 Task: Search one way flight ticket for 4 adults, 2 children, 2 infants in seat and 1 infant on lap in economy from Providence: Rhode Island T. F. Green International Airport to Laramie: Laramie Regional Airport on 5-3-2023. Choice of flights is Westjet. Number of bags: 1 carry on bag. Price is upto 85000. Outbound departure time preference is 14:15.
Action: Mouse moved to (397, 164)
Screenshot: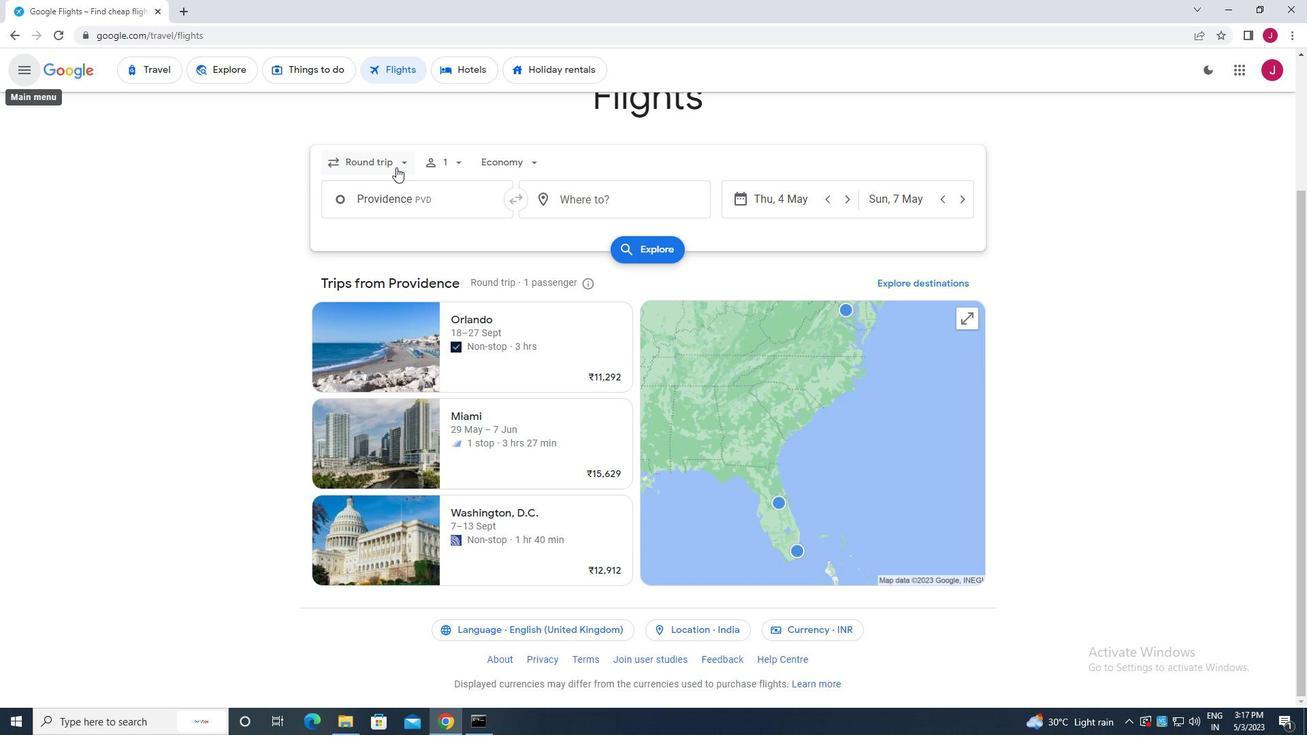 
Action: Mouse pressed left at (397, 164)
Screenshot: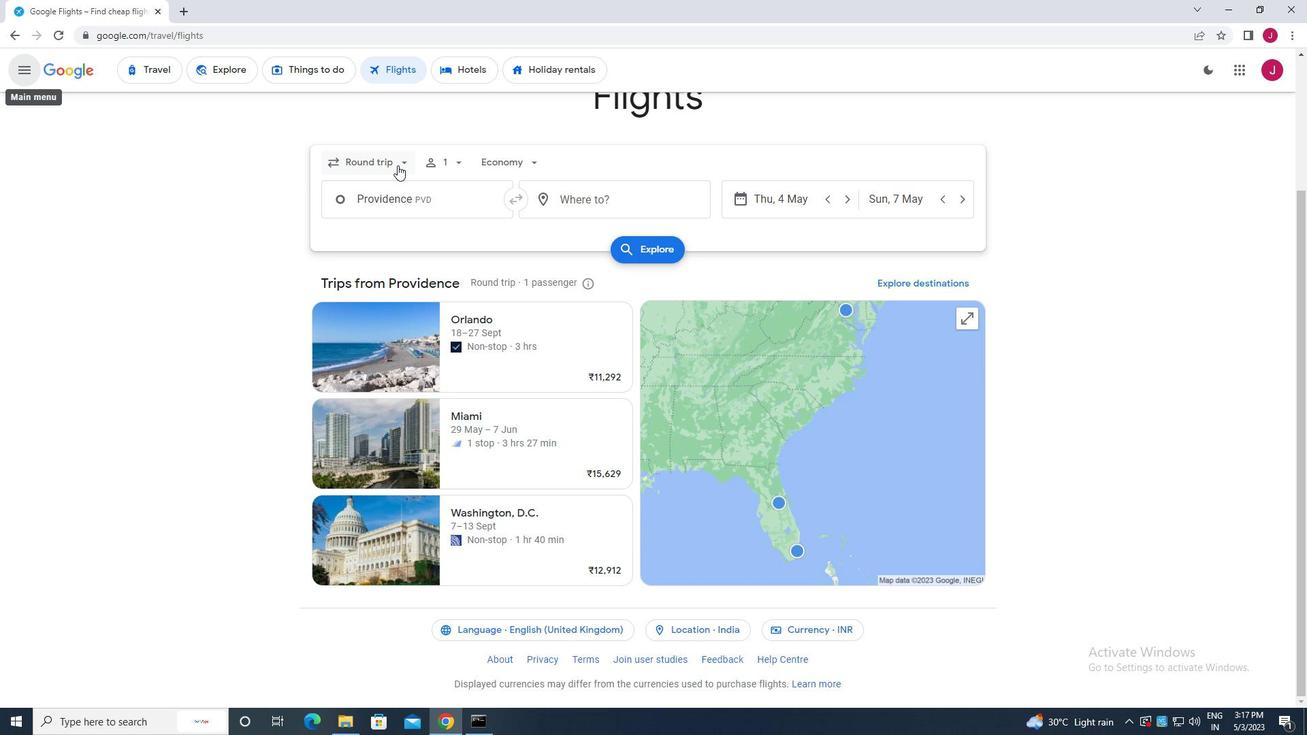
Action: Mouse moved to (392, 221)
Screenshot: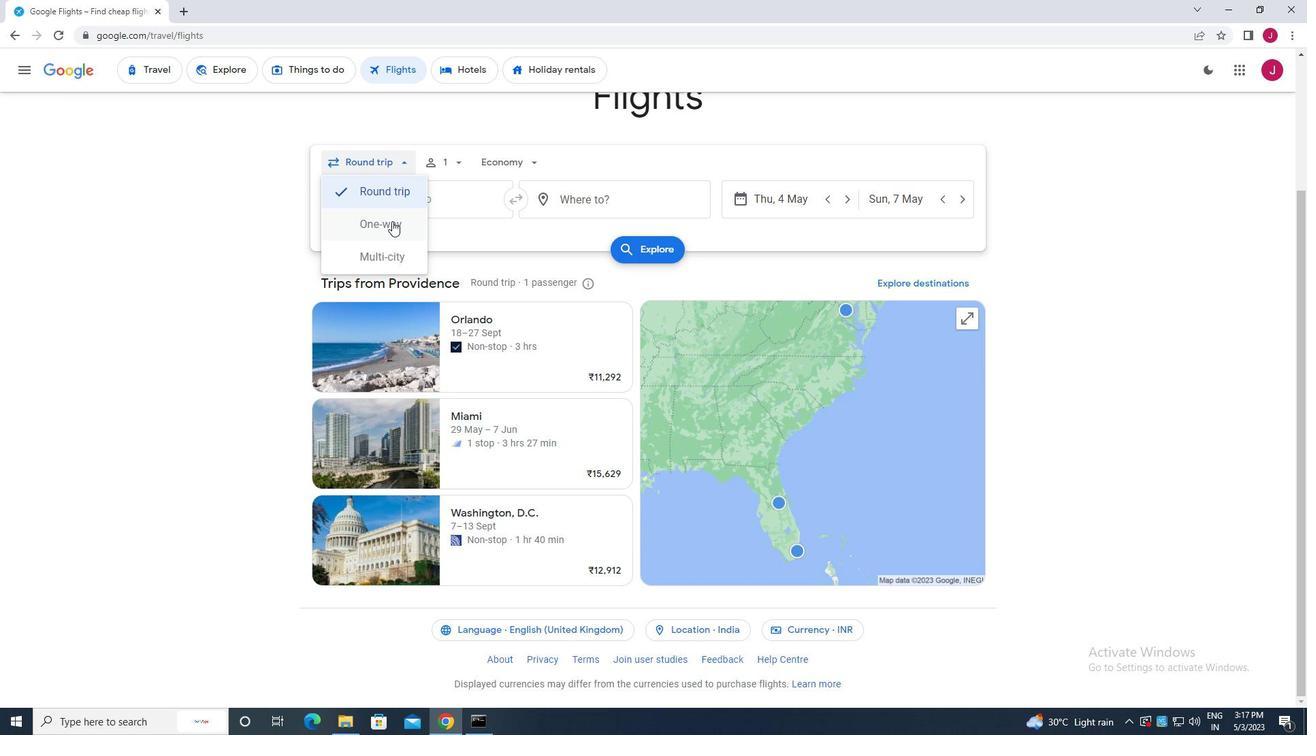 
Action: Mouse pressed left at (392, 221)
Screenshot: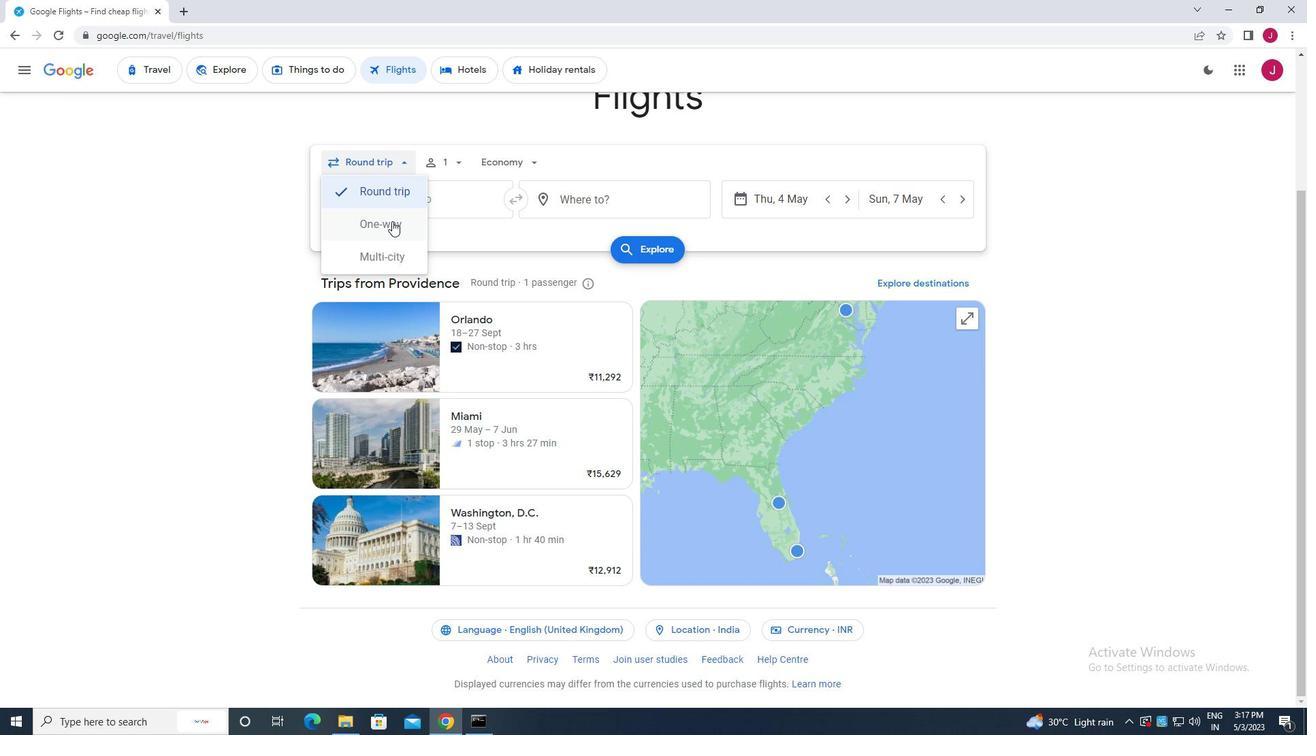 
Action: Mouse moved to (452, 161)
Screenshot: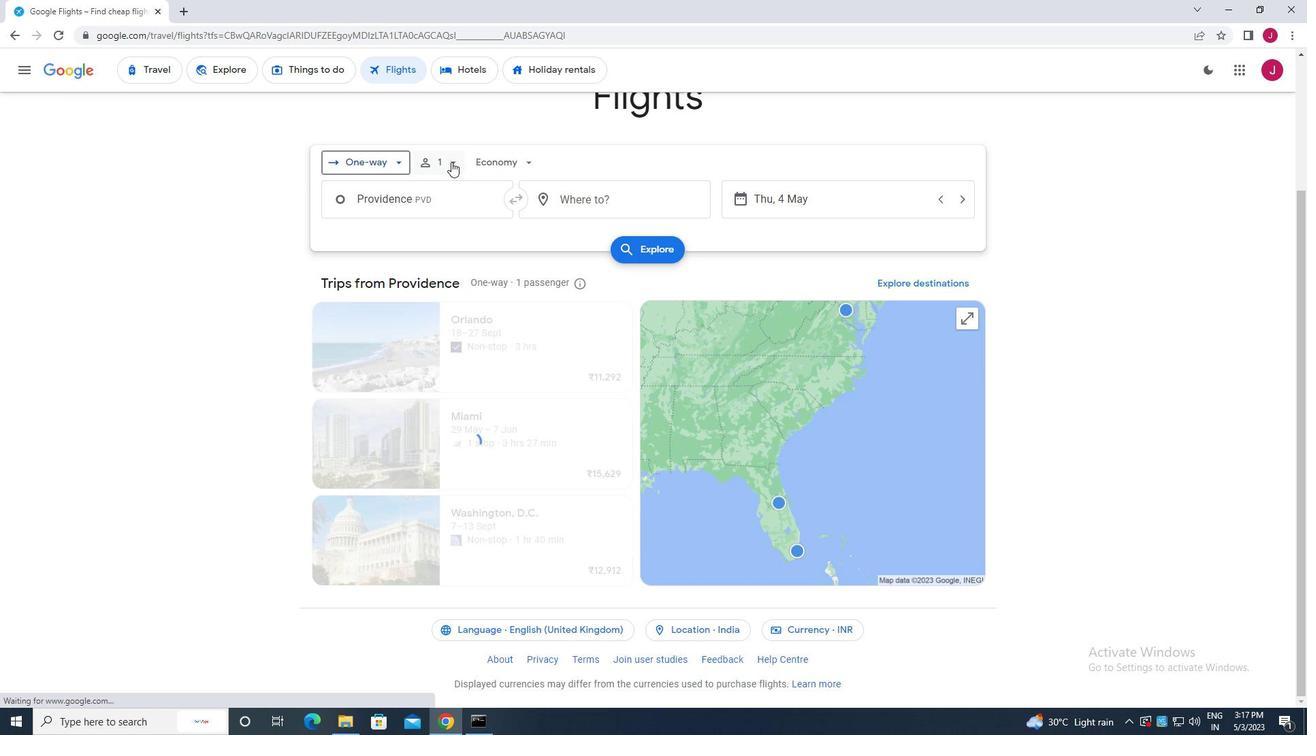 
Action: Mouse pressed left at (452, 161)
Screenshot: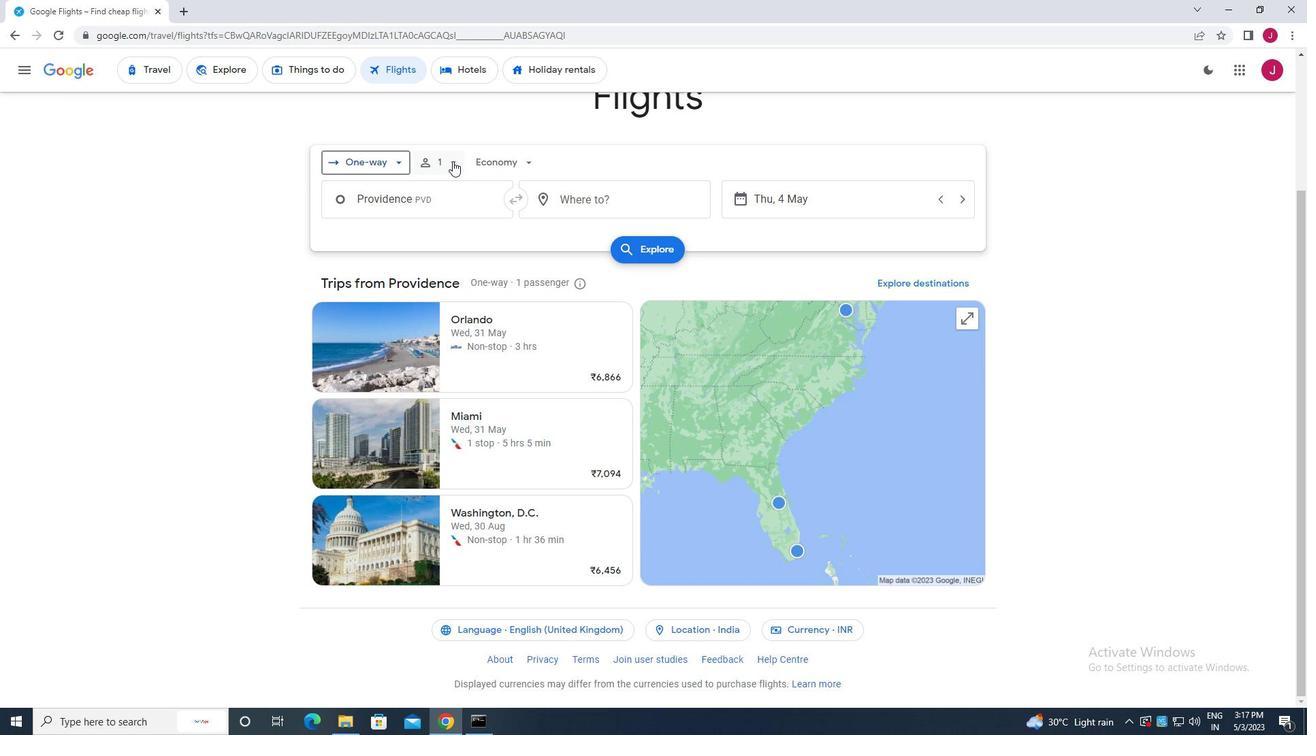 
Action: Mouse moved to (559, 192)
Screenshot: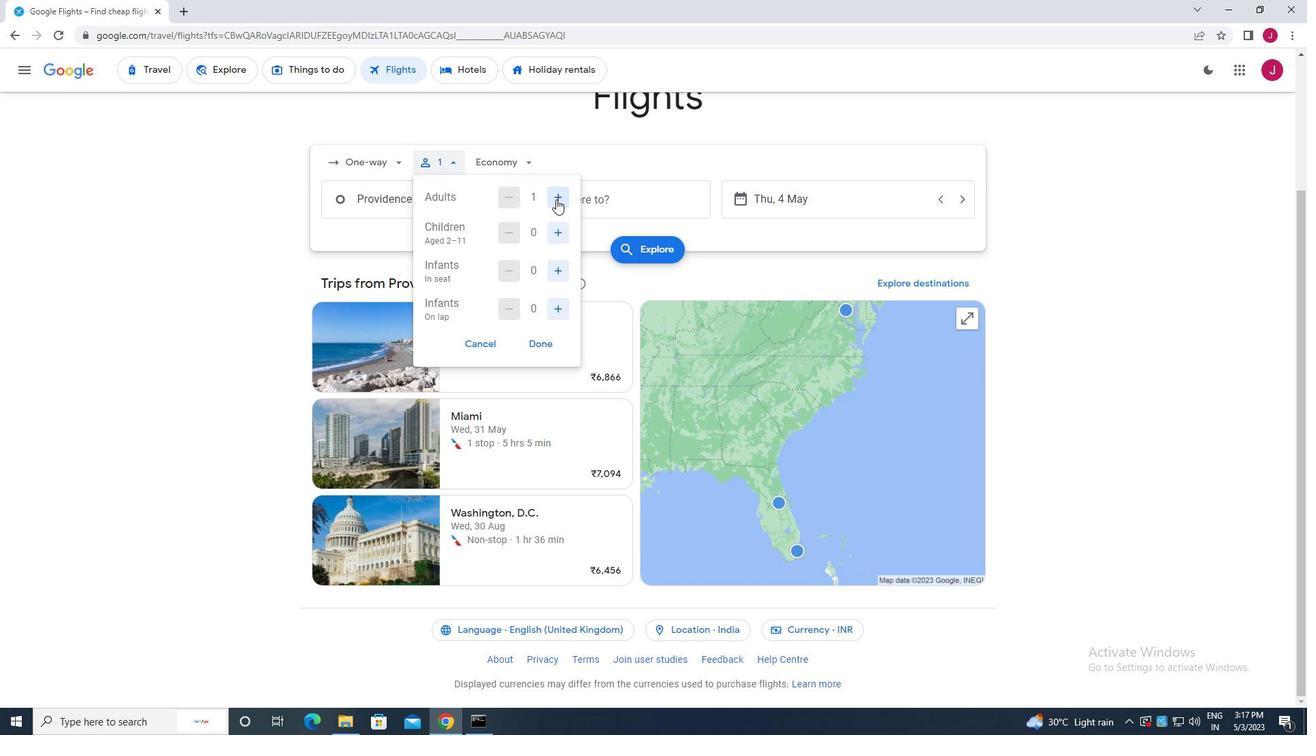 
Action: Mouse pressed left at (559, 192)
Screenshot: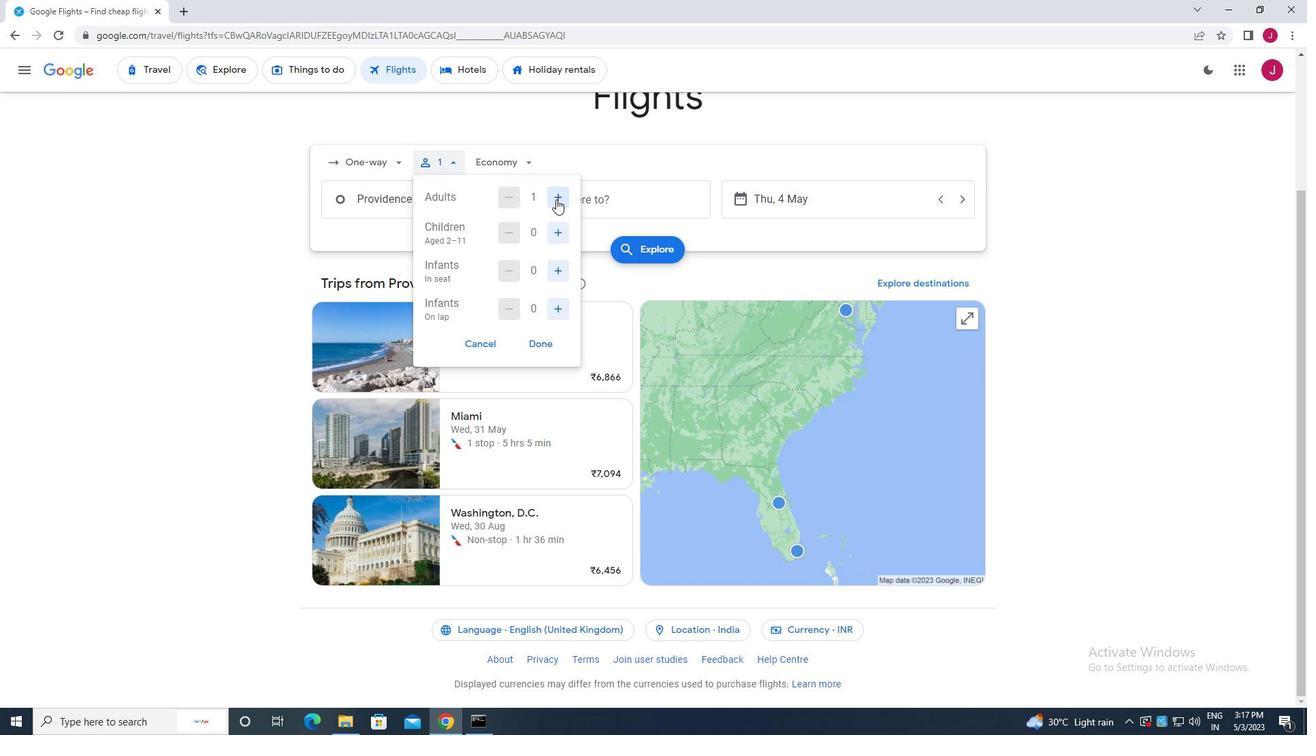 
Action: Mouse moved to (560, 192)
Screenshot: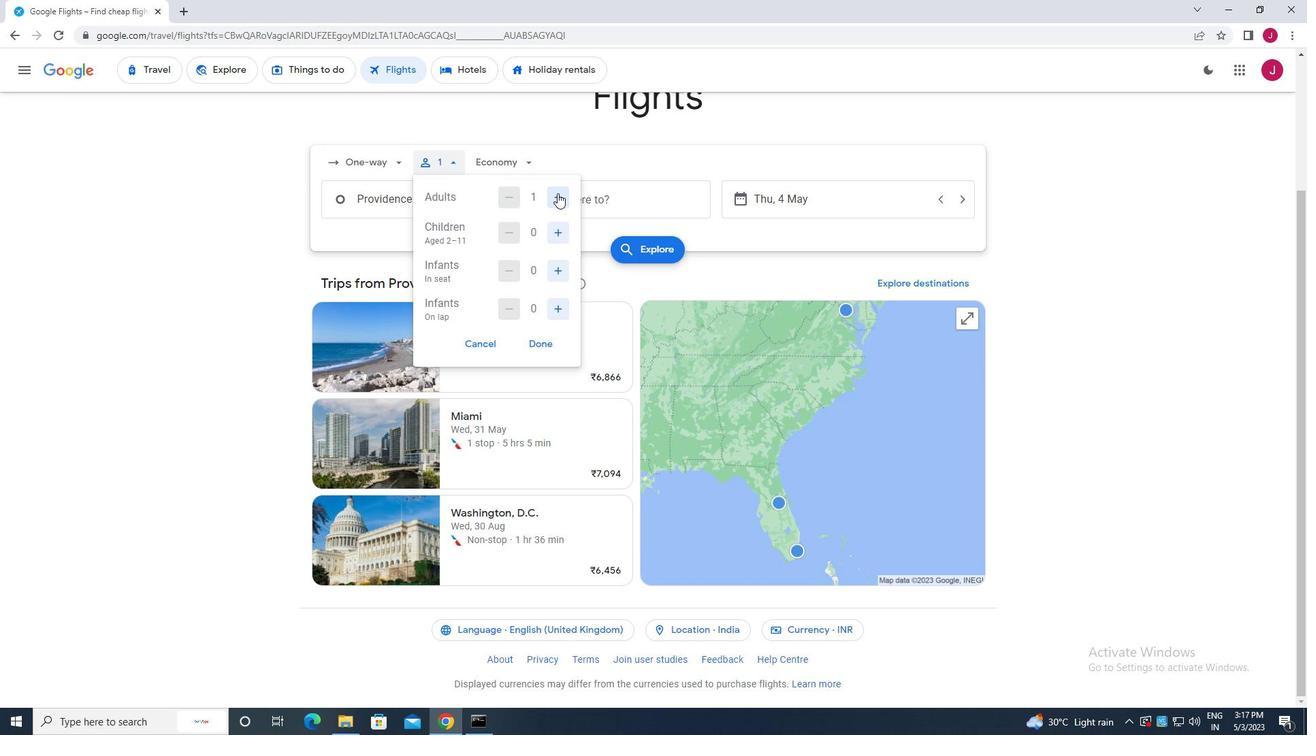 
Action: Mouse pressed left at (560, 192)
Screenshot: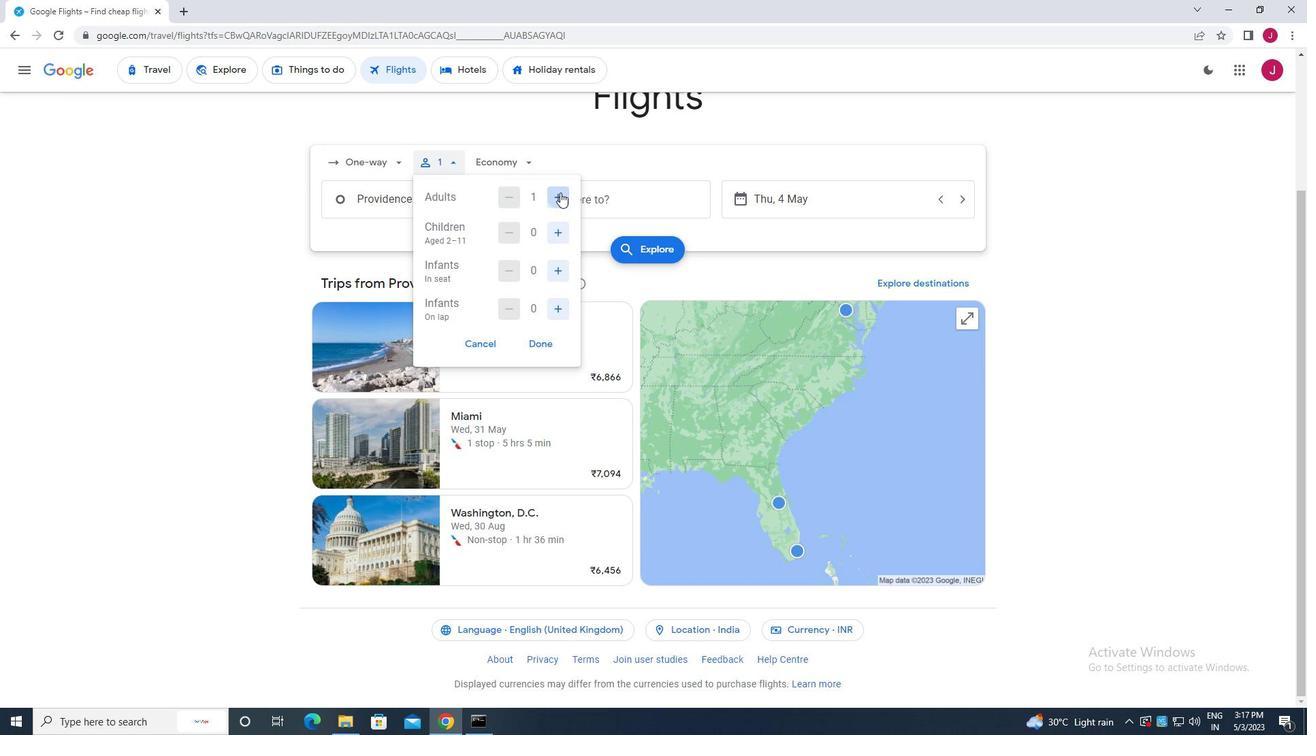 
Action: Mouse pressed left at (560, 192)
Screenshot: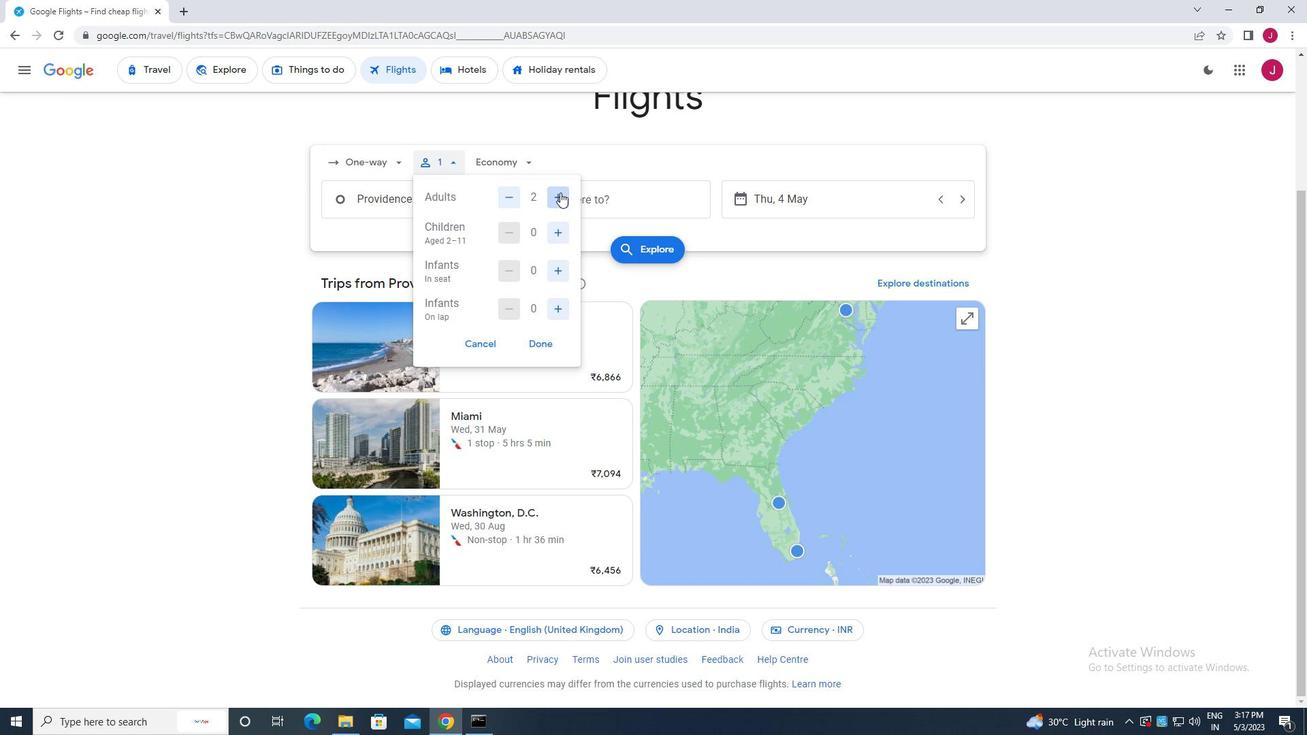 
Action: Mouse moved to (559, 234)
Screenshot: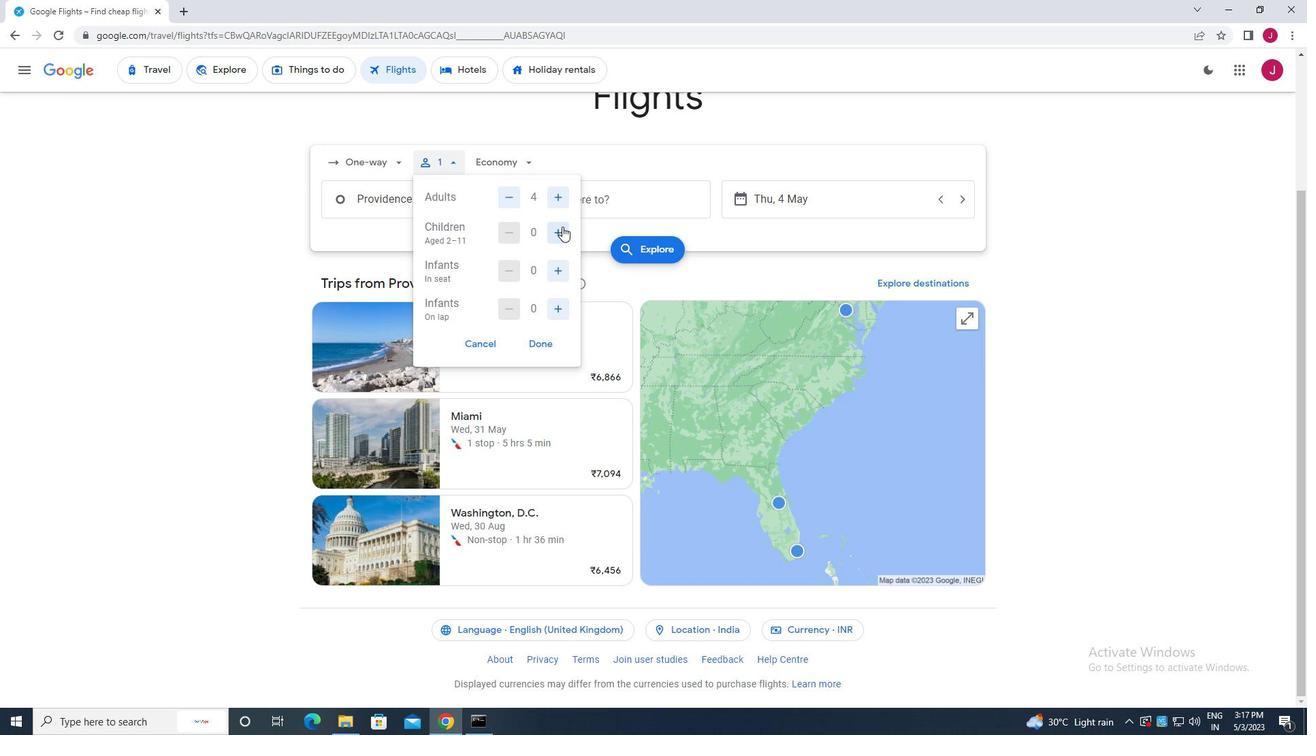 
Action: Mouse pressed left at (559, 234)
Screenshot: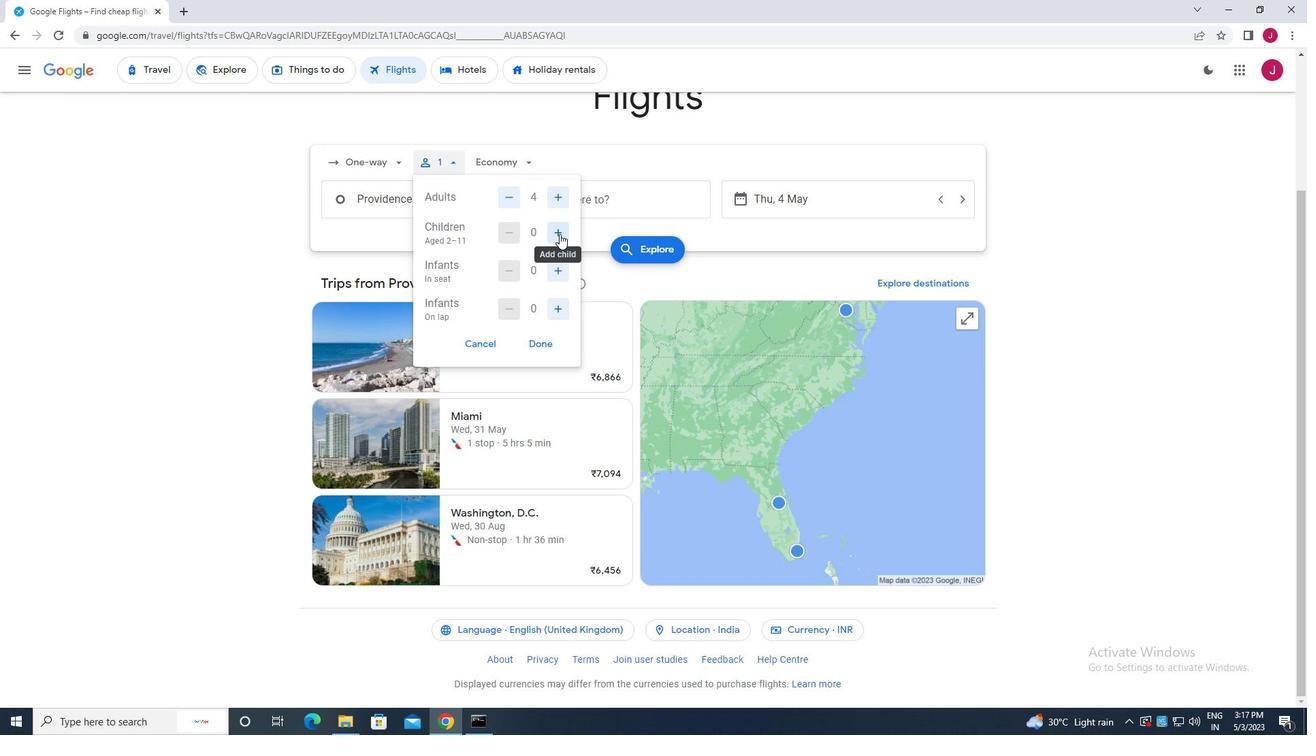
Action: Mouse pressed left at (559, 234)
Screenshot: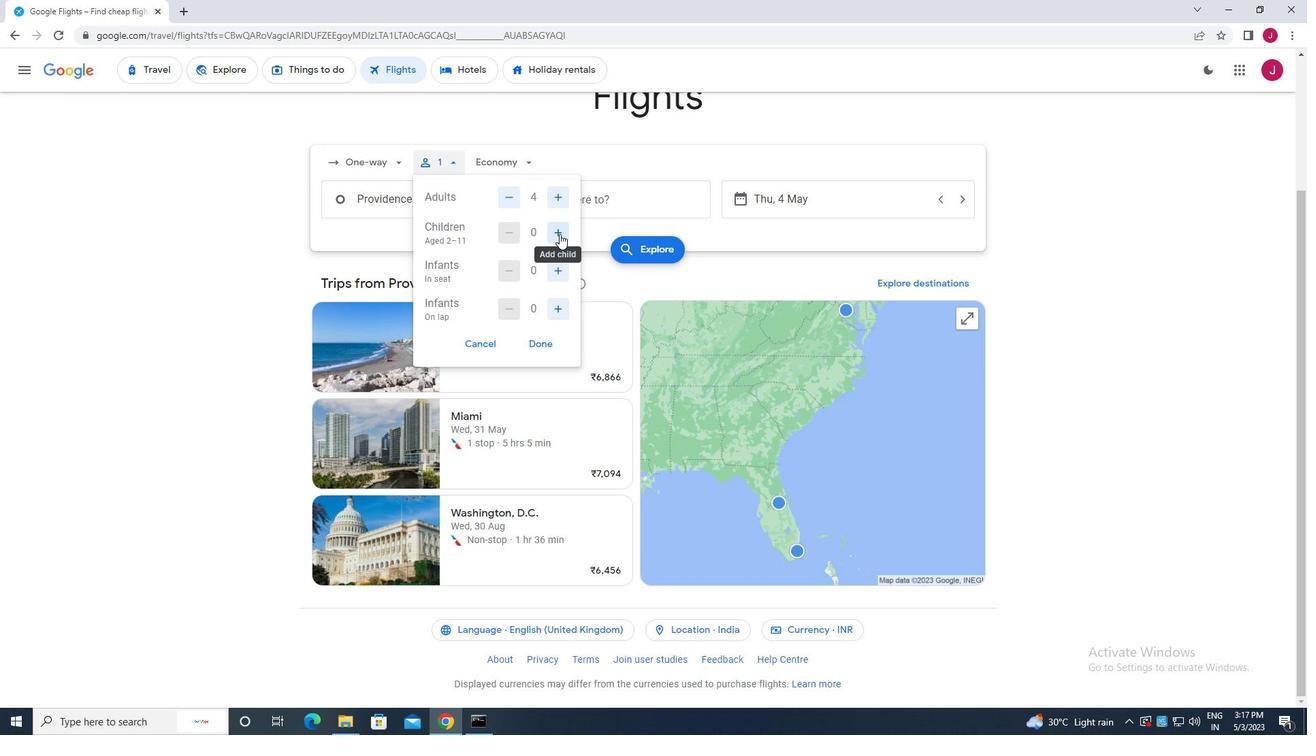 
Action: Mouse moved to (559, 274)
Screenshot: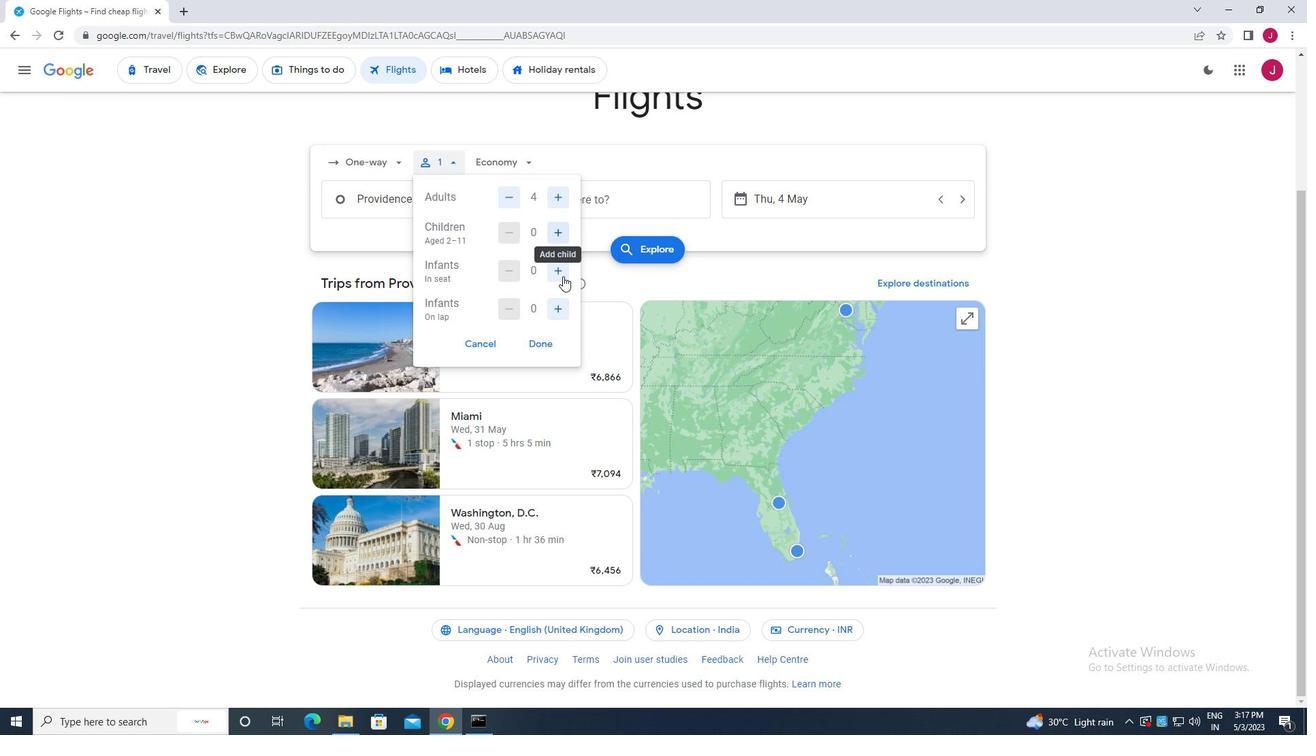 
Action: Mouse pressed left at (559, 274)
Screenshot: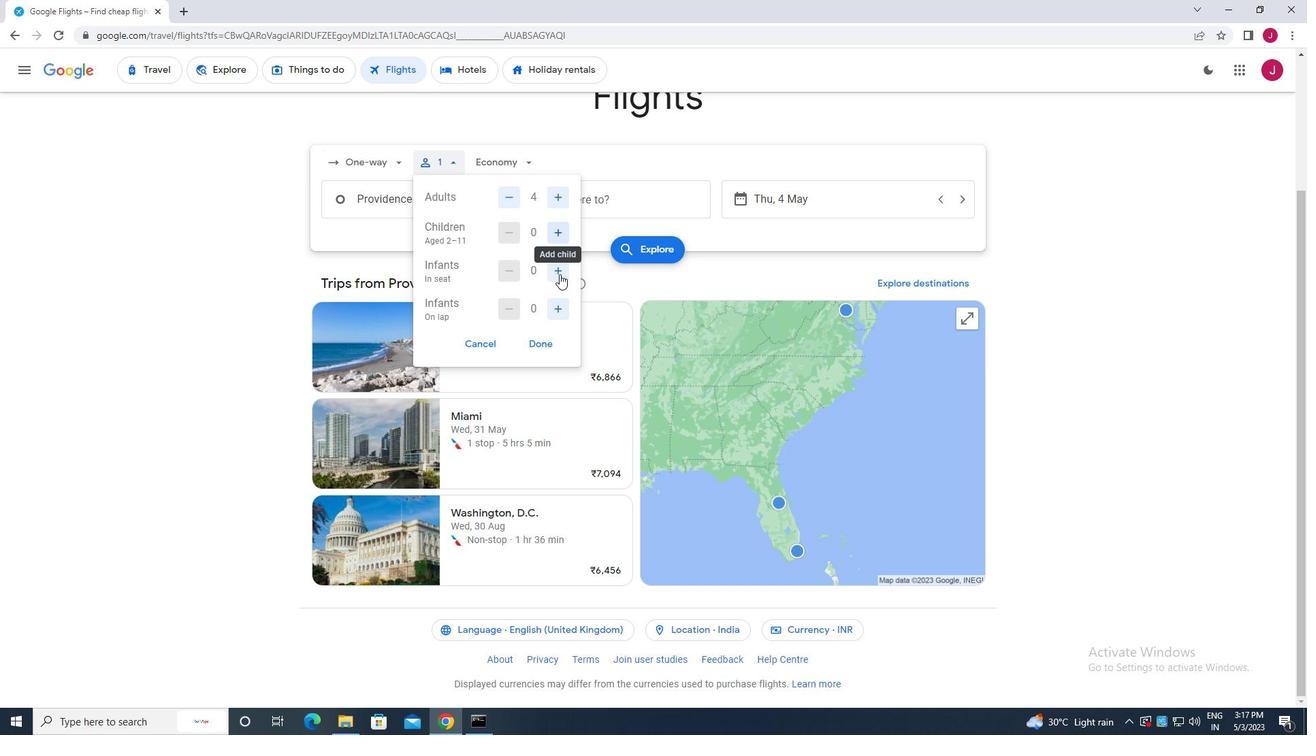 
Action: Mouse pressed left at (559, 274)
Screenshot: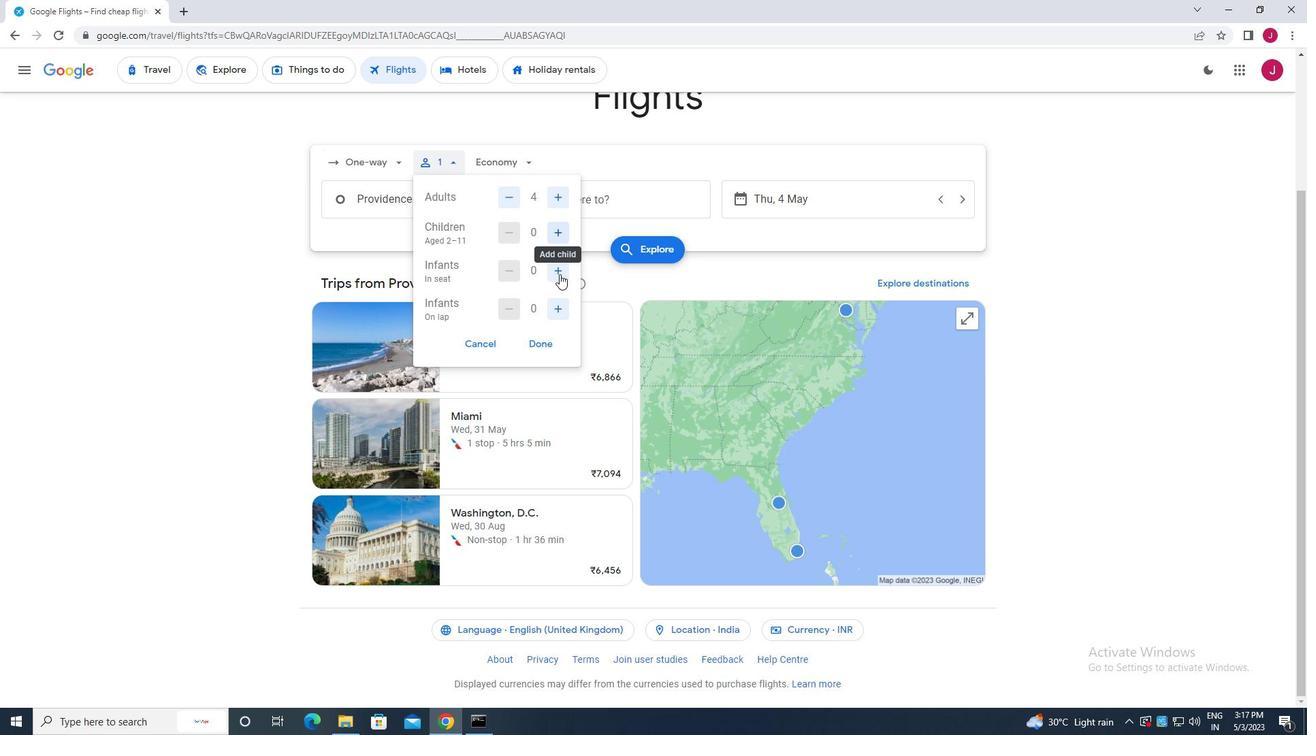 
Action: Mouse moved to (561, 311)
Screenshot: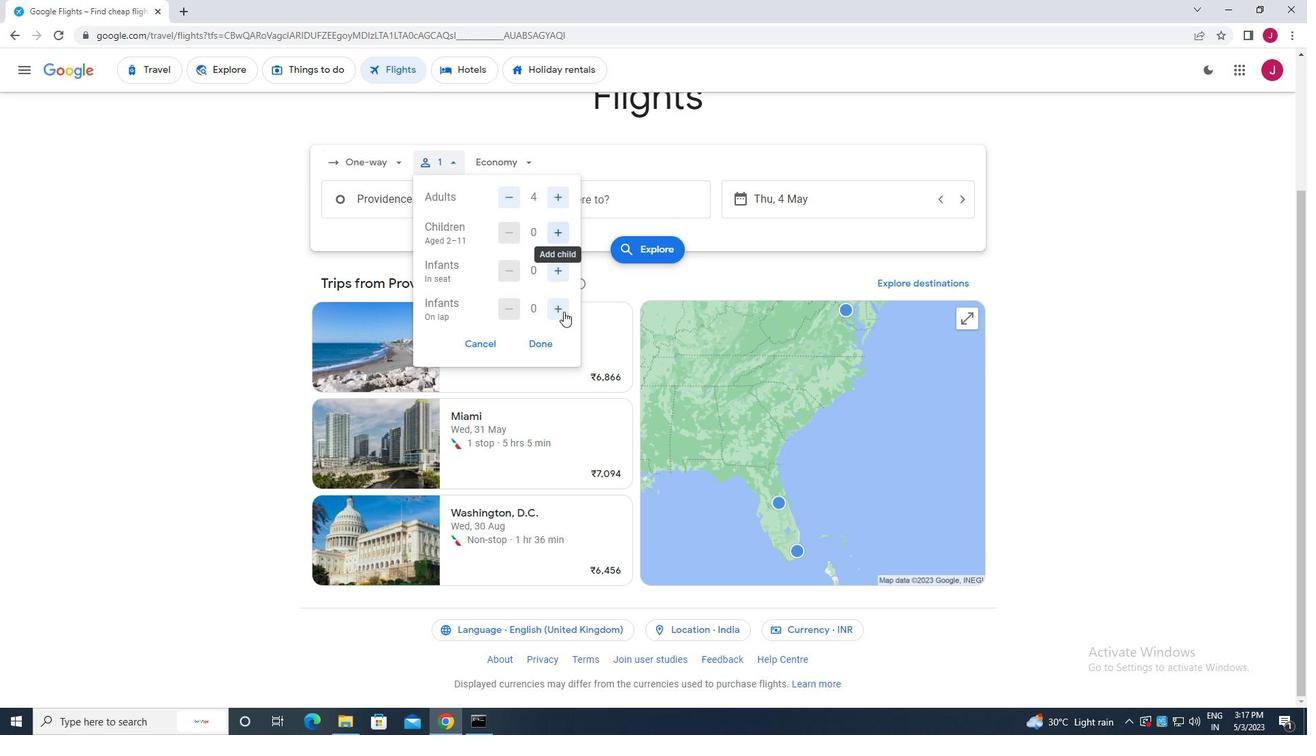 
Action: Mouse pressed left at (561, 311)
Screenshot: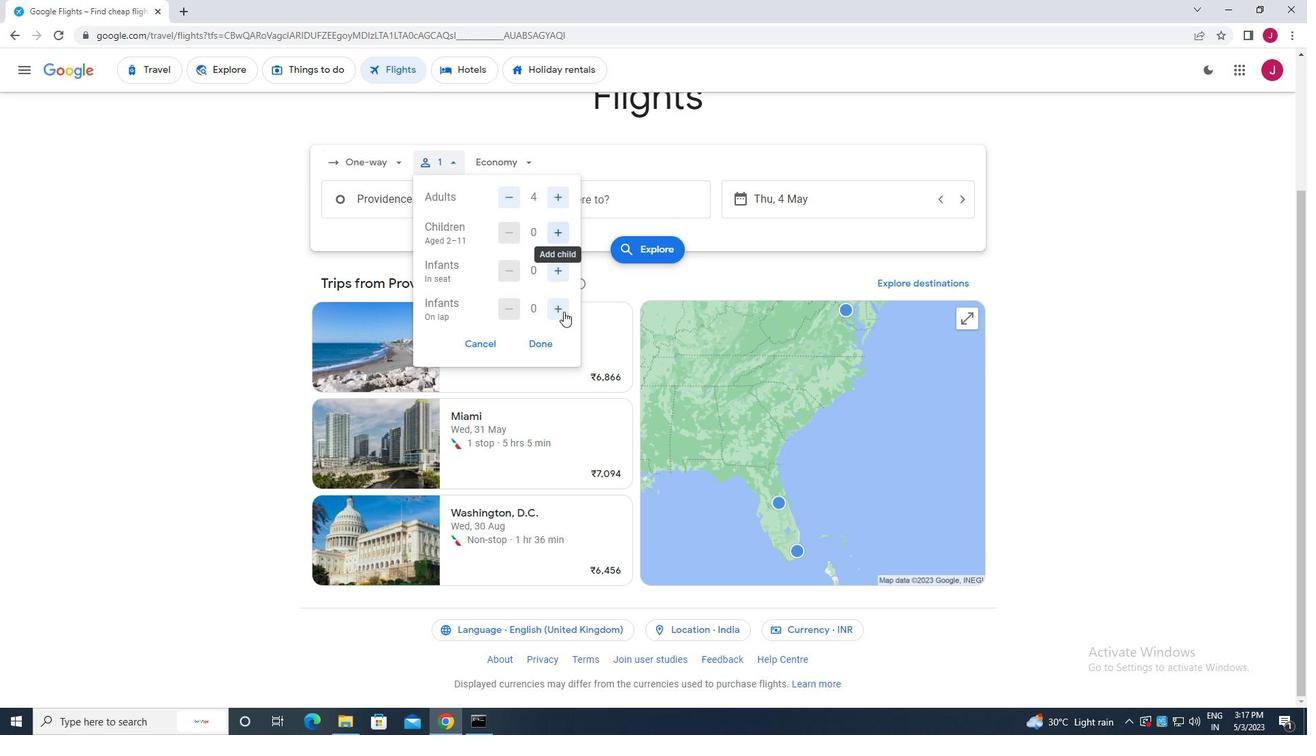 
Action: Mouse moved to (539, 345)
Screenshot: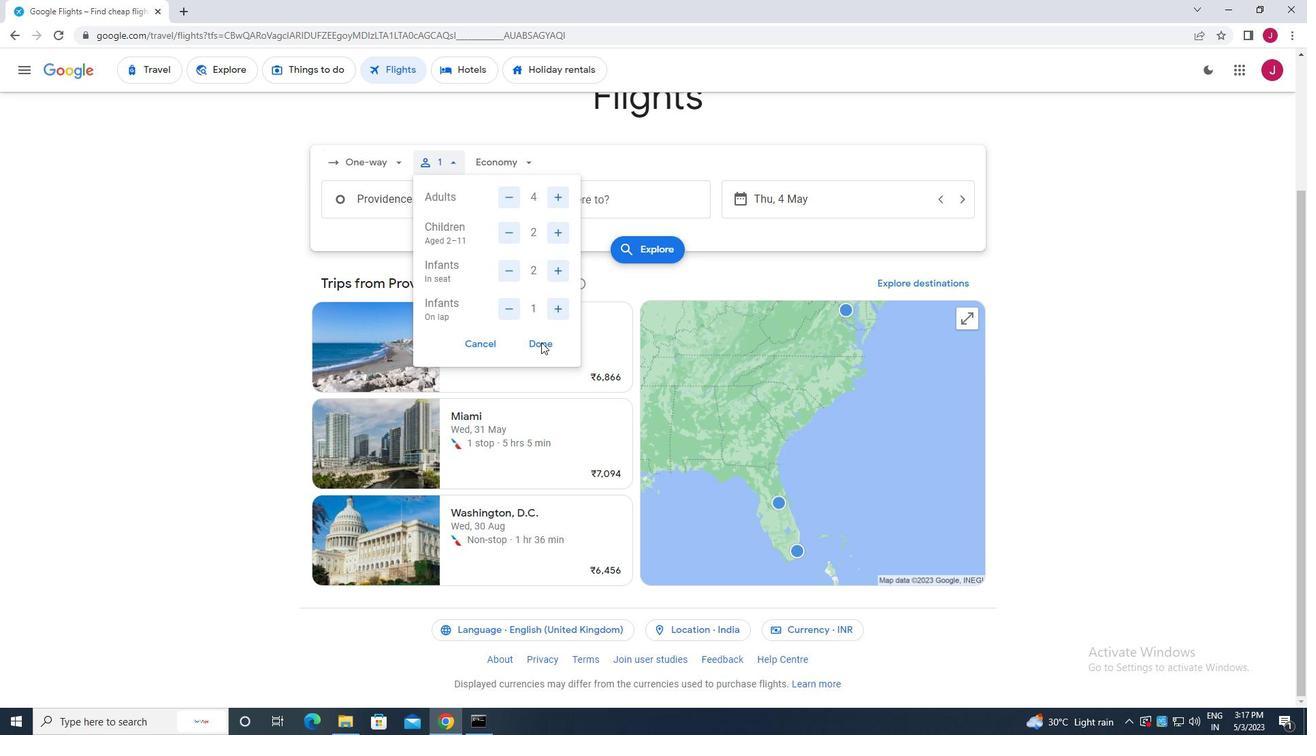 
Action: Mouse pressed left at (539, 345)
Screenshot: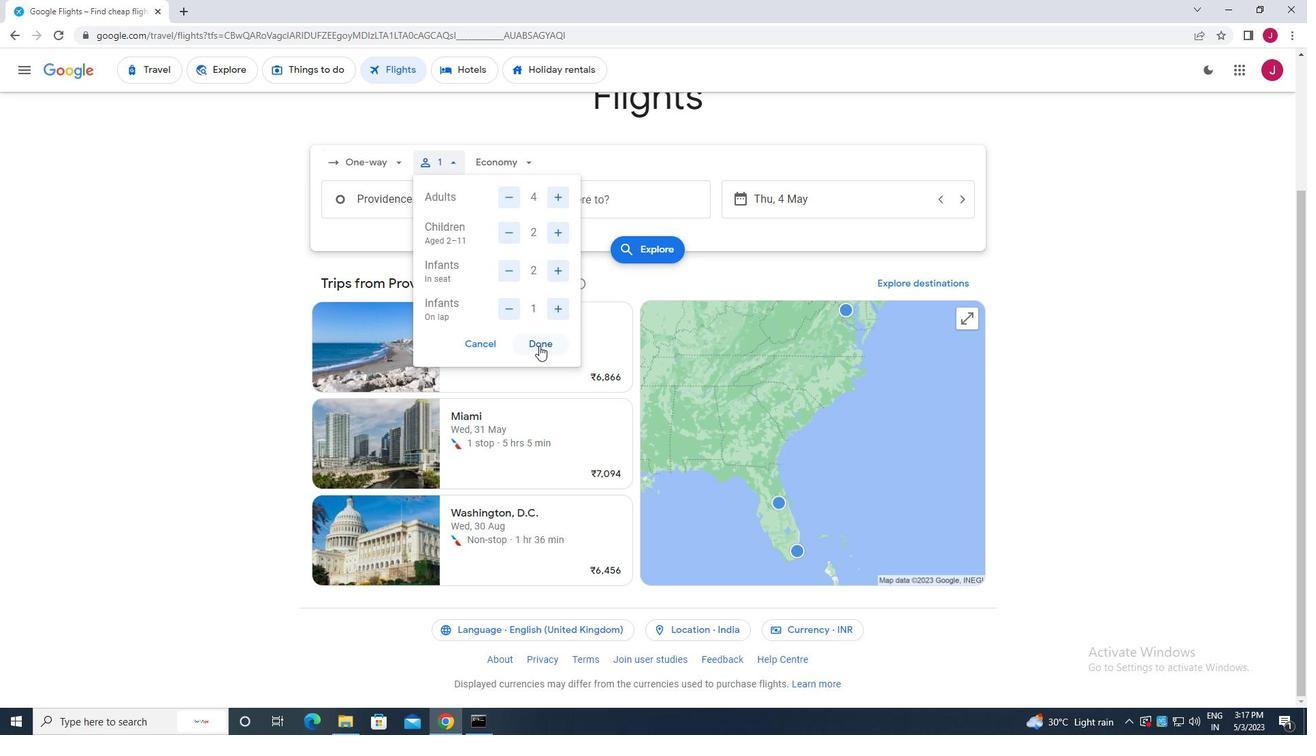 
Action: Mouse moved to (506, 161)
Screenshot: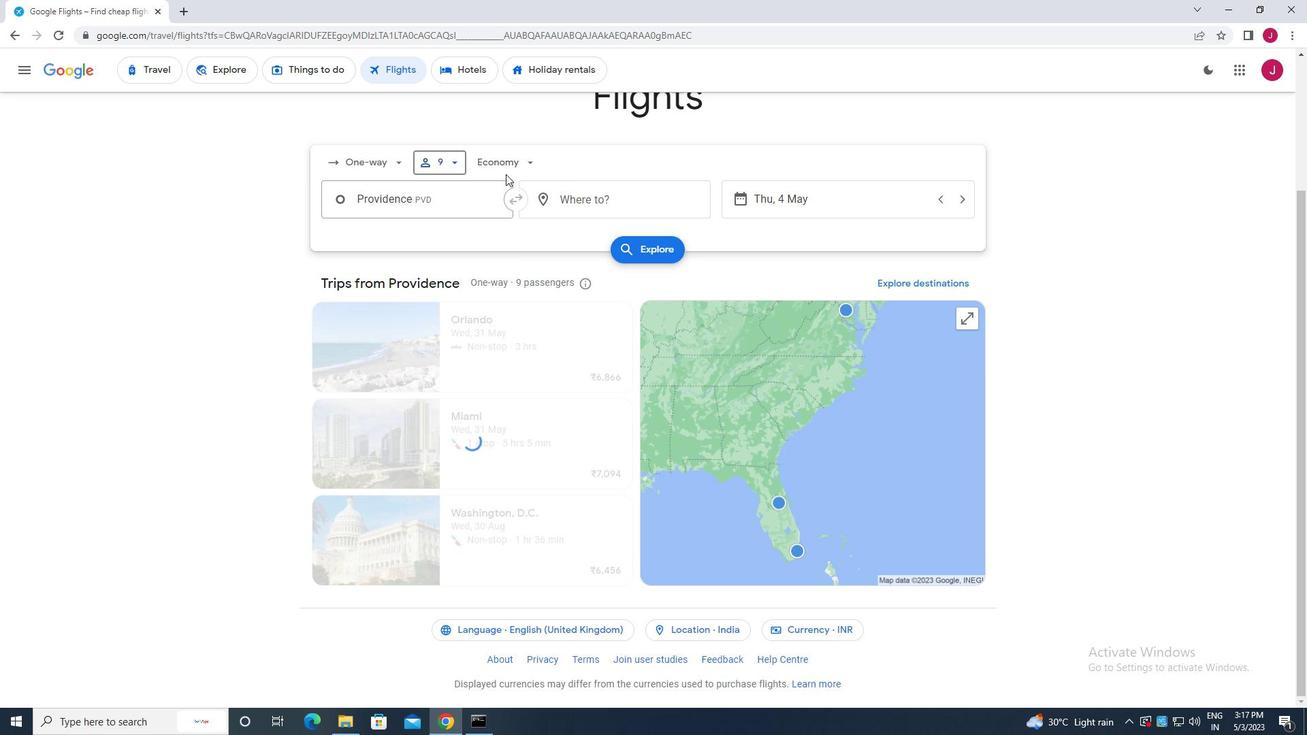 
Action: Mouse pressed left at (506, 161)
Screenshot: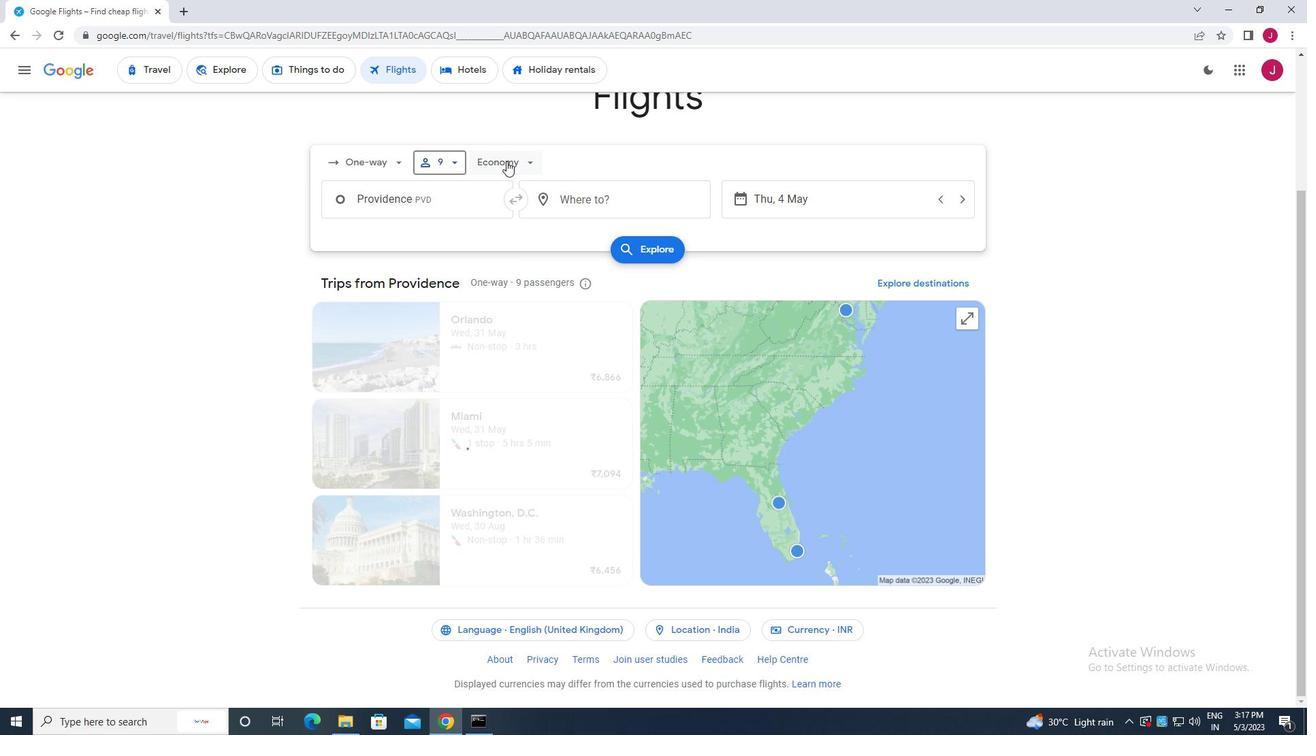 
Action: Mouse moved to (532, 191)
Screenshot: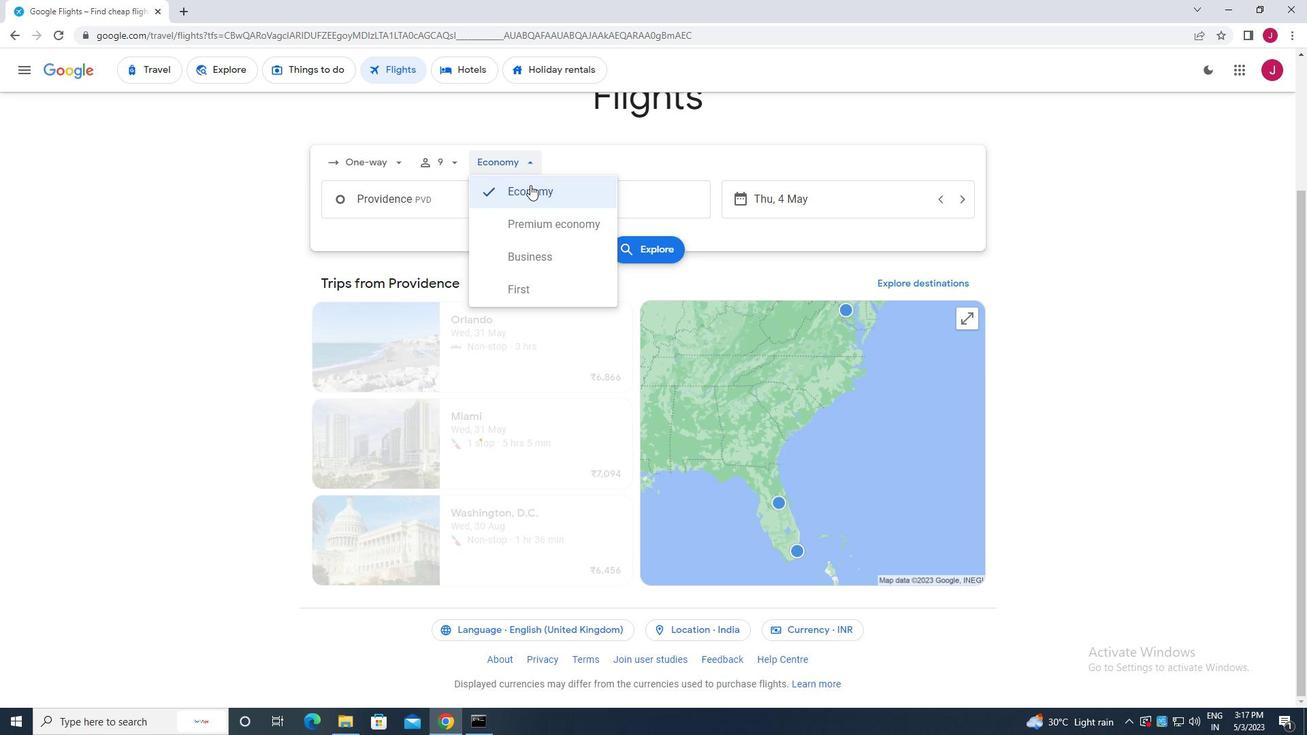 
Action: Mouse pressed left at (532, 191)
Screenshot: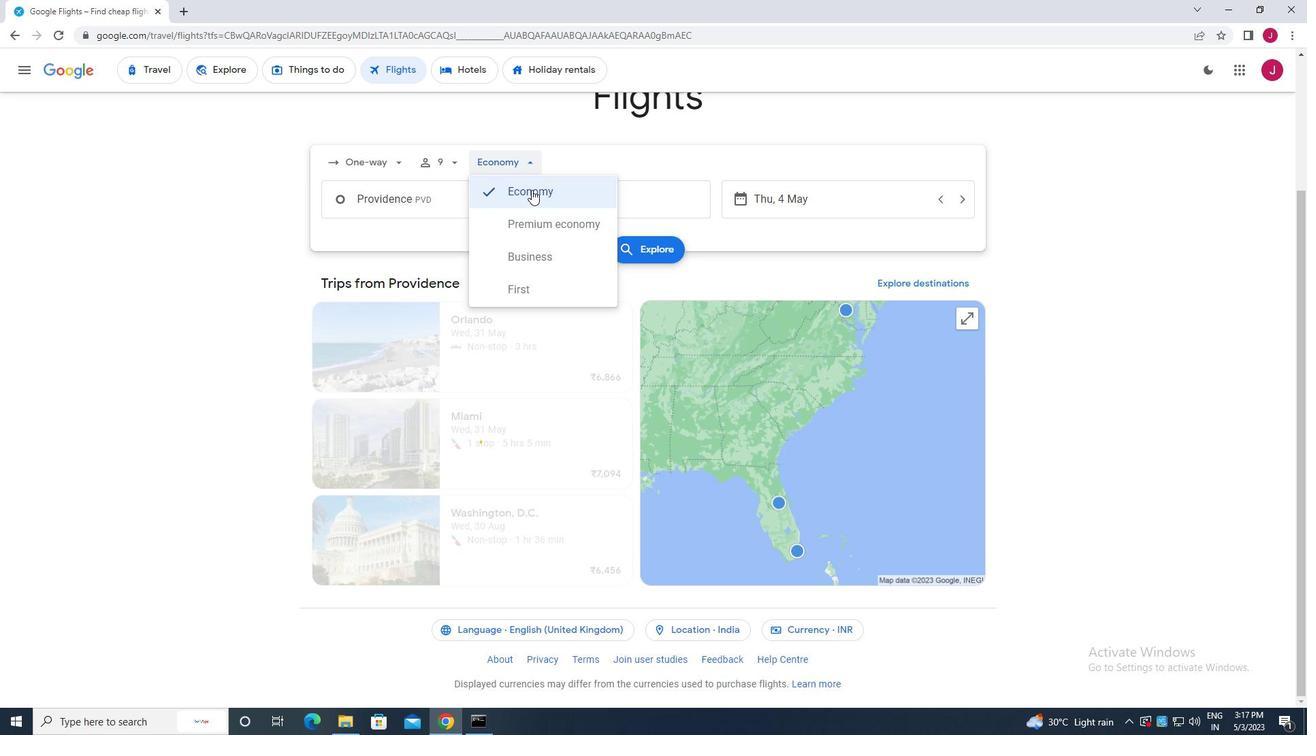 
Action: Mouse moved to (474, 199)
Screenshot: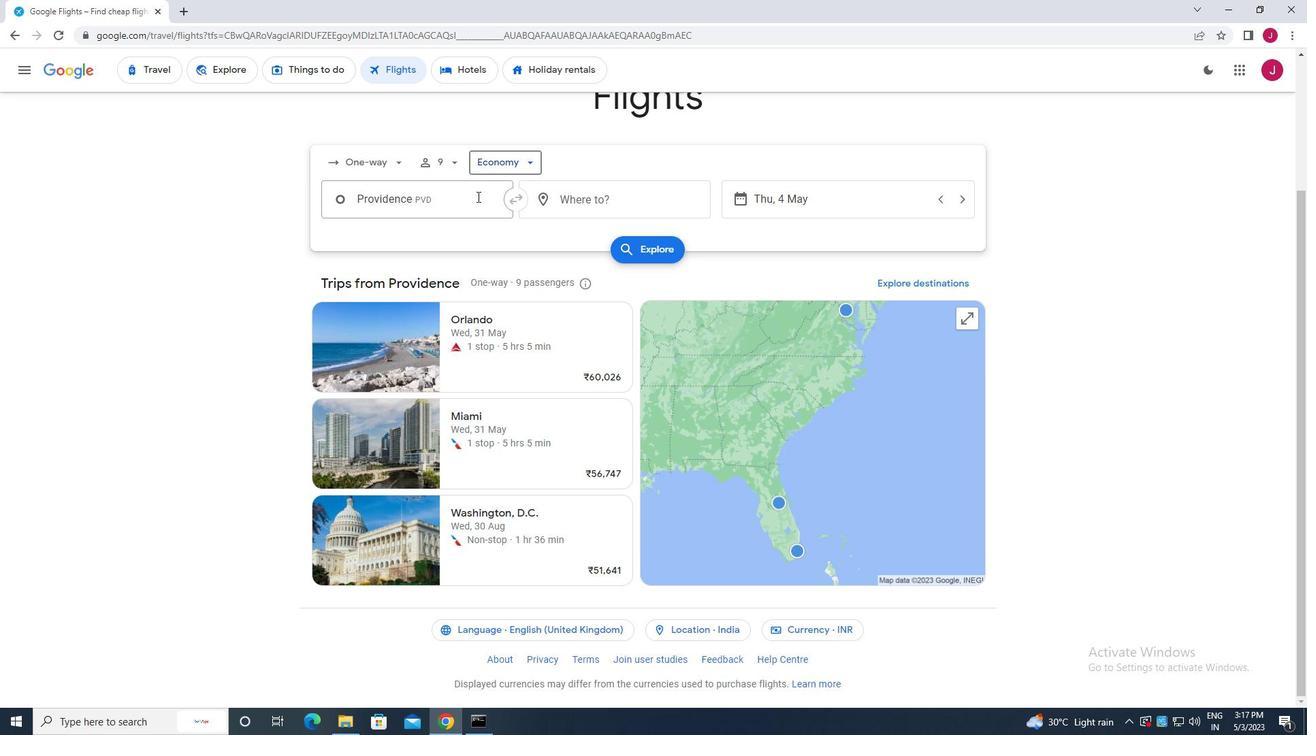 
Action: Mouse pressed left at (474, 199)
Screenshot: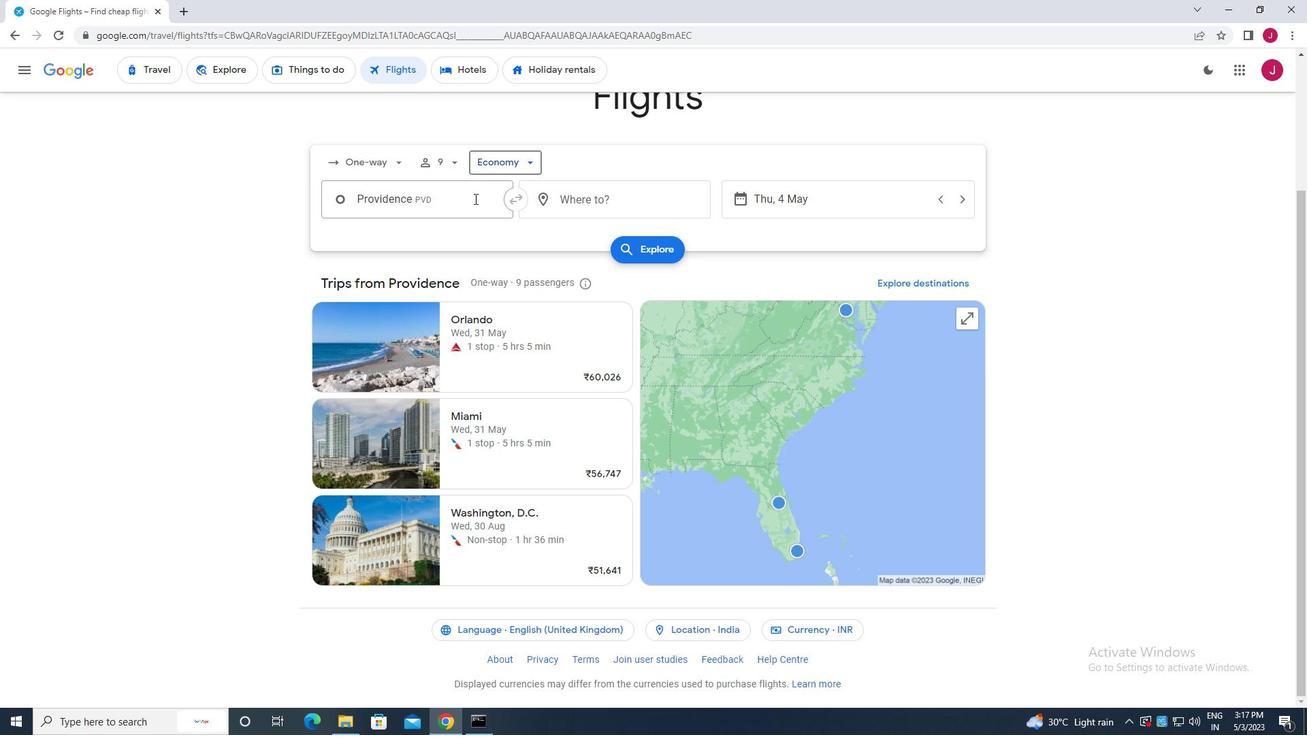 
Action: Mouse moved to (471, 199)
Screenshot: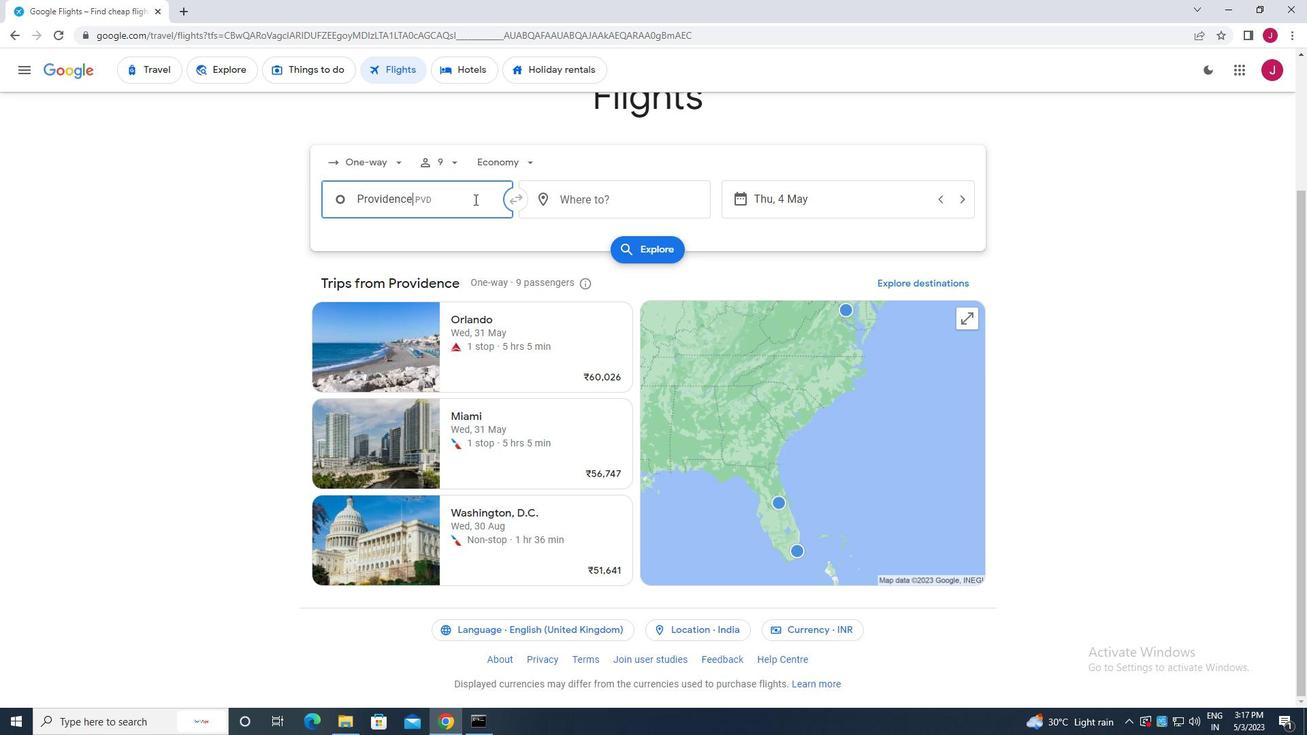 
Action: Key pressed providence
Screenshot: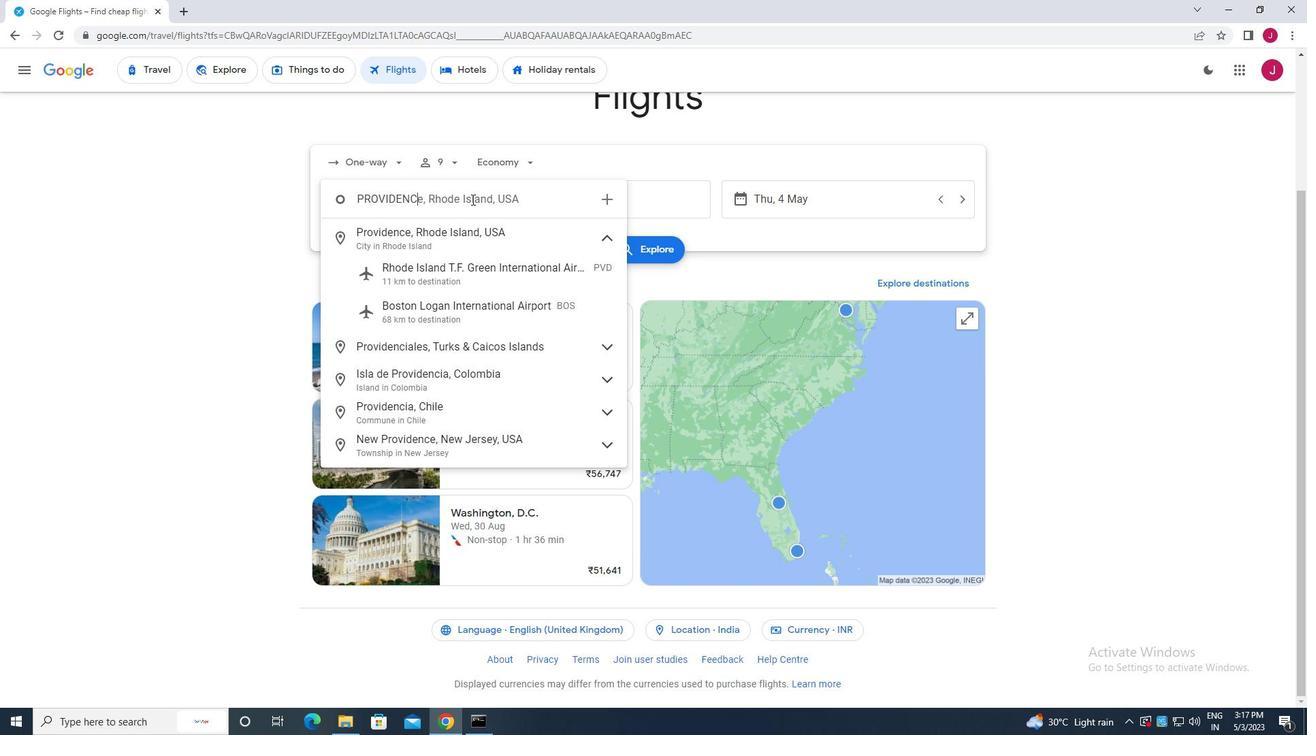 
Action: Mouse moved to (486, 206)
Screenshot: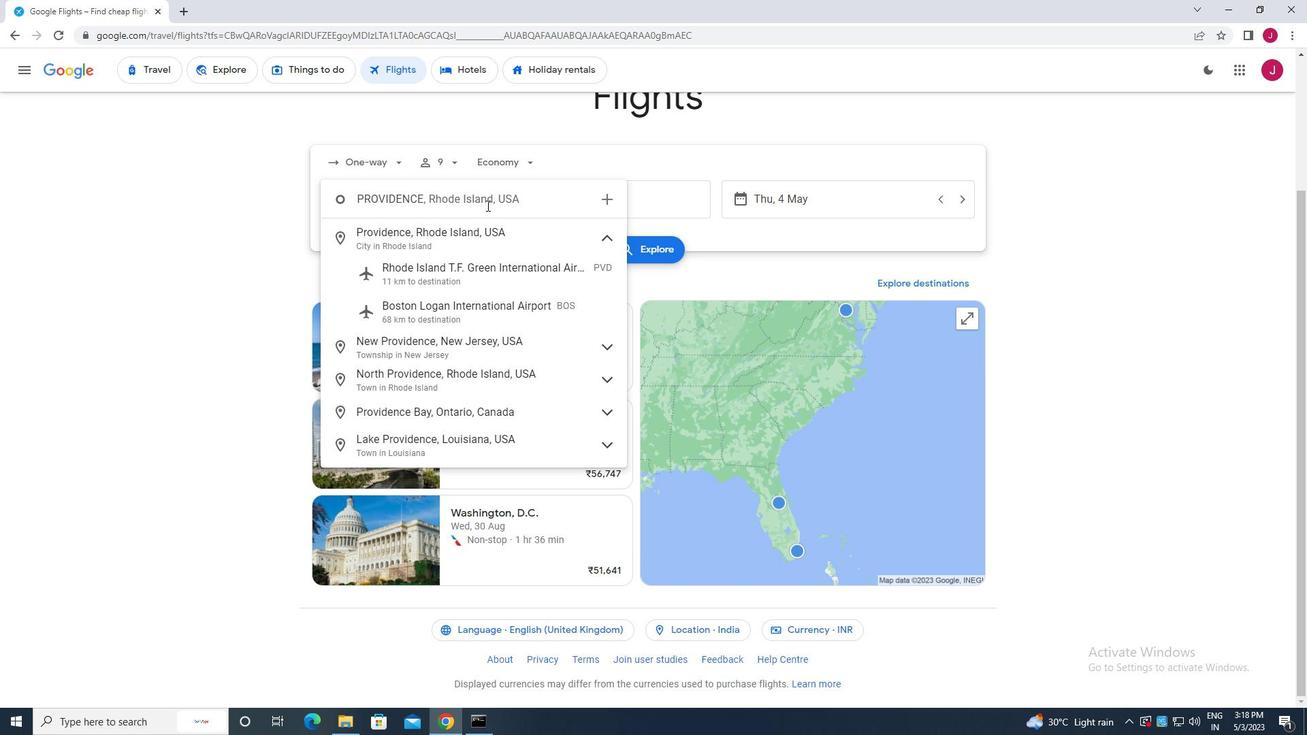 
Action: Key pressed <Key.space>
Screenshot: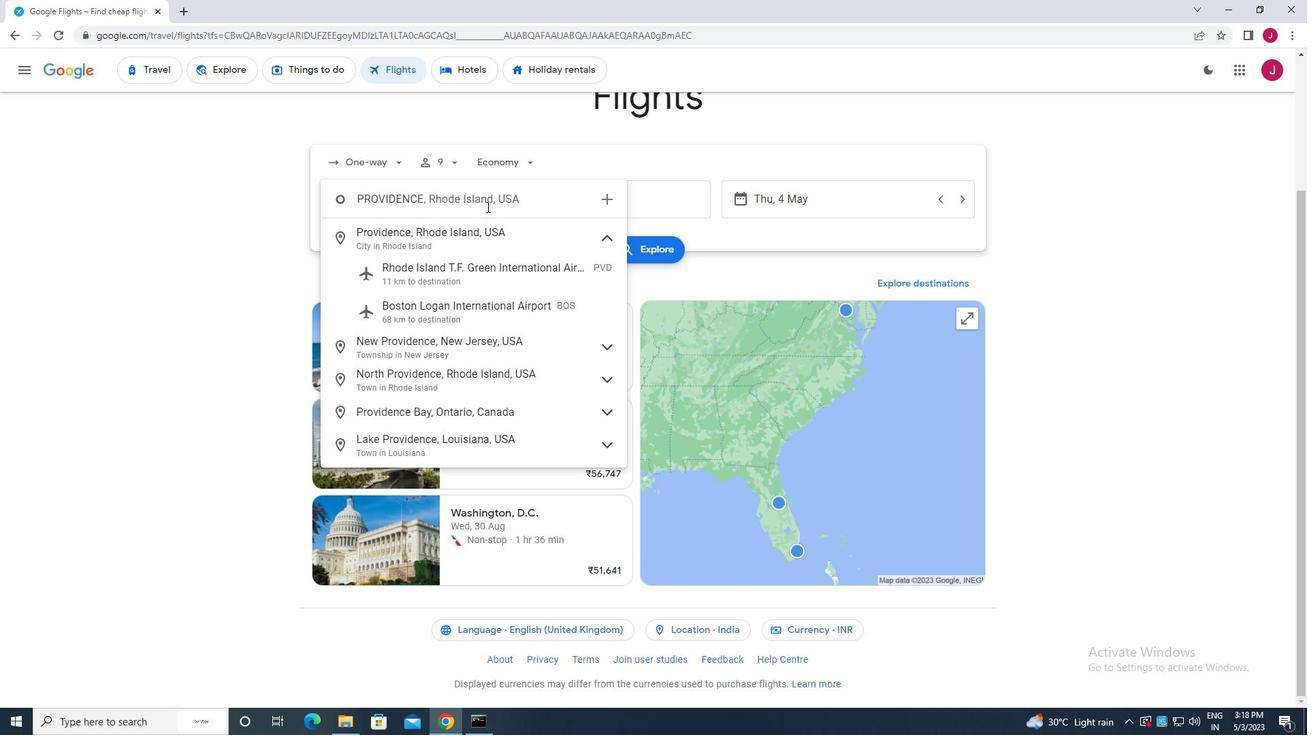 
Action: Mouse moved to (467, 238)
Screenshot: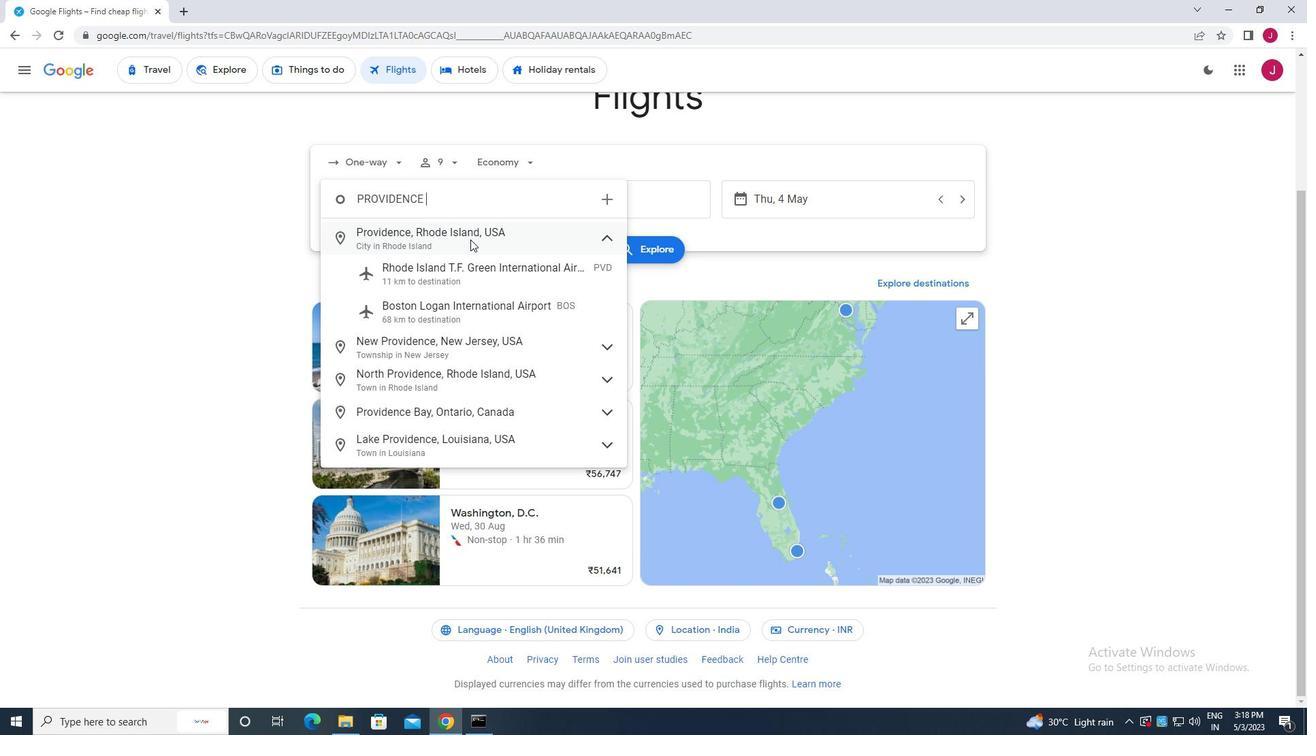
Action: Mouse pressed left at (467, 238)
Screenshot: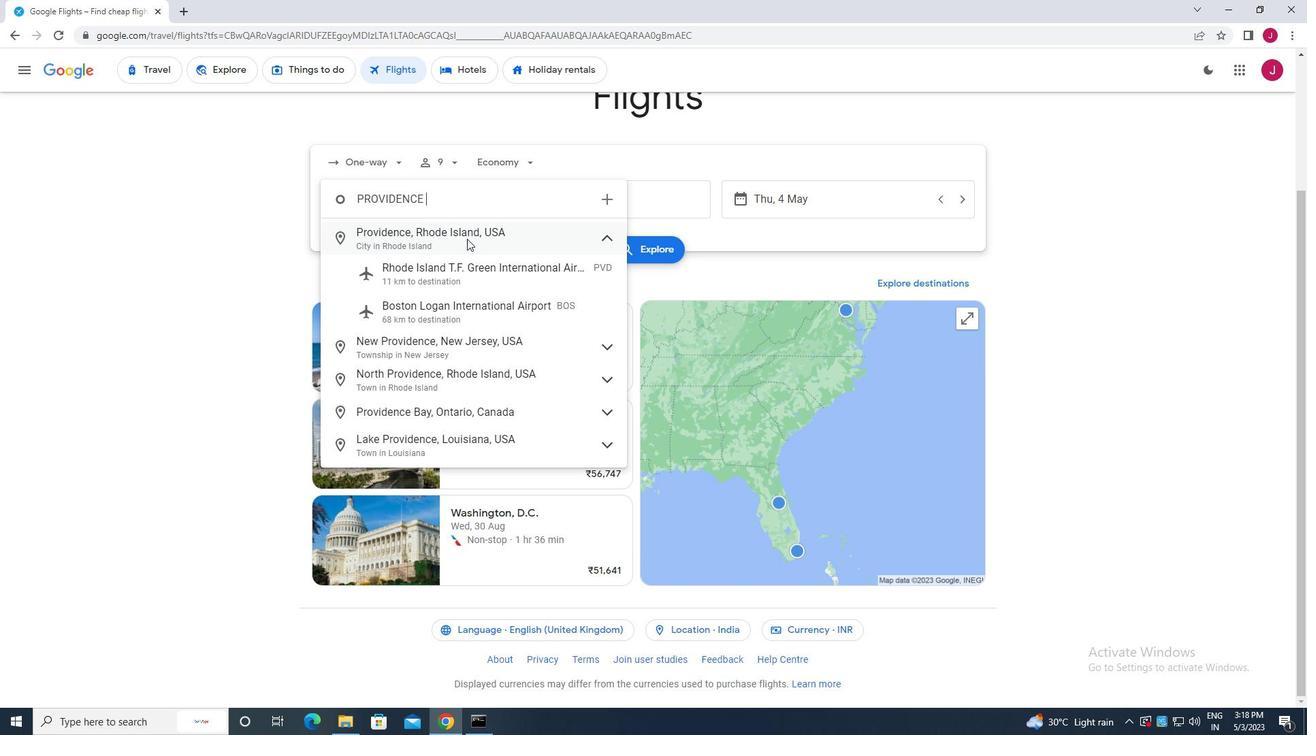 
Action: Mouse moved to (639, 203)
Screenshot: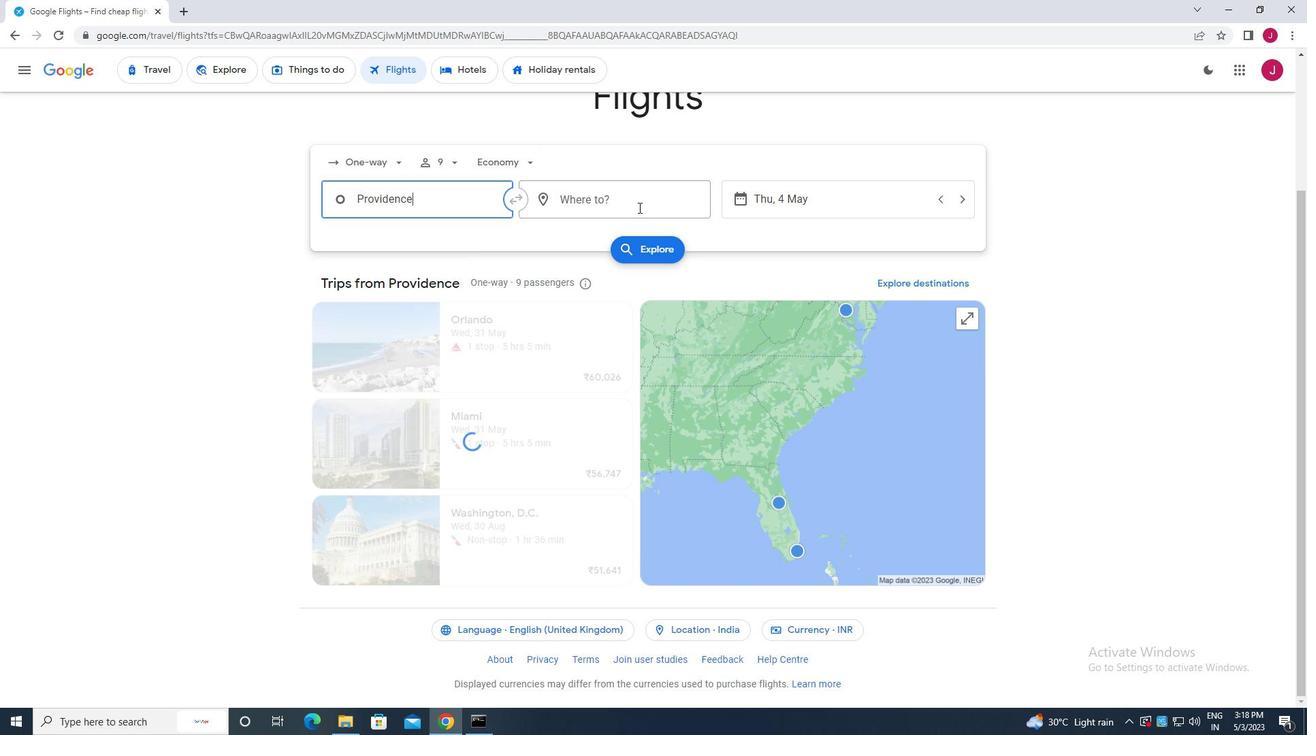 
Action: Mouse pressed left at (639, 203)
Screenshot: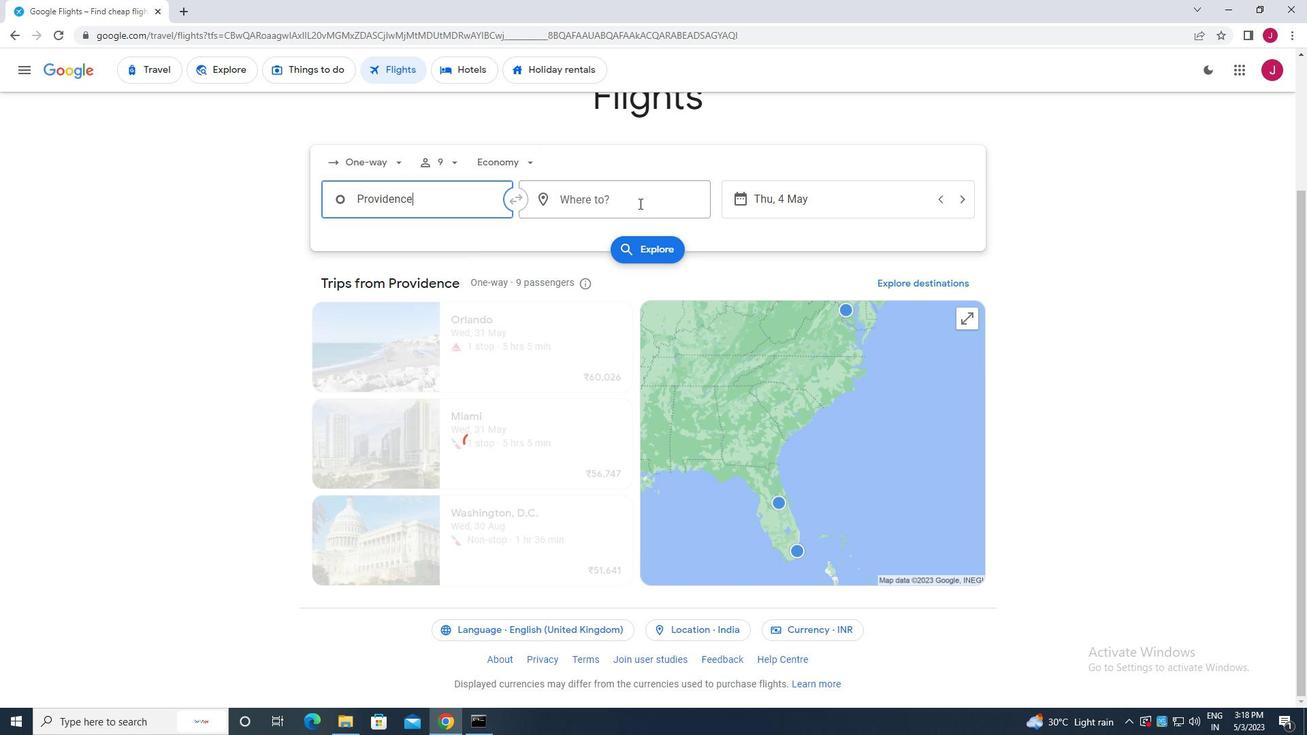 
Action: Key pressed laram
Screenshot: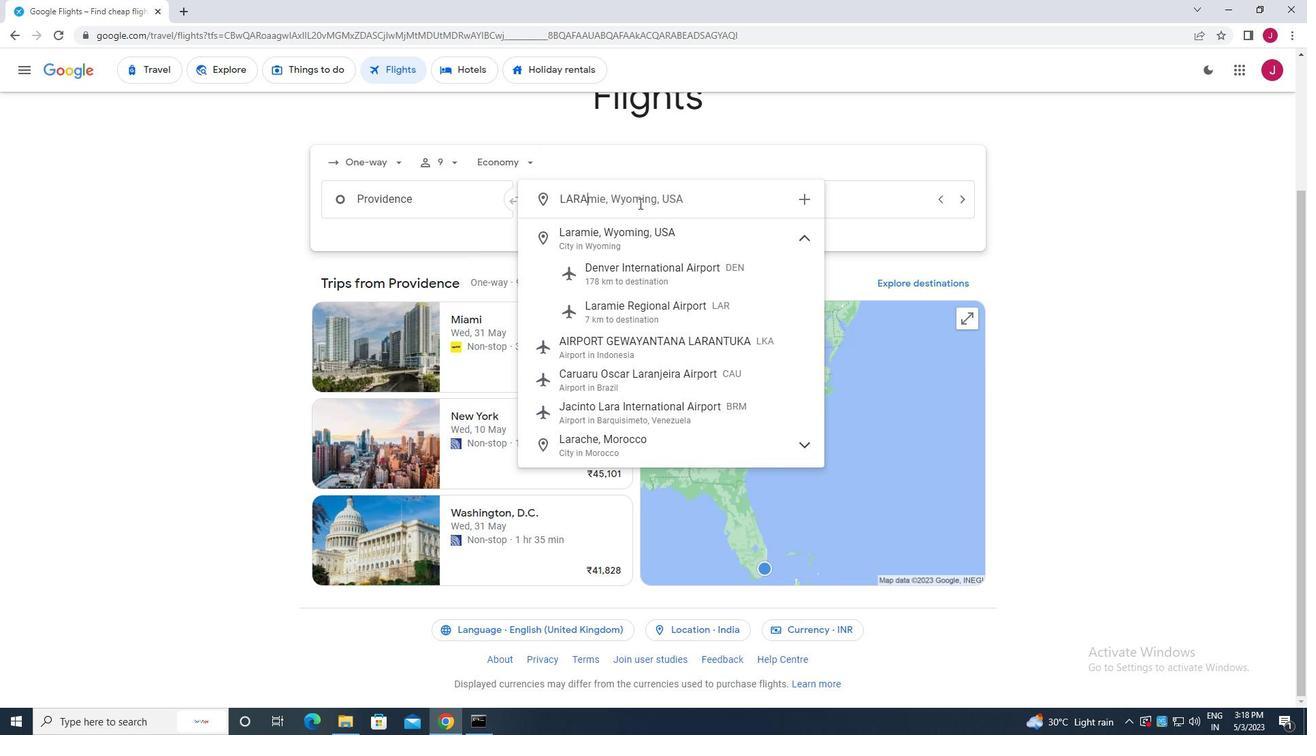 
Action: Mouse moved to (677, 304)
Screenshot: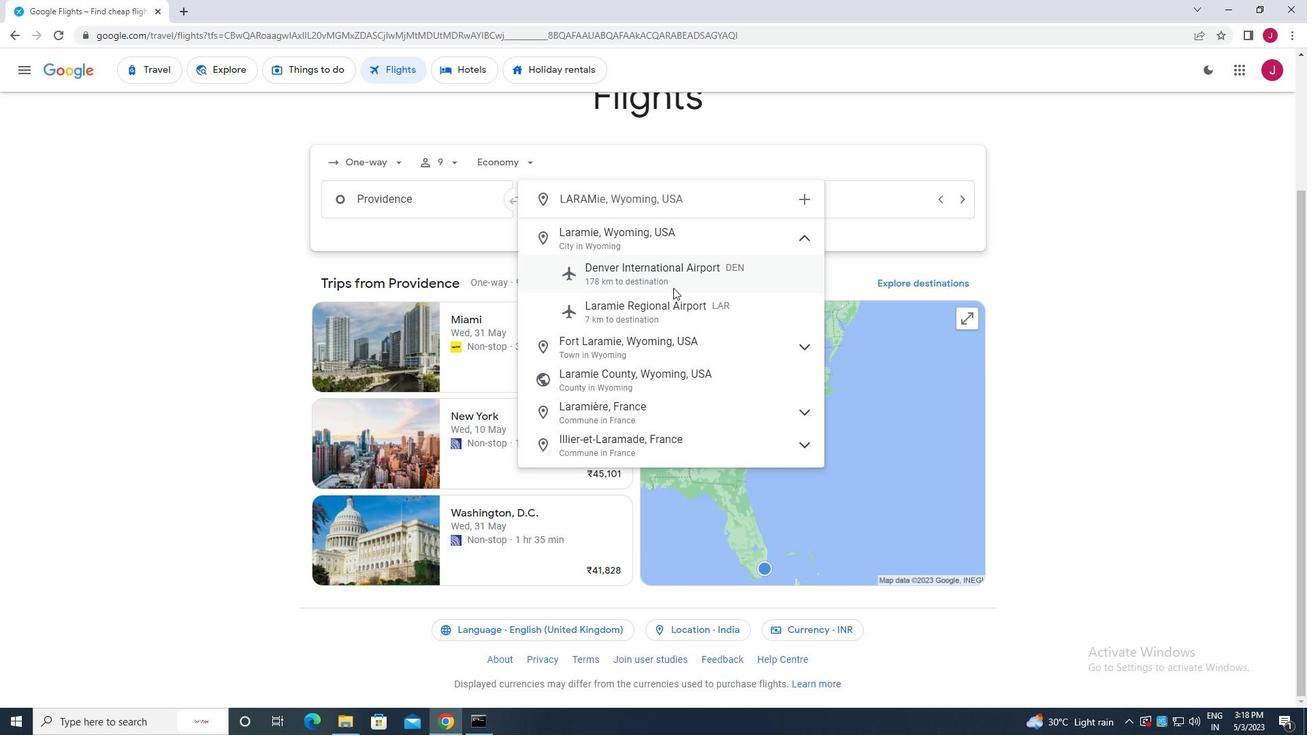 
Action: Mouse pressed left at (677, 304)
Screenshot: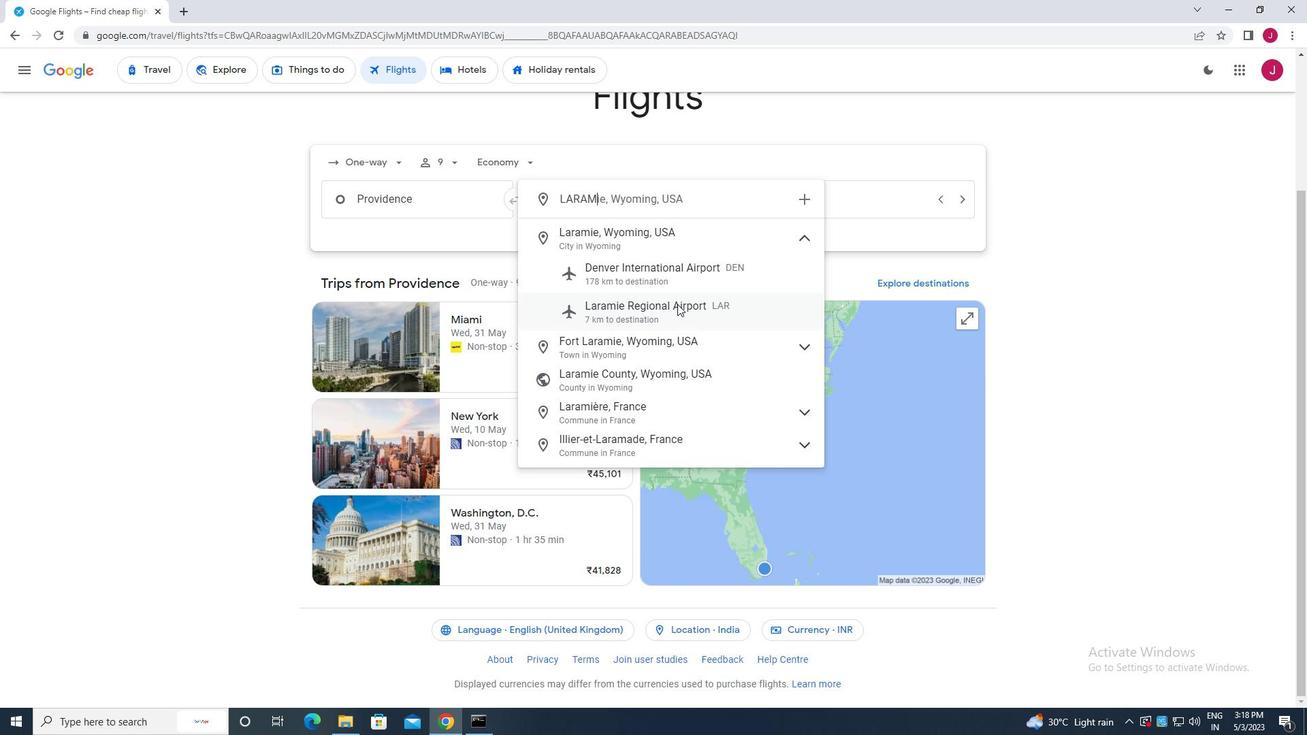 
Action: Mouse moved to (831, 210)
Screenshot: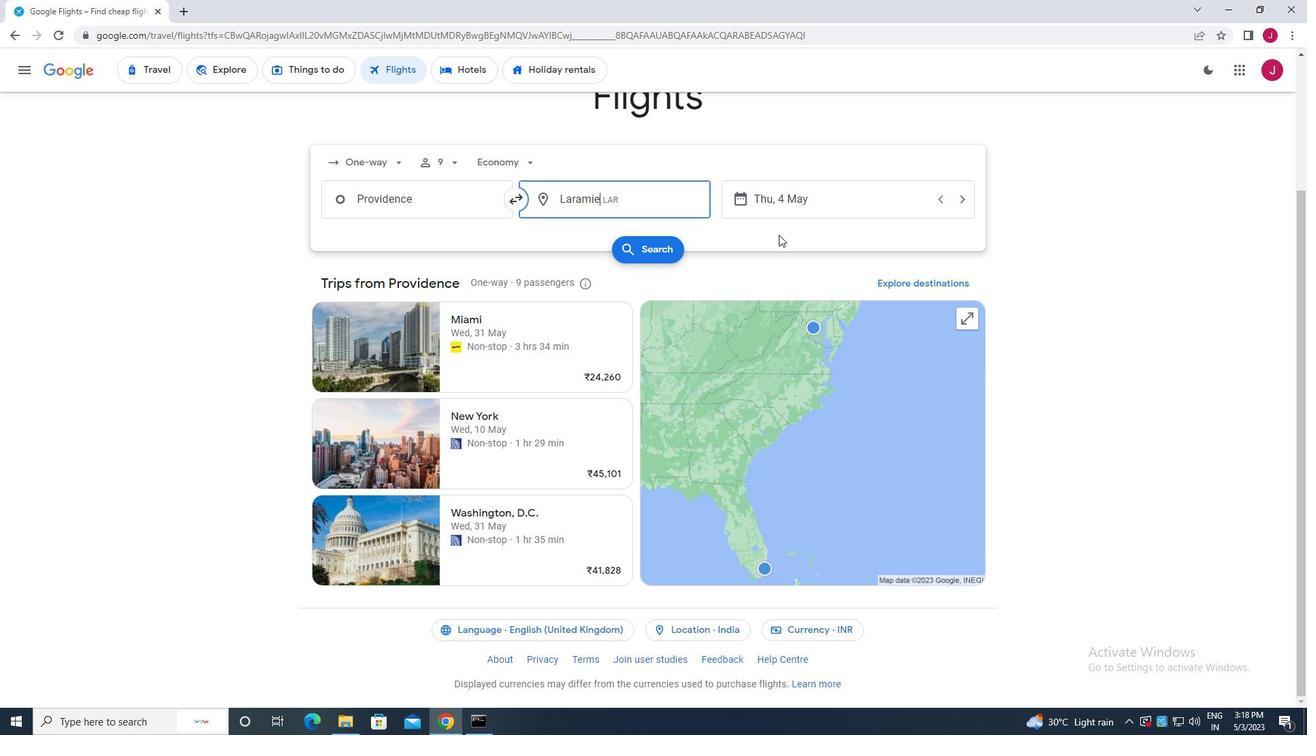 
Action: Mouse pressed left at (831, 210)
Screenshot: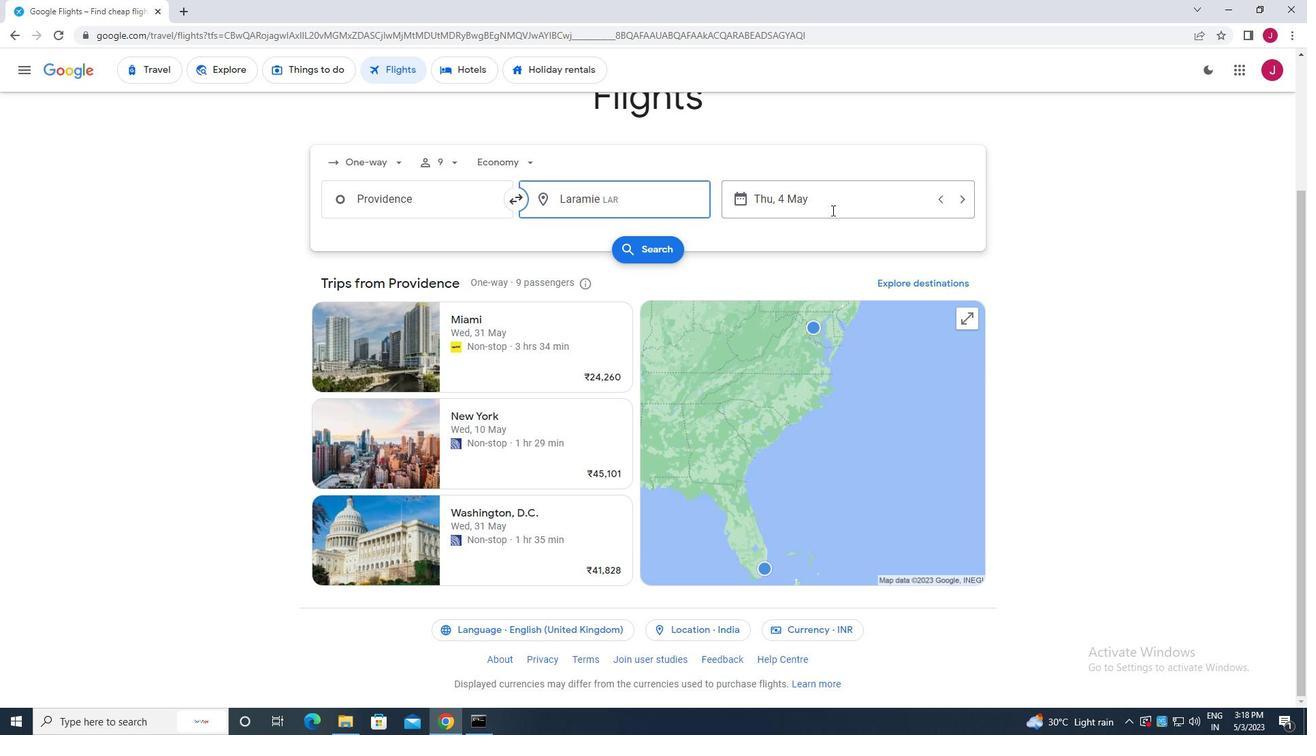 
Action: Mouse moved to (589, 313)
Screenshot: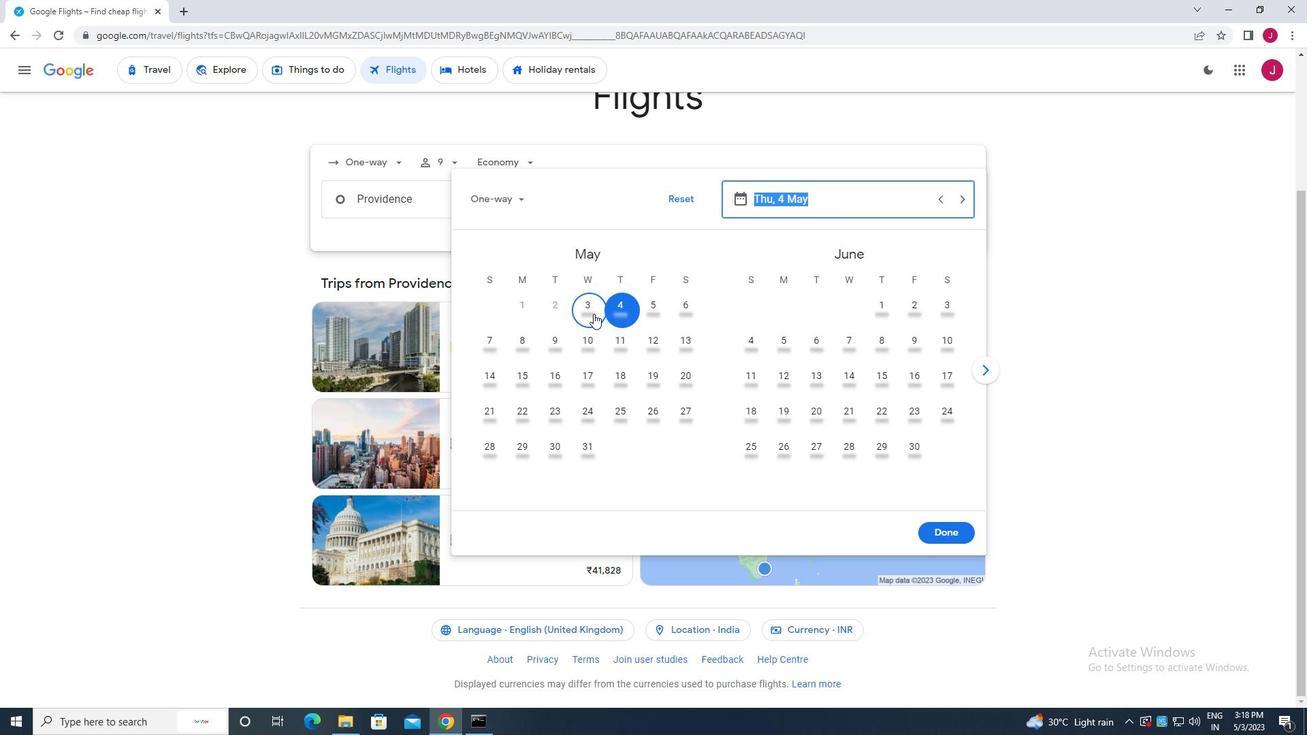 
Action: Mouse pressed left at (589, 313)
Screenshot: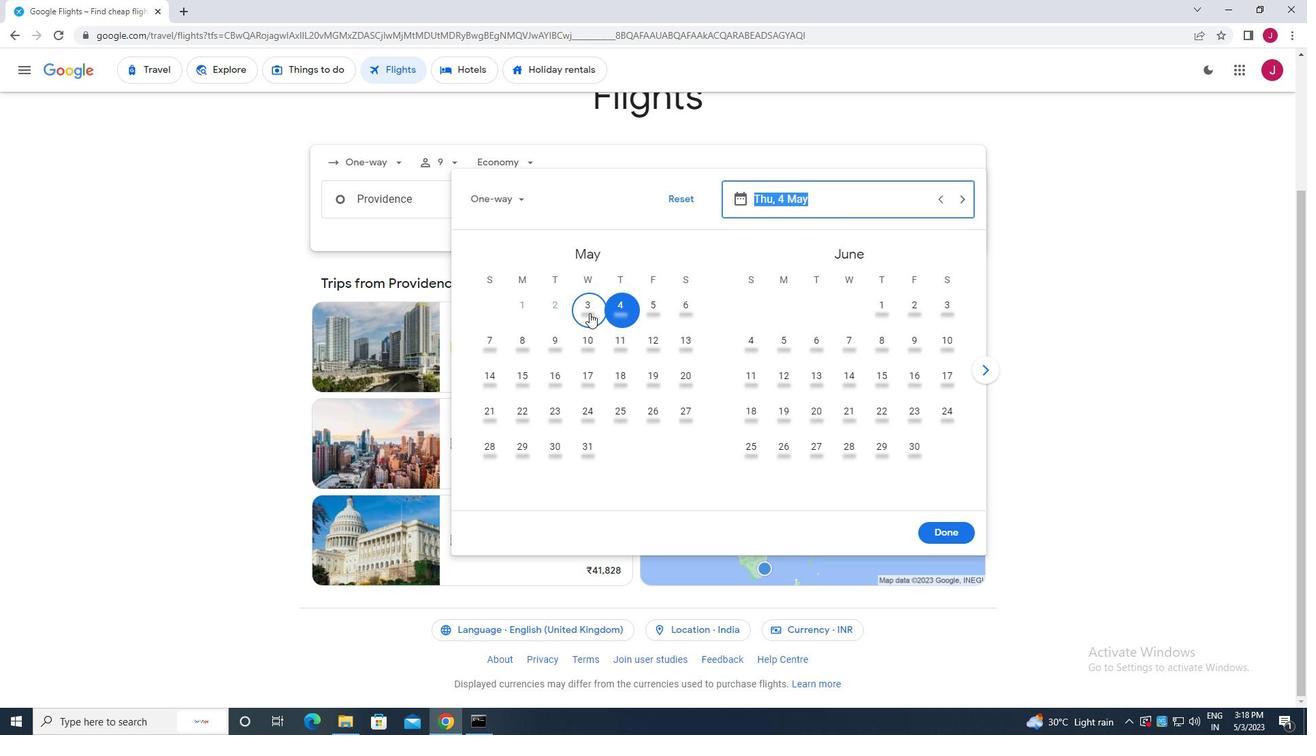 
Action: Mouse moved to (951, 530)
Screenshot: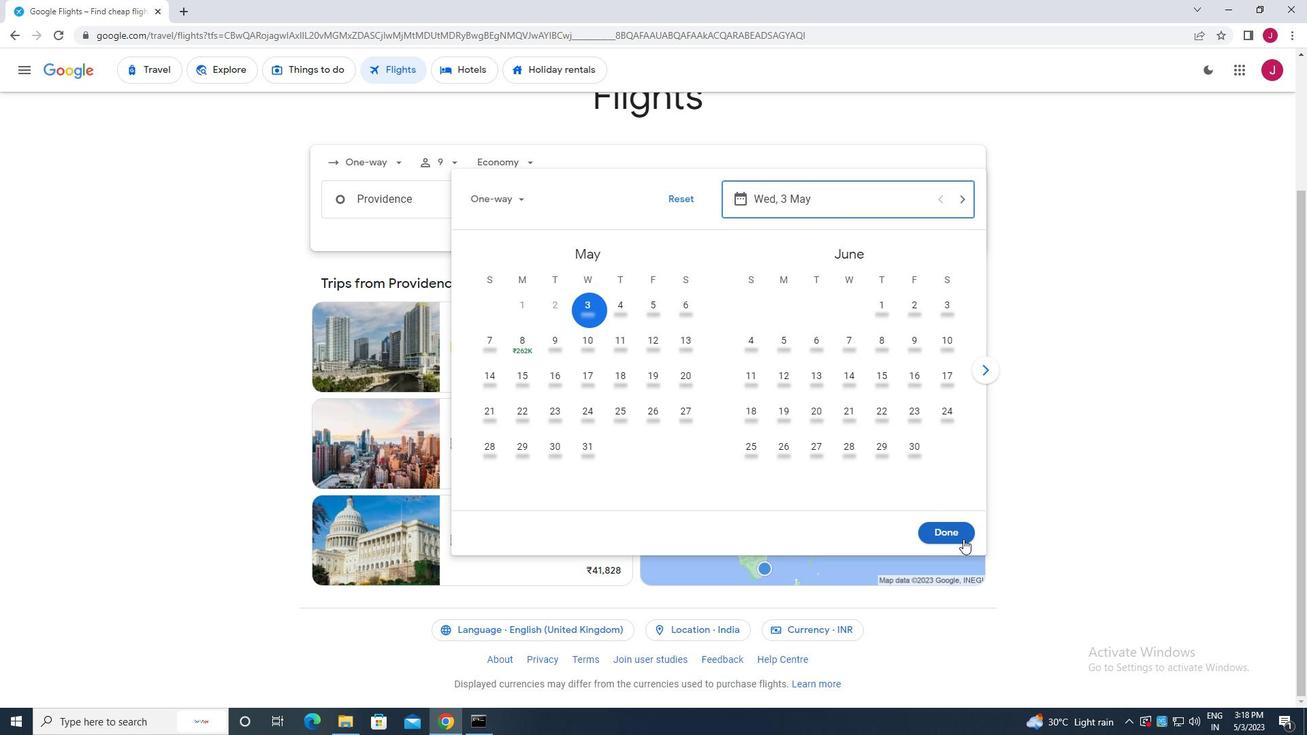 
Action: Mouse pressed left at (951, 530)
Screenshot: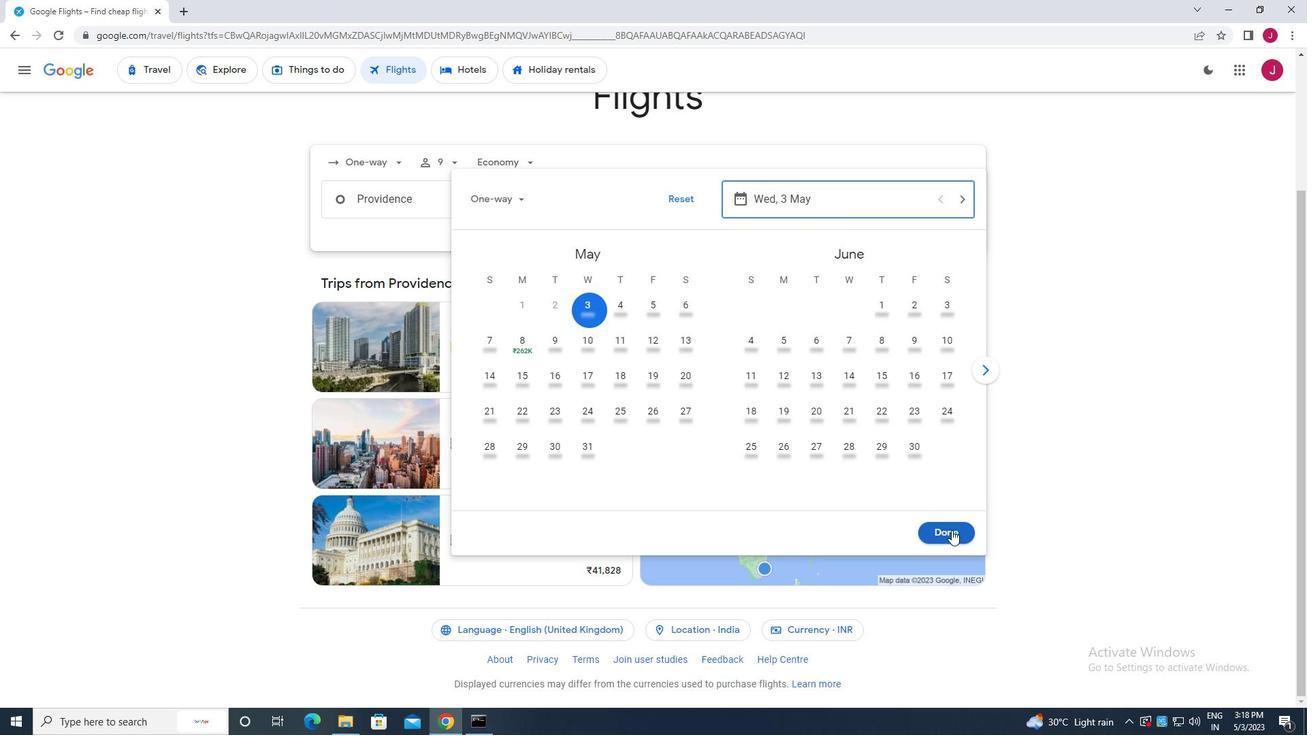 
Action: Mouse moved to (663, 248)
Screenshot: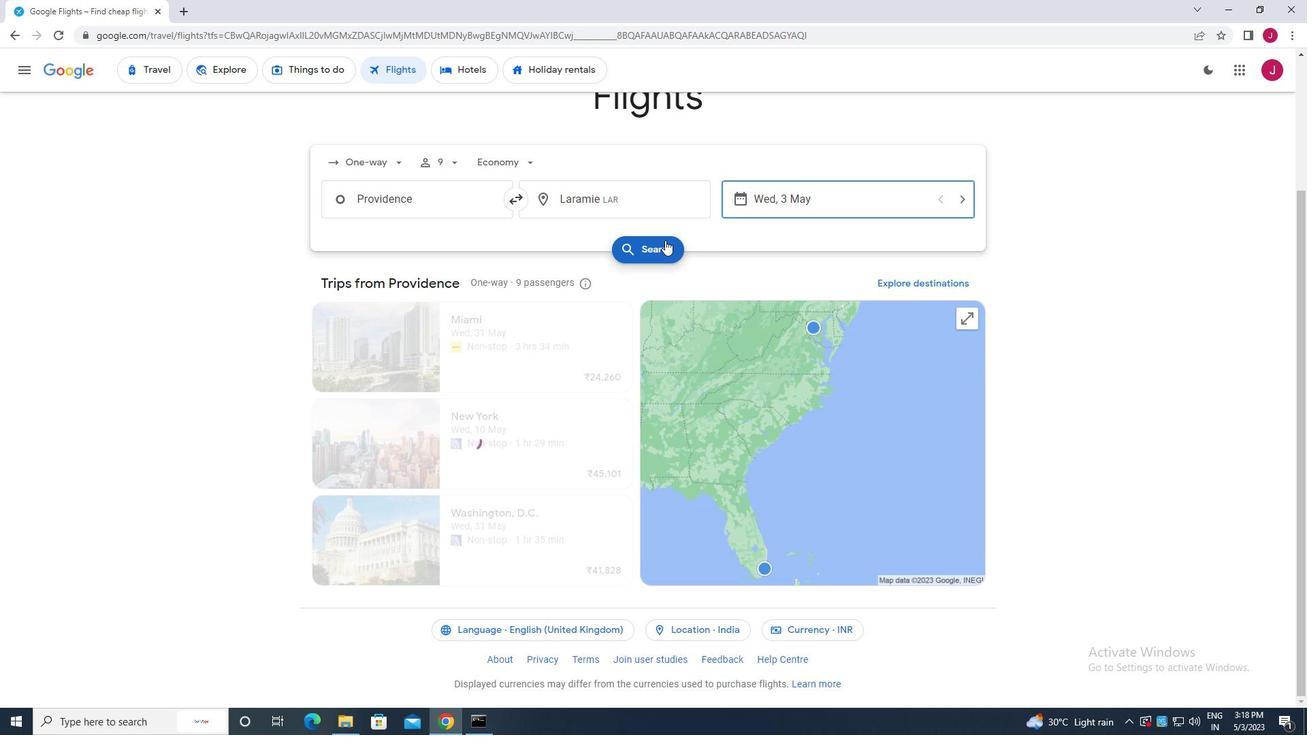 
Action: Mouse pressed left at (663, 248)
Screenshot: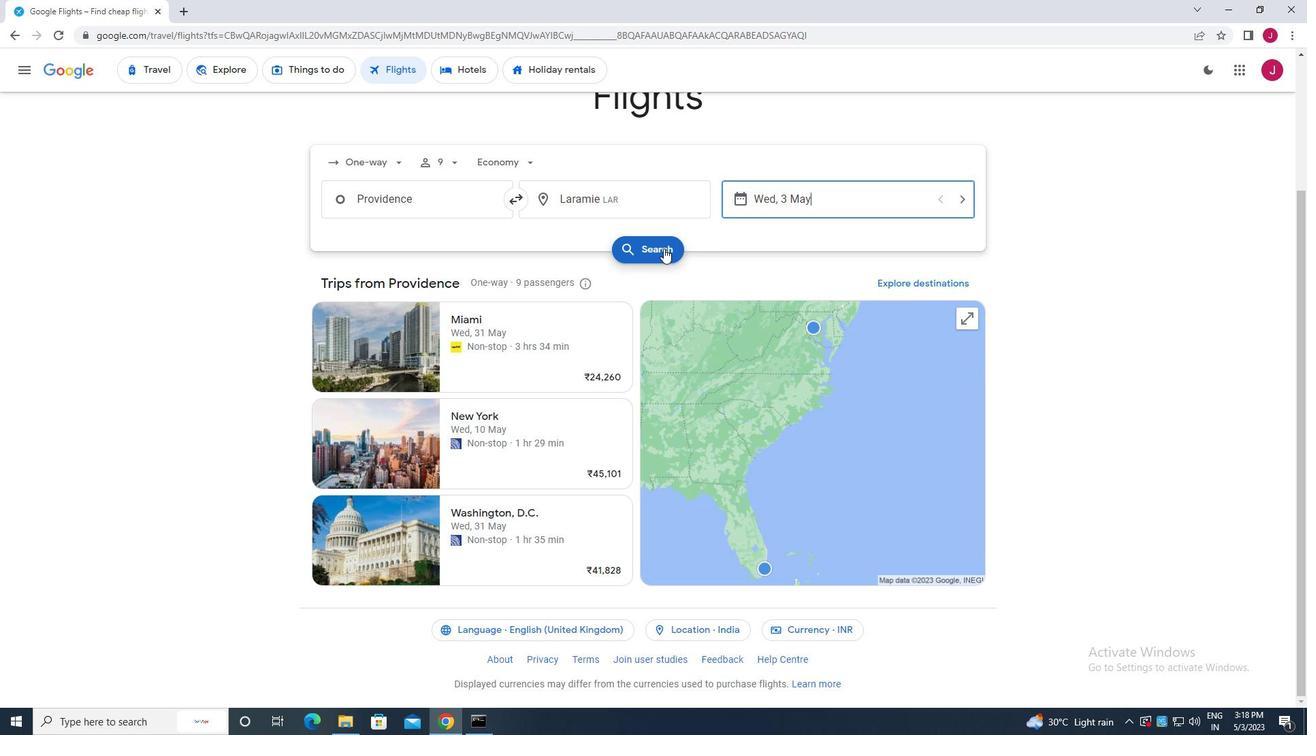 
Action: Mouse moved to (346, 194)
Screenshot: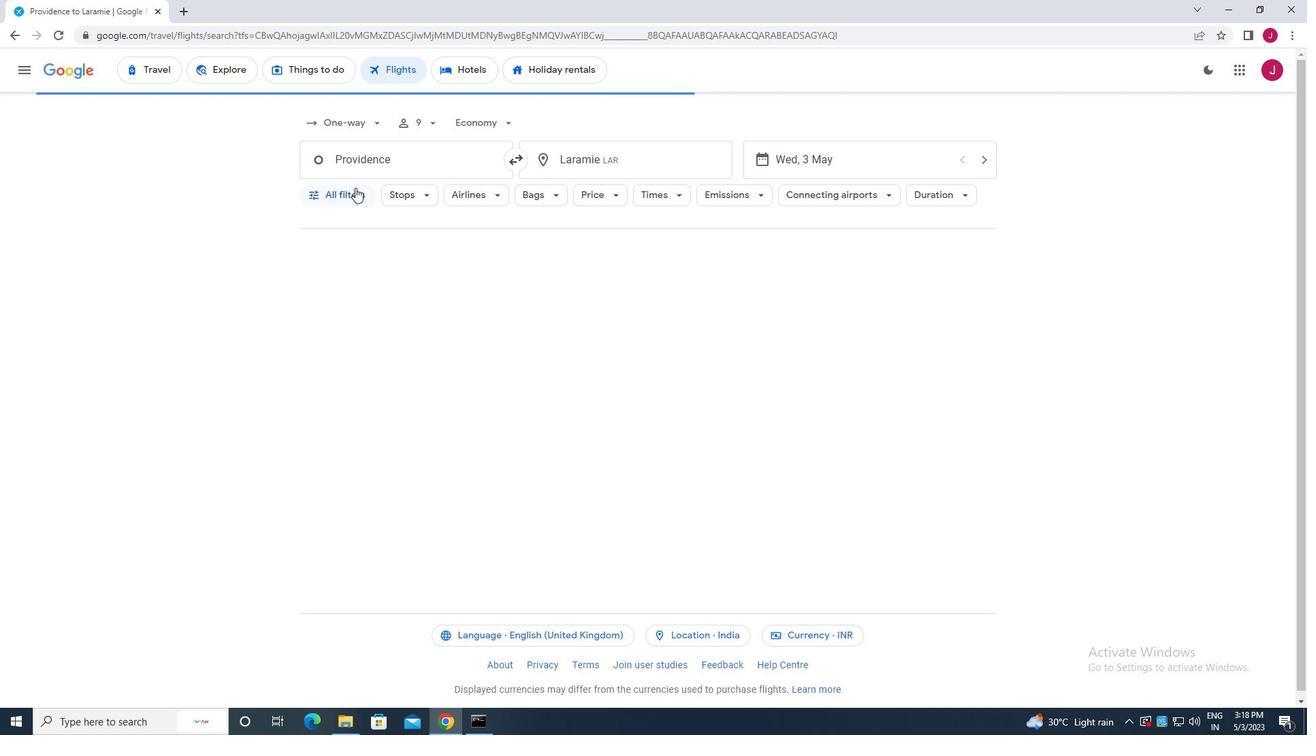 
Action: Mouse pressed left at (346, 194)
Screenshot: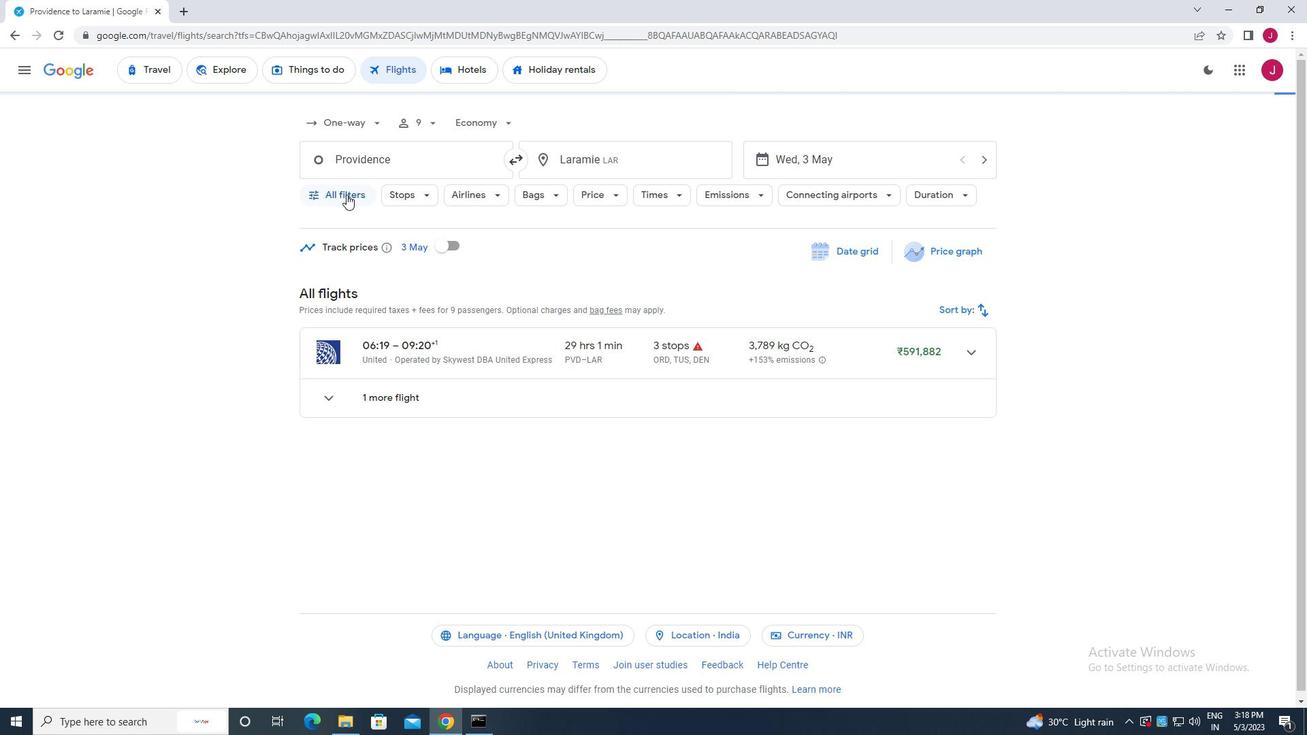 
Action: Mouse moved to (404, 281)
Screenshot: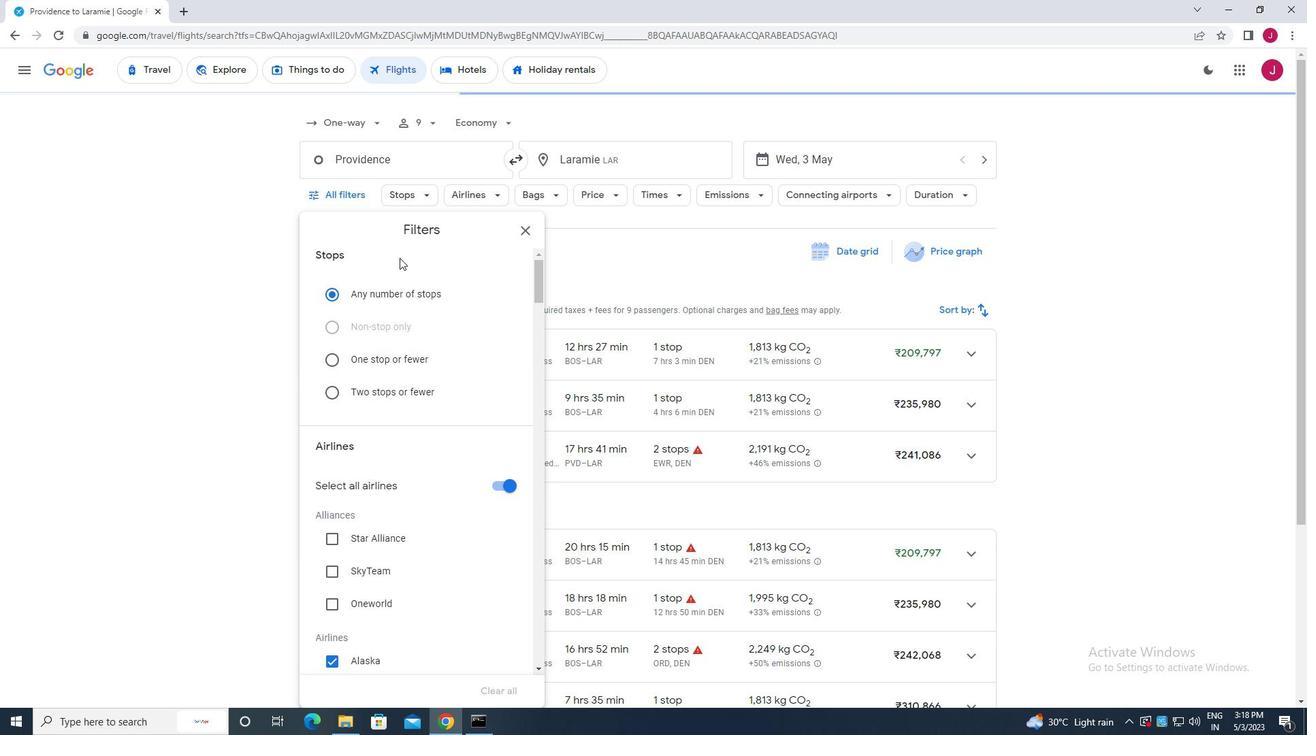 
Action: Mouse scrolled (404, 280) with delta (0, 0)
Screenshot: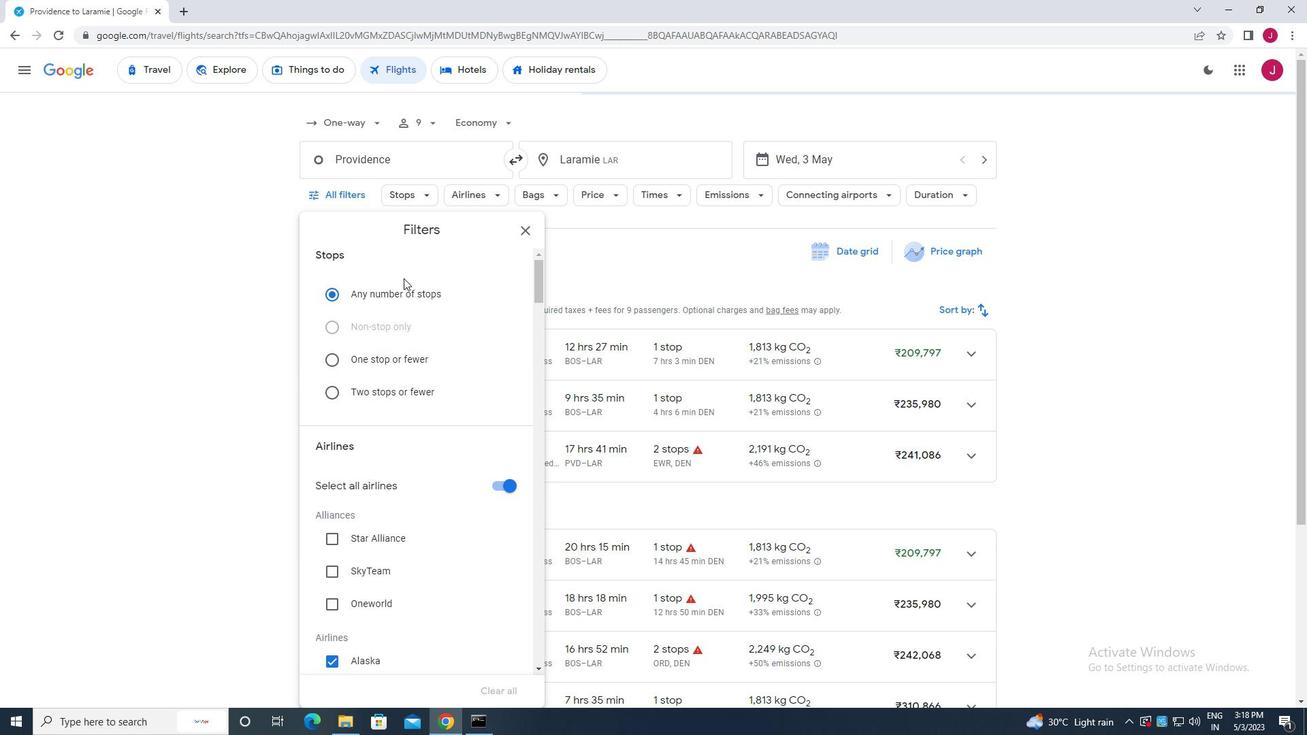 
Action: Mouse scrolled (404, 280) with delta (0, 0)
Screenshot: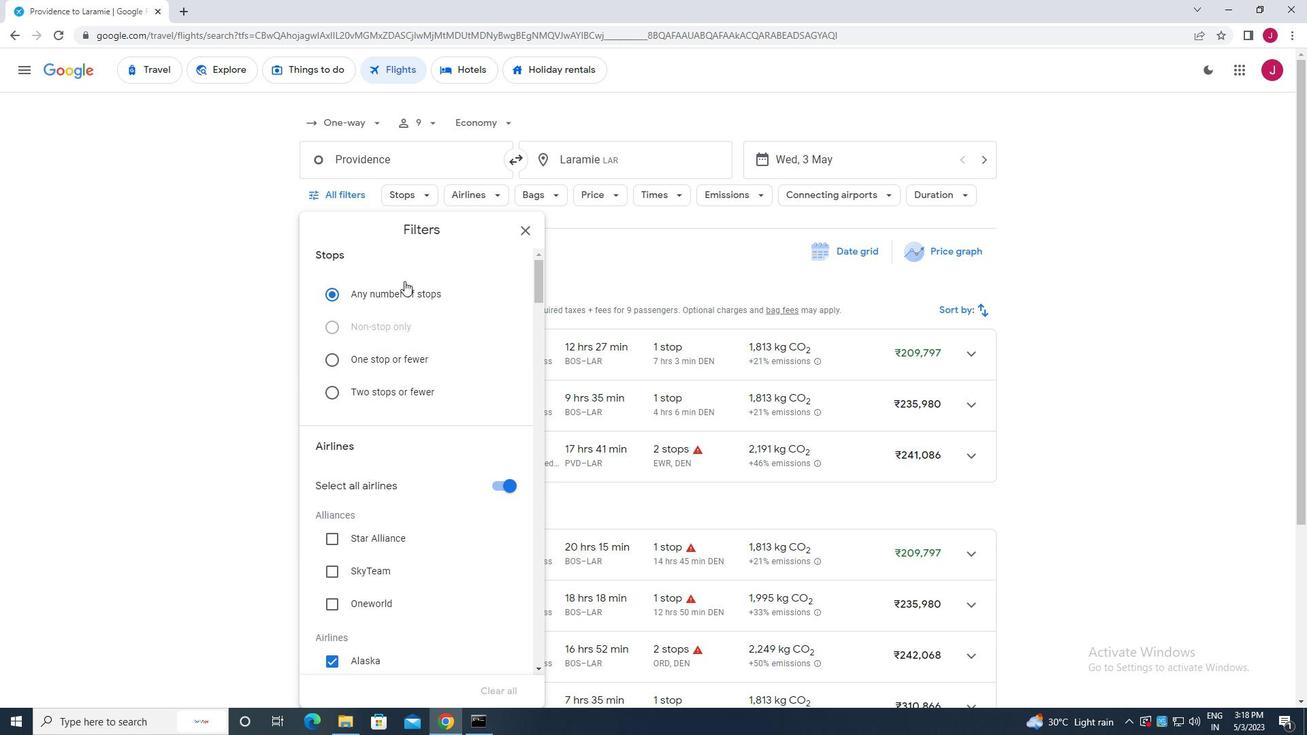 
Action: Mouse moved to (405, 284)
Screenshot: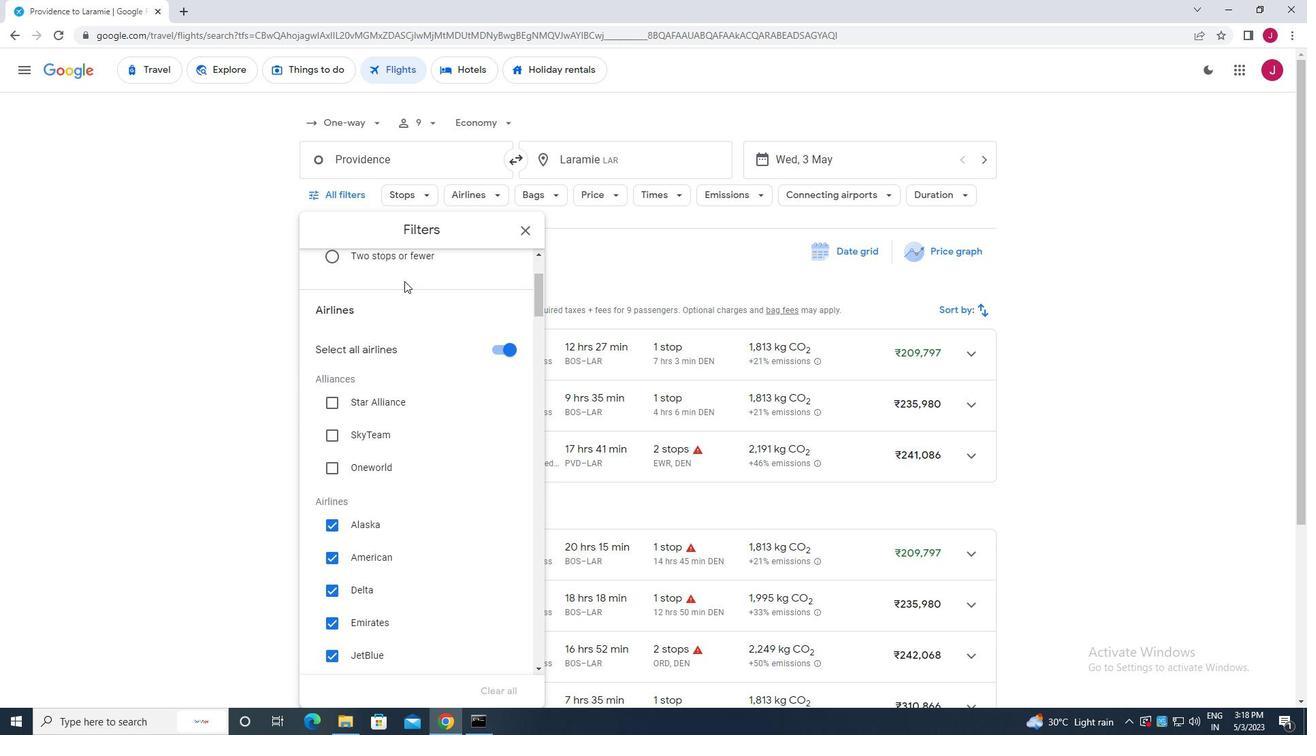 
Action: Mouse scrolled (405, 283) with delta (0, 0)
Screenshot: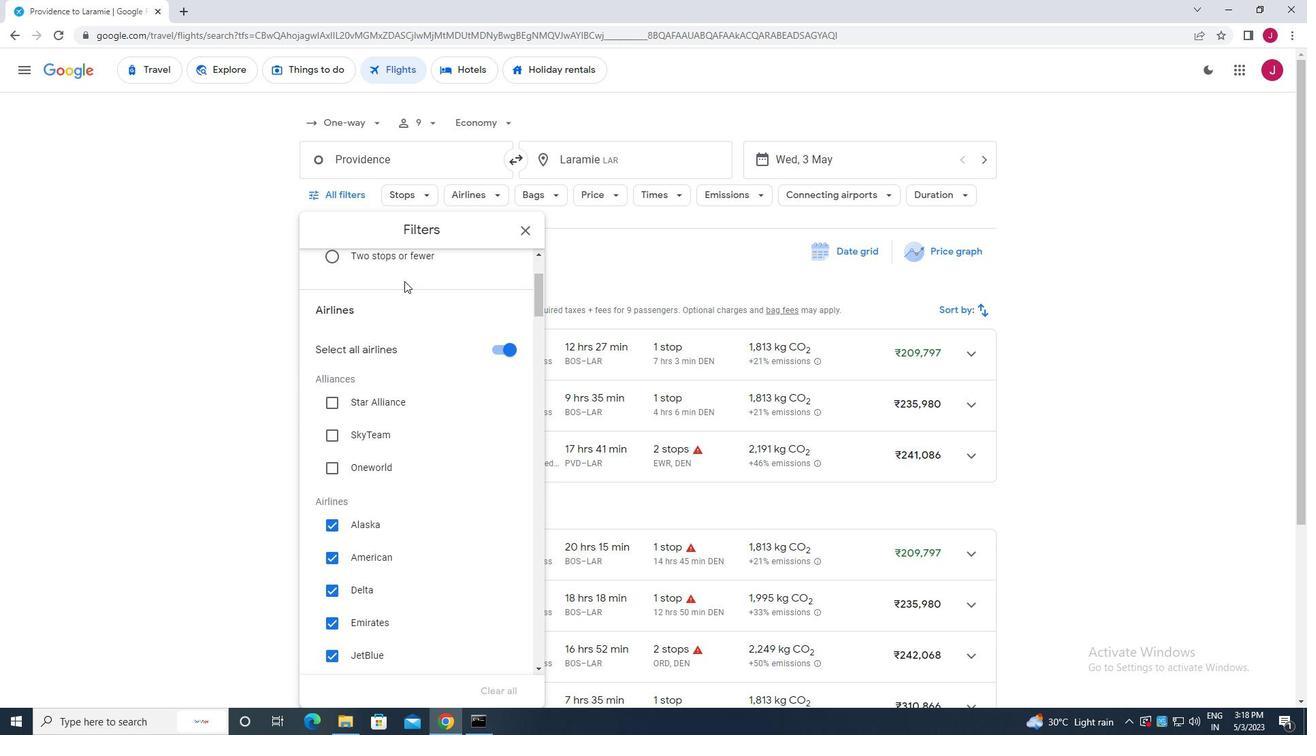 
Action: Mouse moved to (494, 281)
Screenshot: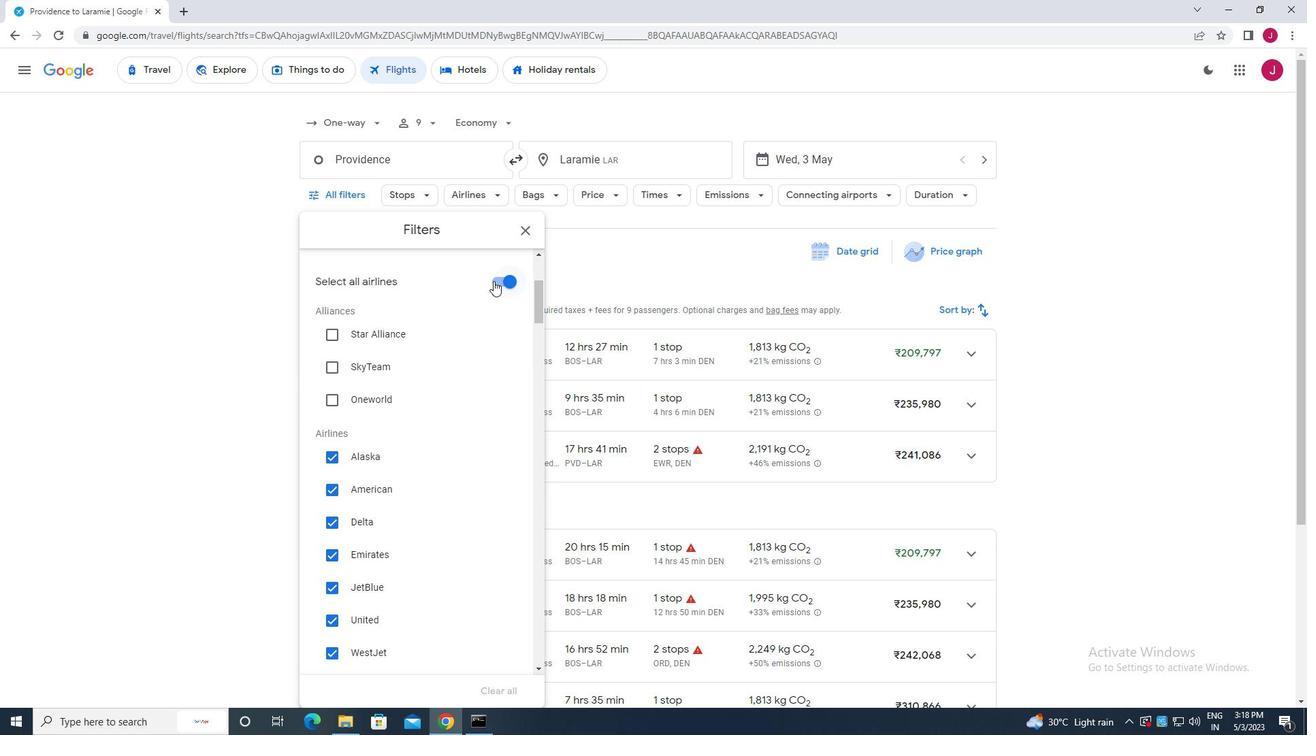 
Action: Mouse pressed left at (494, 281)
Screenshot: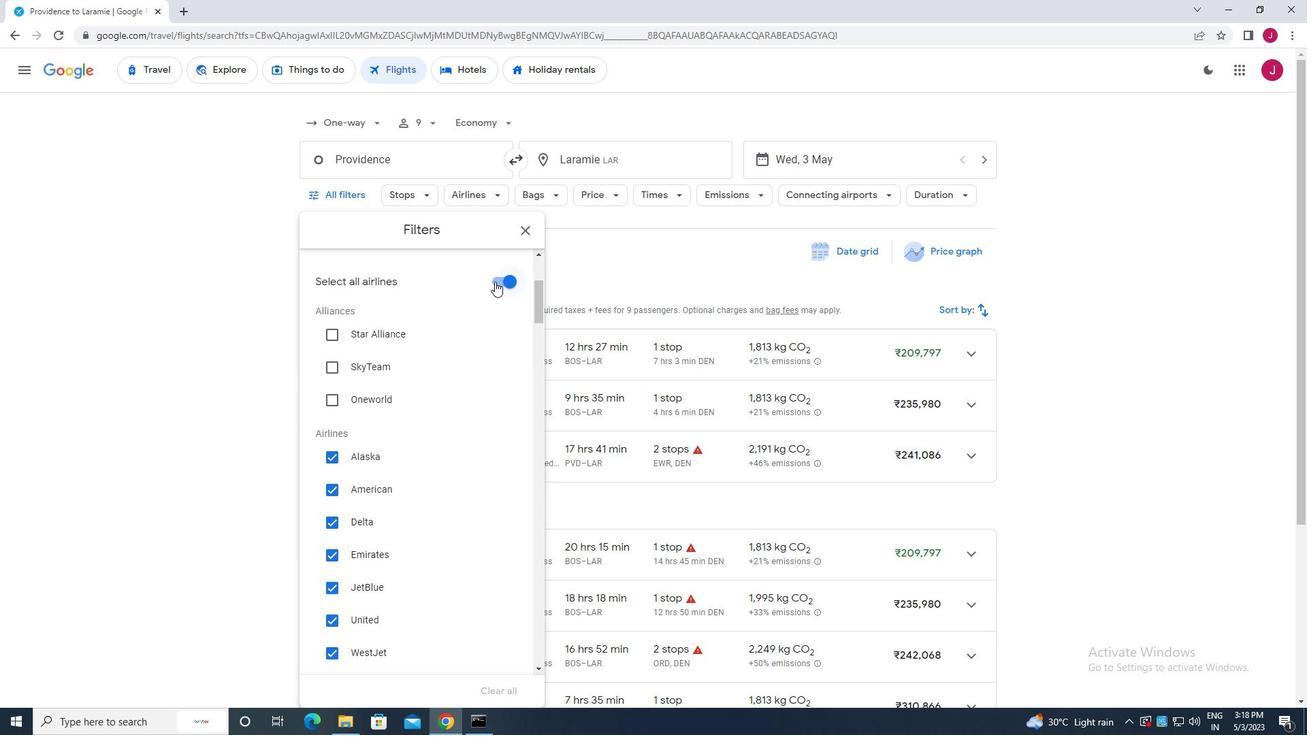 
Action: Mouse moved to (478, 302)
Screenshot: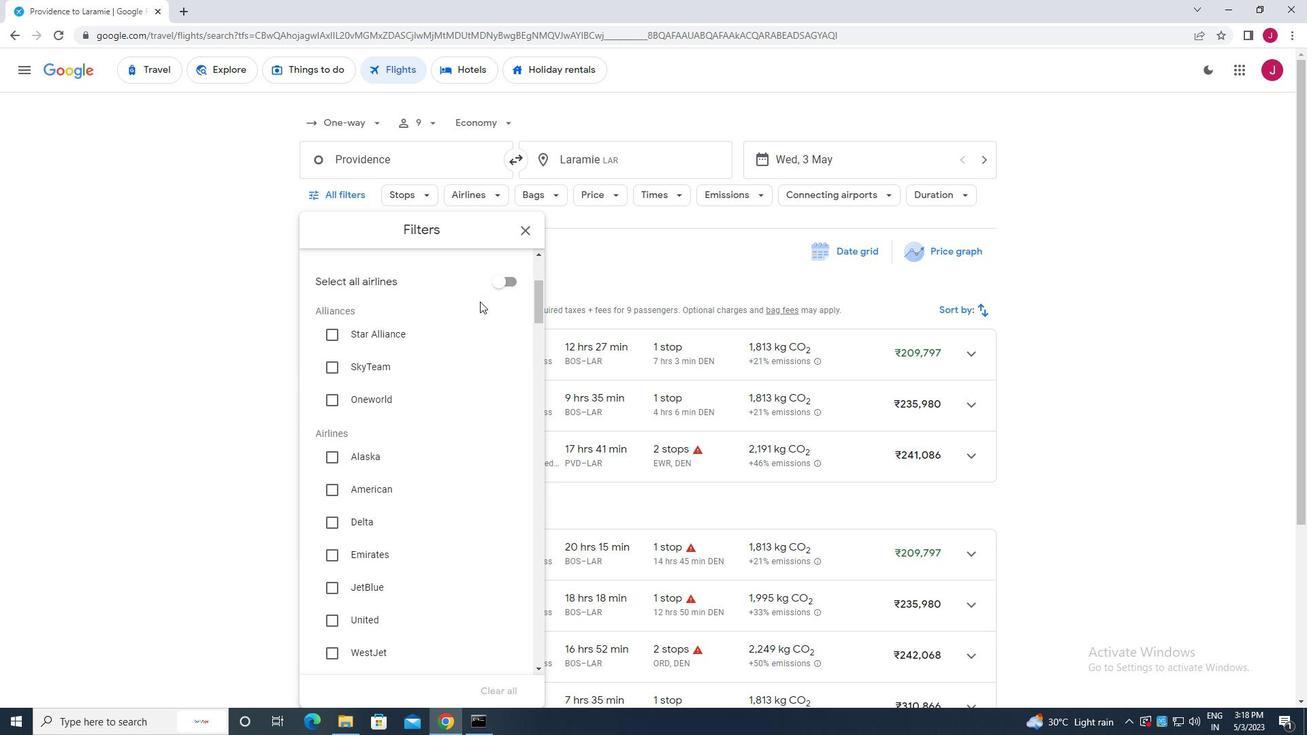 
Action: Mouse scrolled (478, 302) with delta (0, 0)
Screenshot: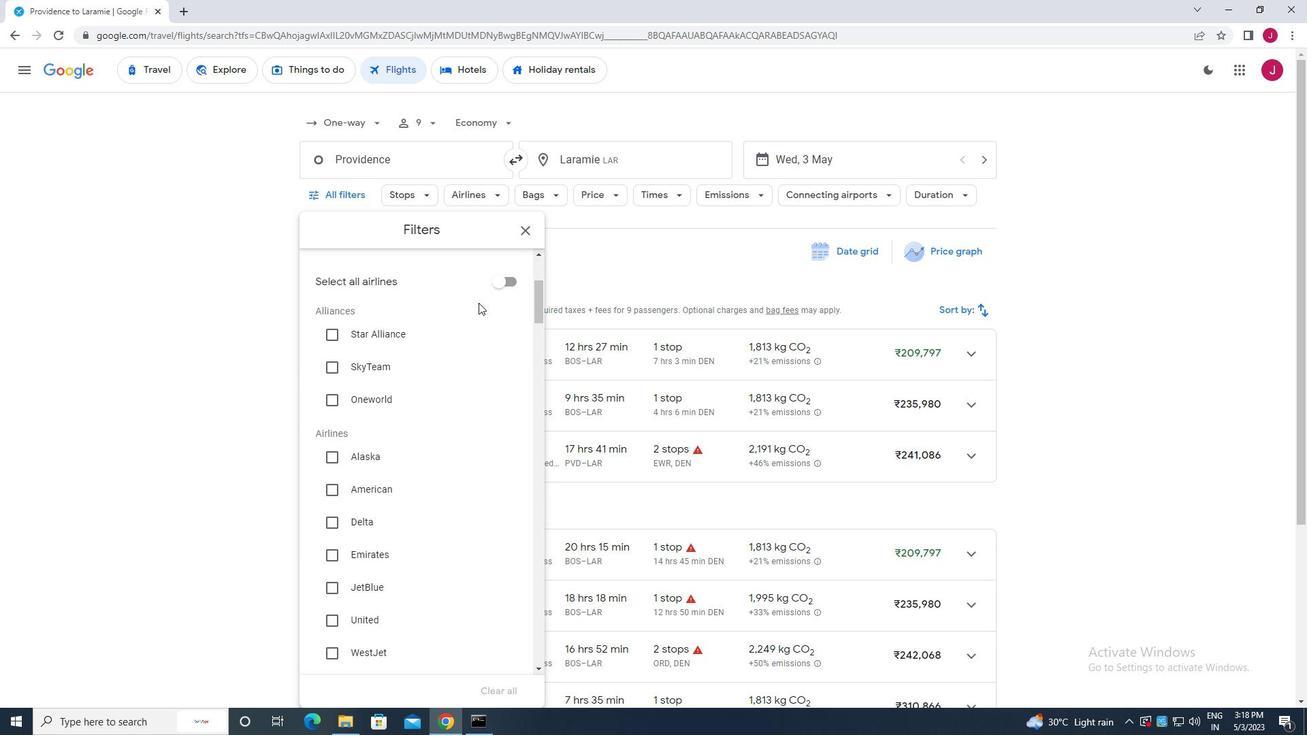 
Action: Mouse moved to (330, 586)
Screenshot: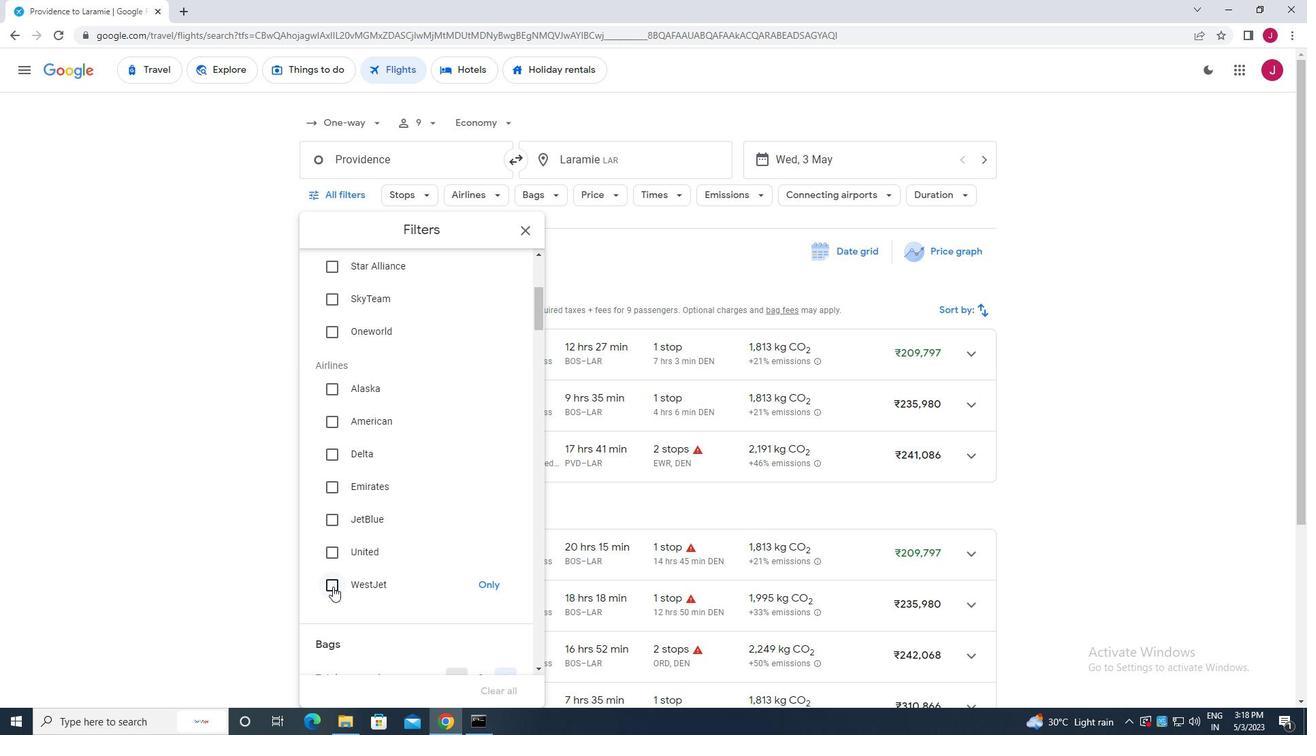 
Action: Mouse pressed left at (330, 586)
Screenshot: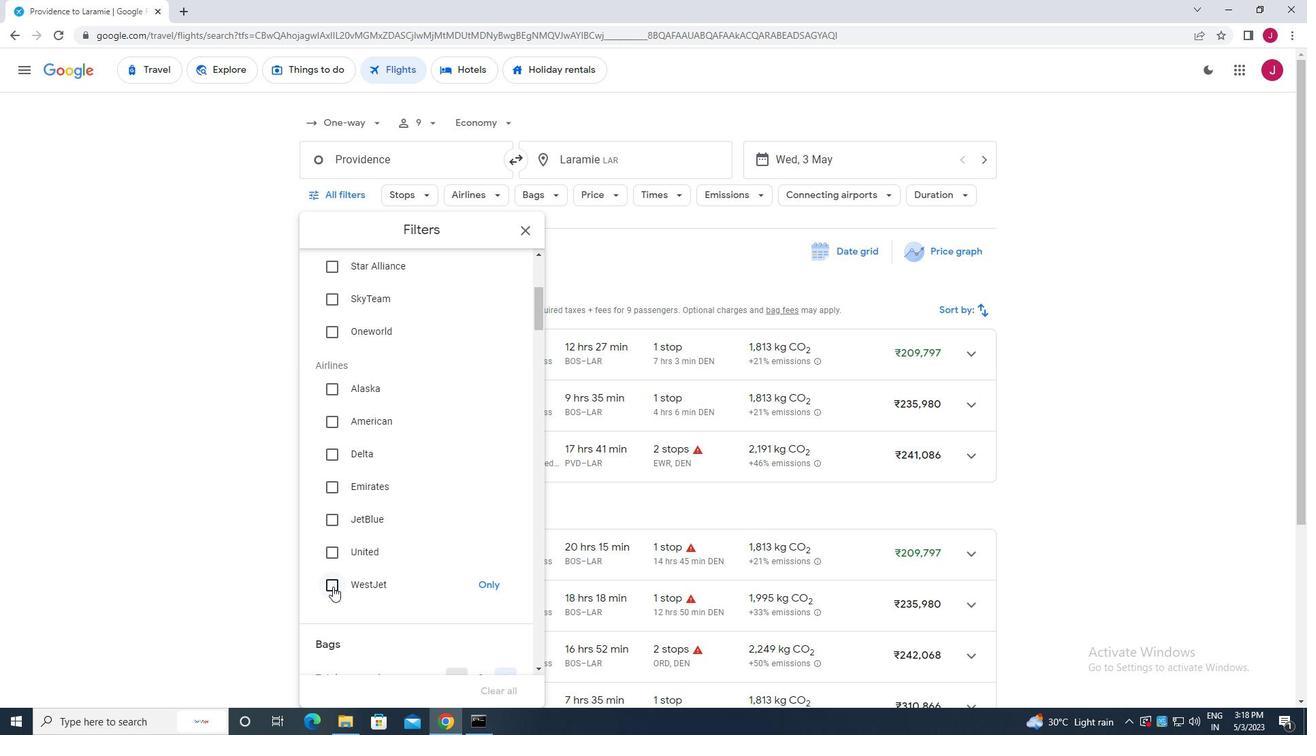 
Action: Mouse moved to (385, 526)
Screenshot: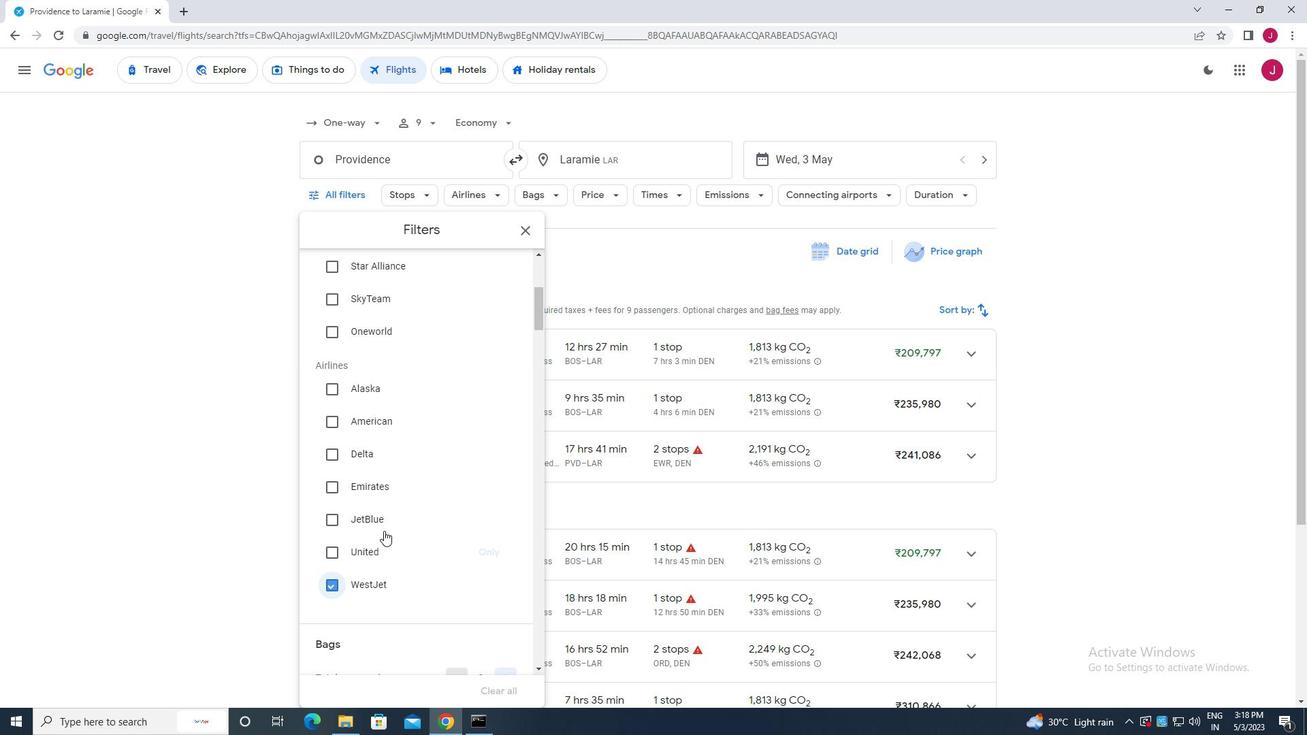 
Action: Mouse scrolled (385, 526) with delta (0, 0)
Screenshot: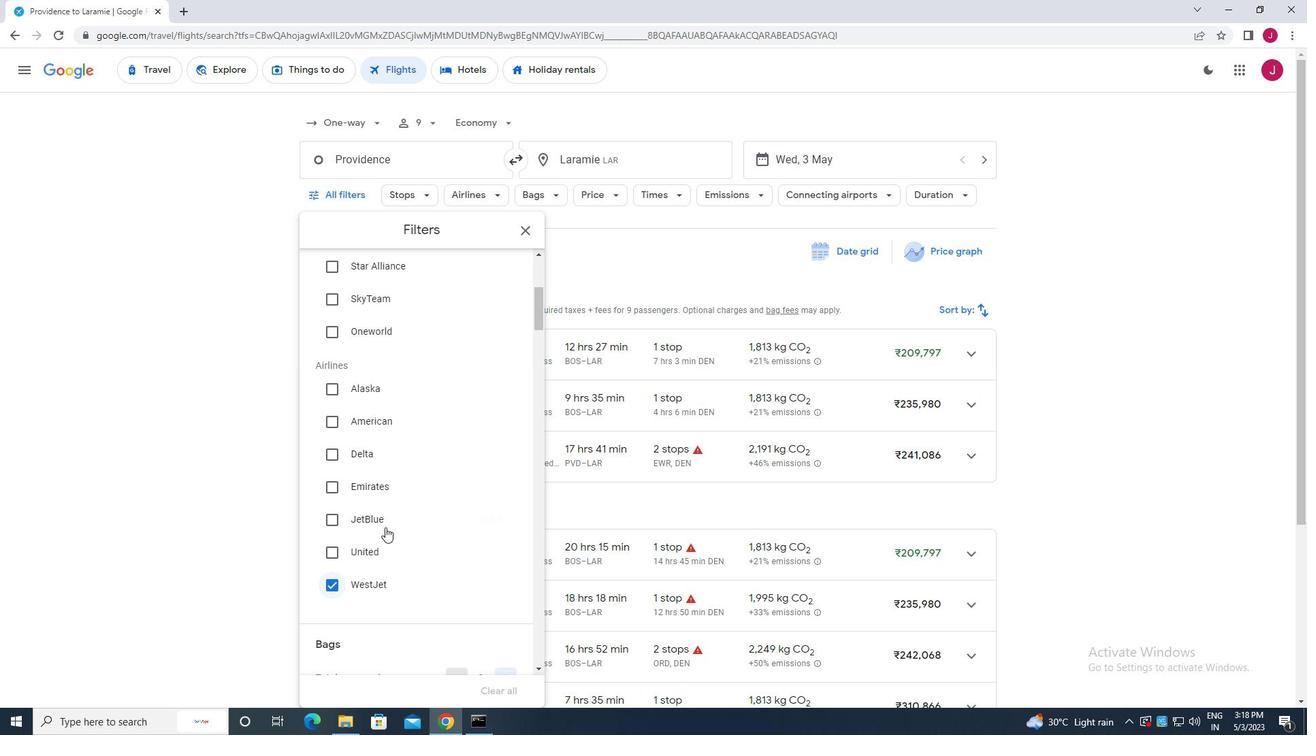 
Action: Mouse scrolled (385, 526) with delta (0, 0)
Screenshot: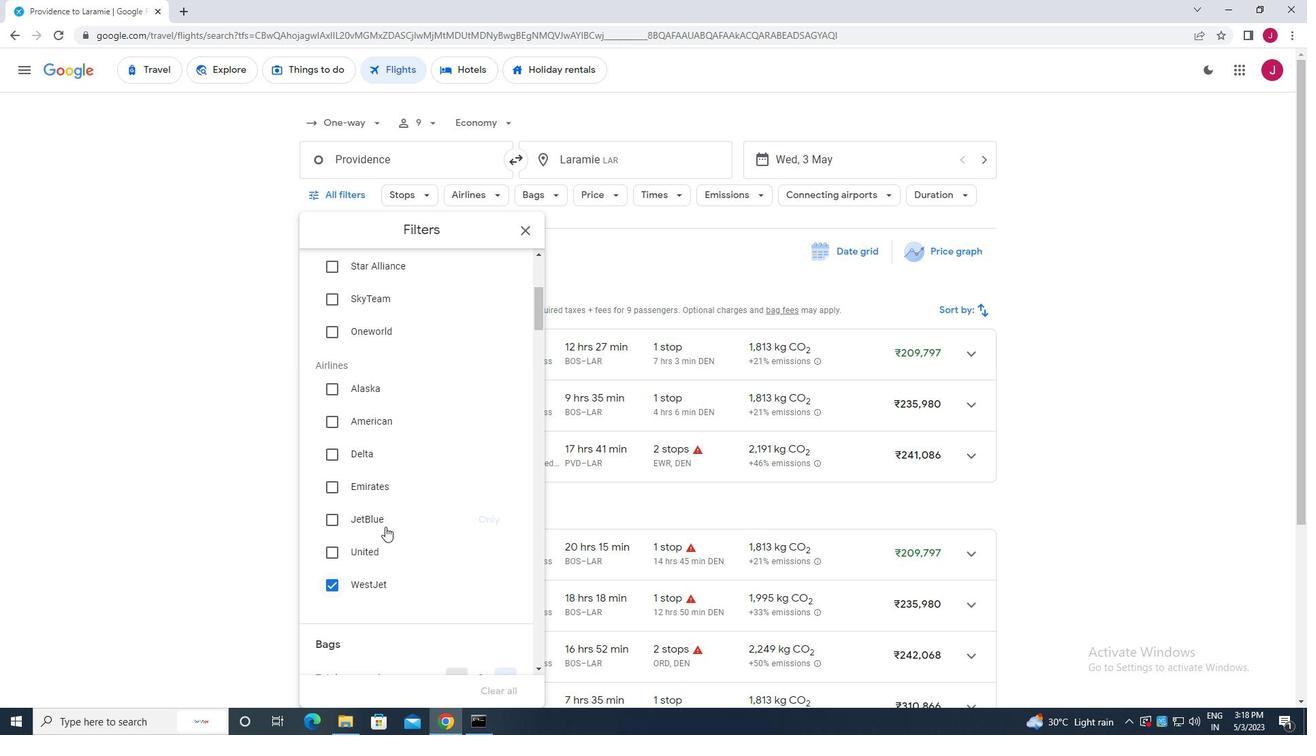 
Action: Mouse scrolled (385, 526) with delta (0, 0)
Screenshot: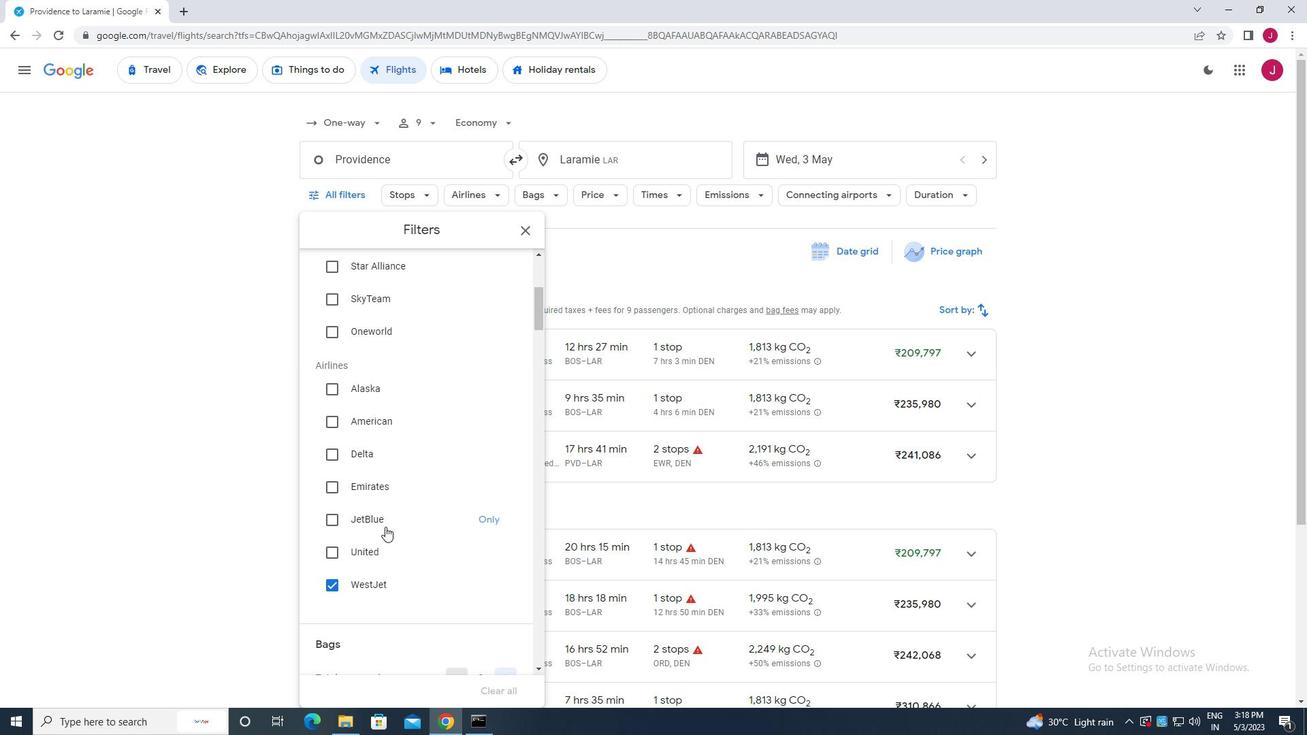 
Action: Mouse moved to (385, 524)
Screenshot: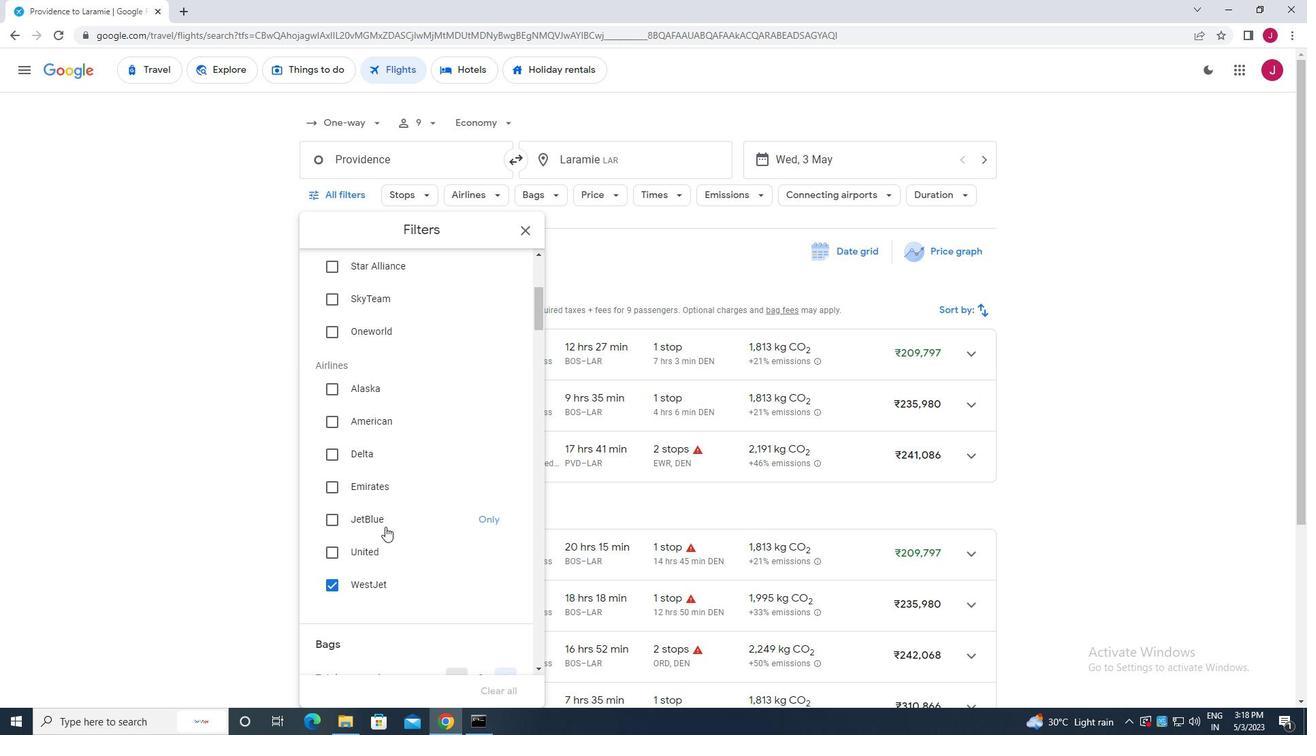 
Action: Mouse scrolled (385, 524) with delta (0, 0)
Screenshot: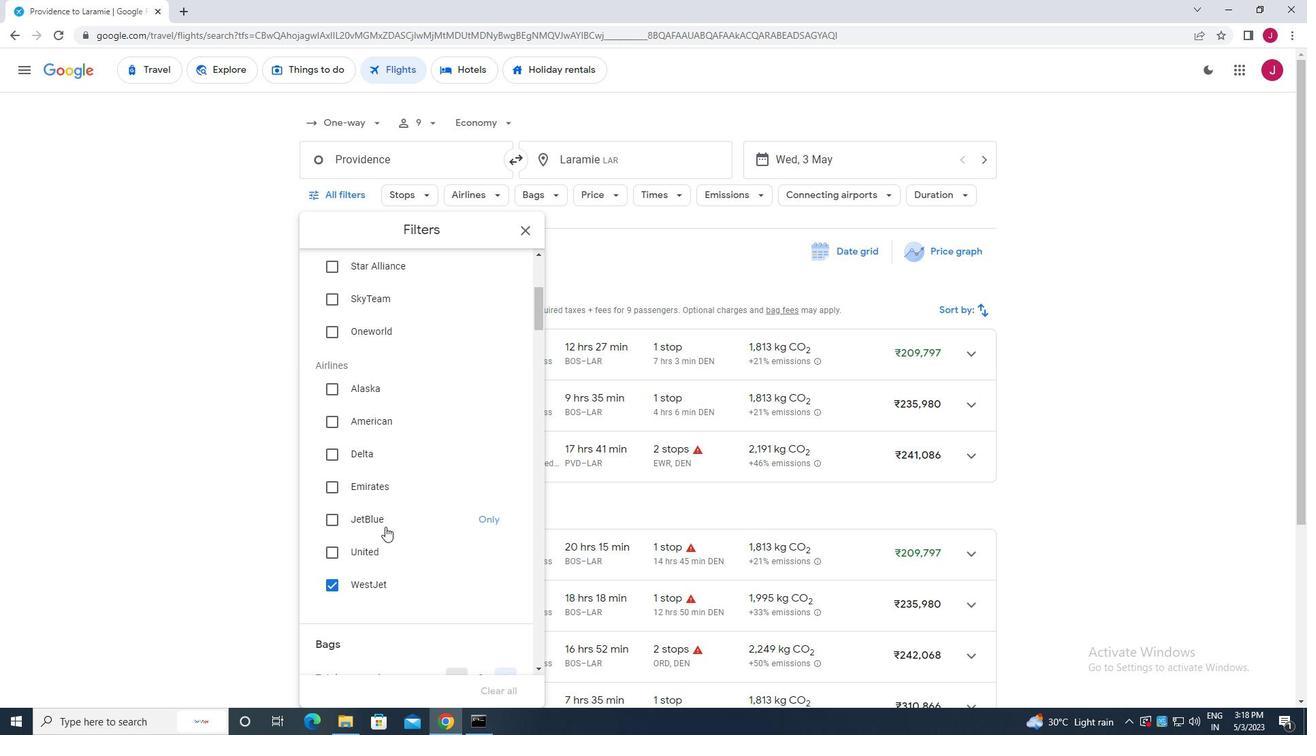 
Action: Mouse moved to (385, 523)
Screenshot: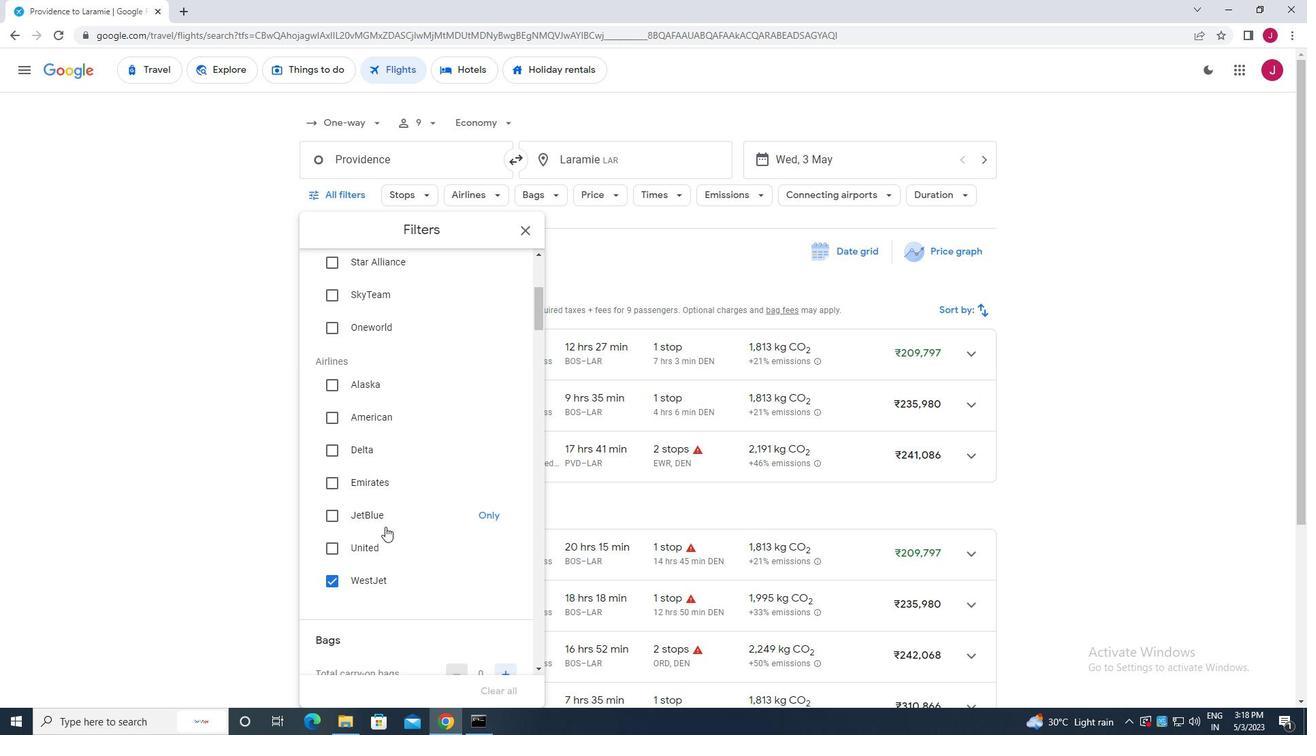 
Action: Mouse scrolled (385, 522) with delta (0, 0)
Screenshot: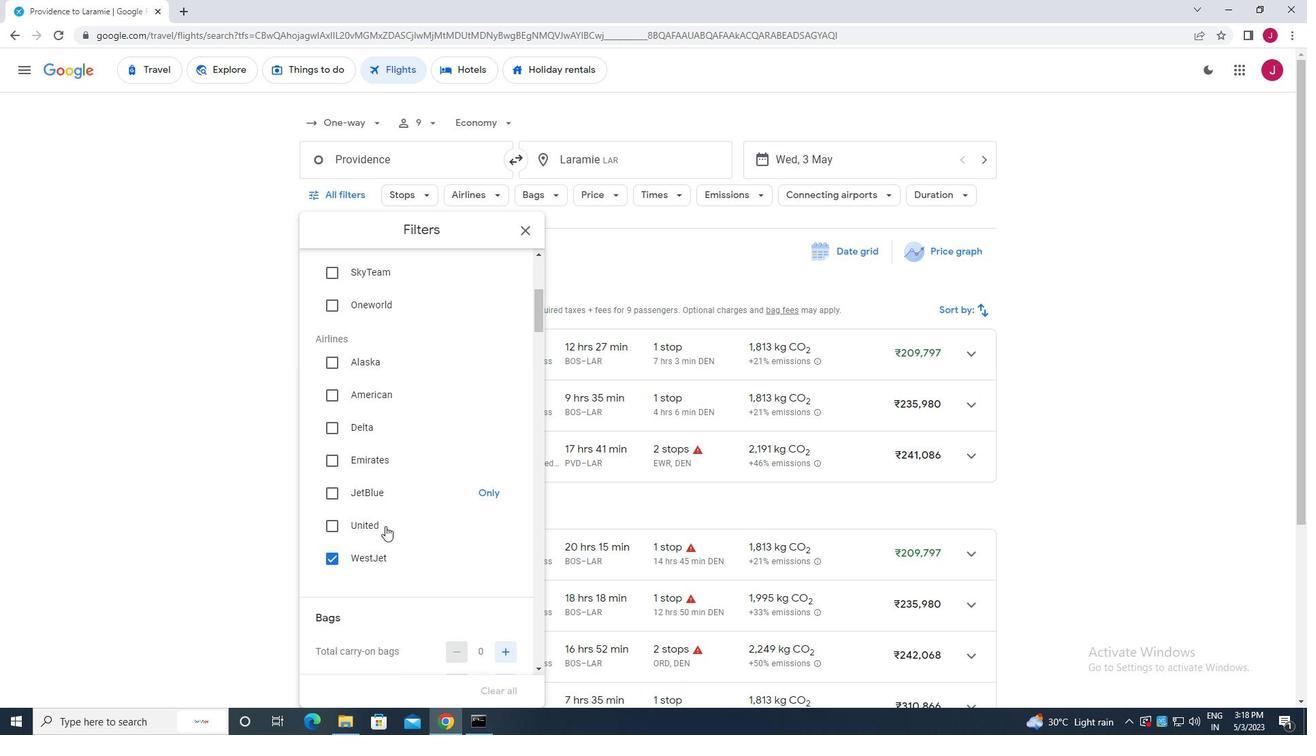 
Action: Mouse moved to (507, 336)
Screenshot: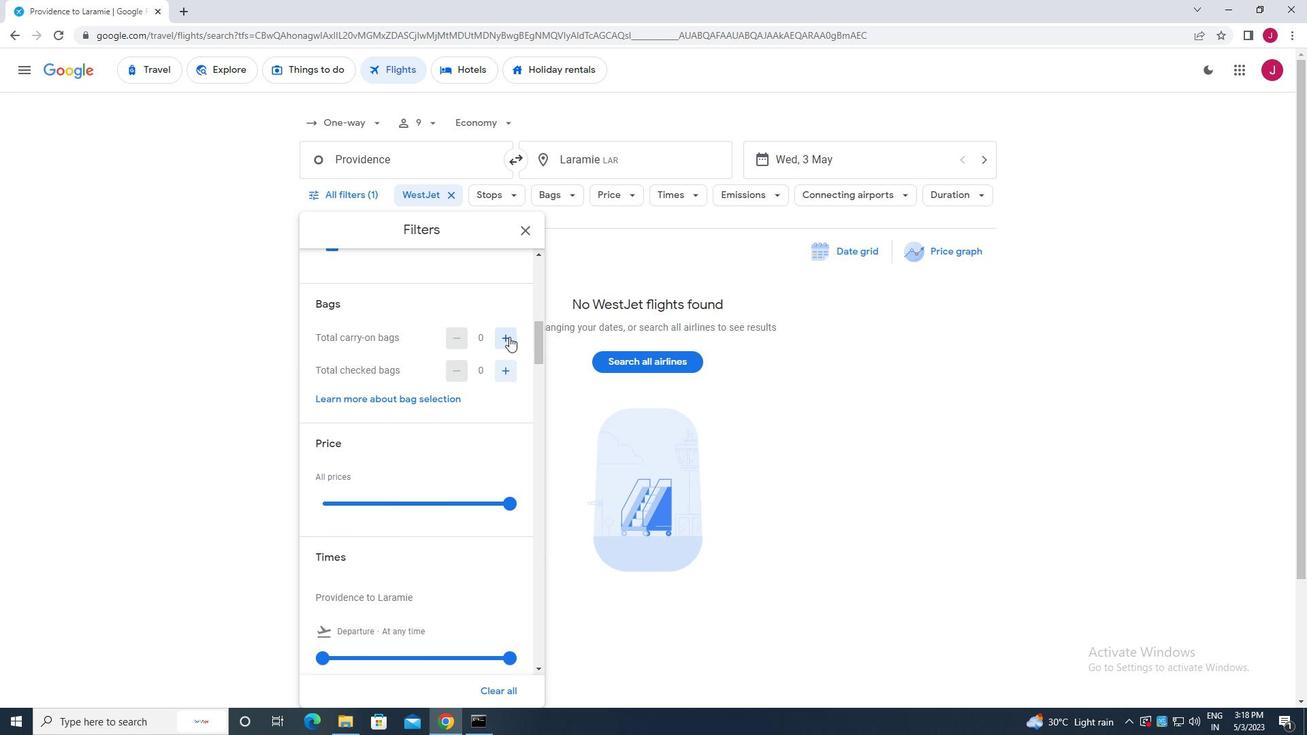
Action: Mouse pressed left at (507, 336)
Screenshot: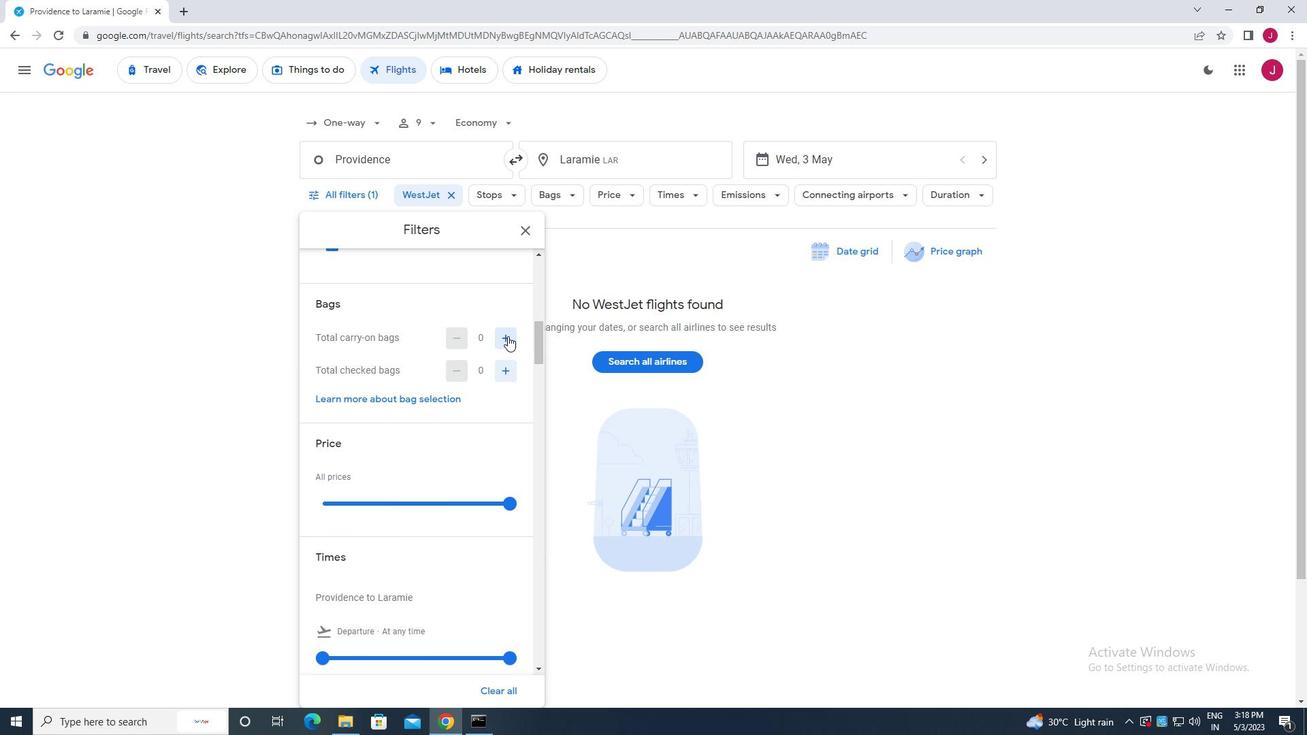
Action: Mouse moved to (484, 345)
Screenshot: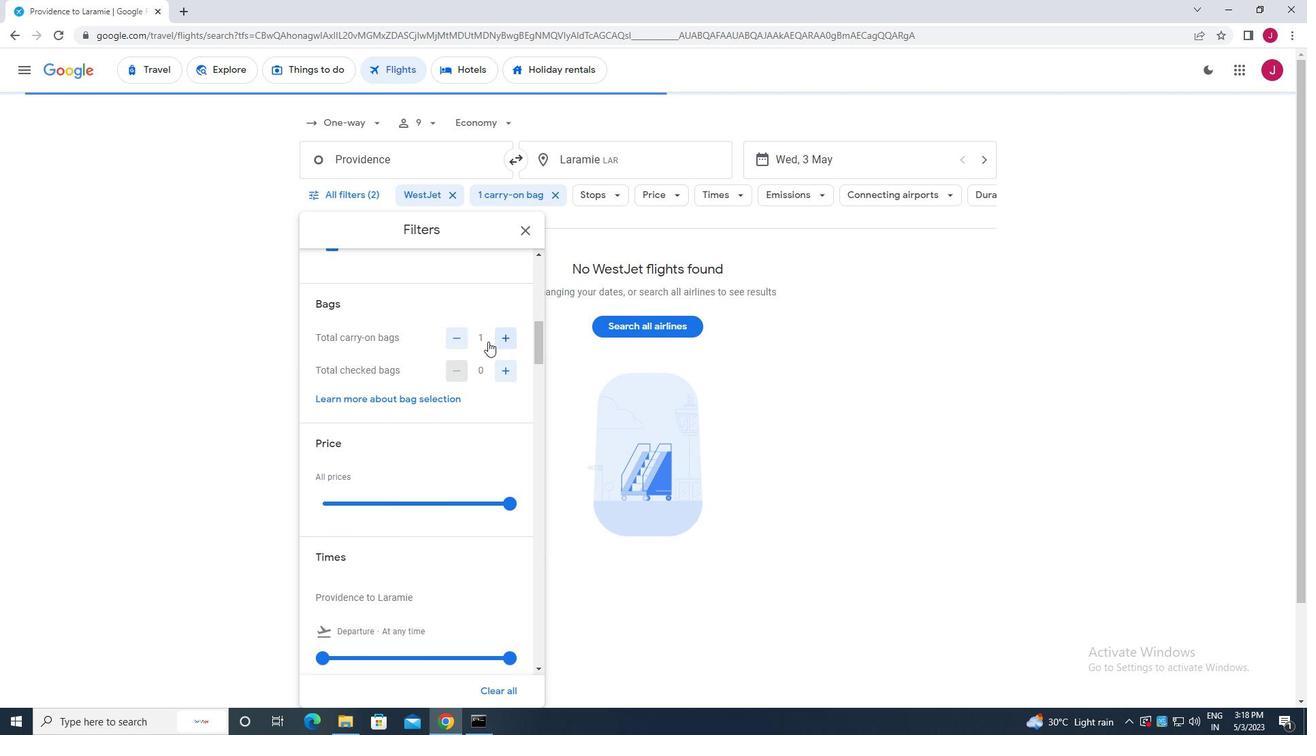 
Action: Mouse scrolled (484, 344) with delta (0, 0)
Screenshot: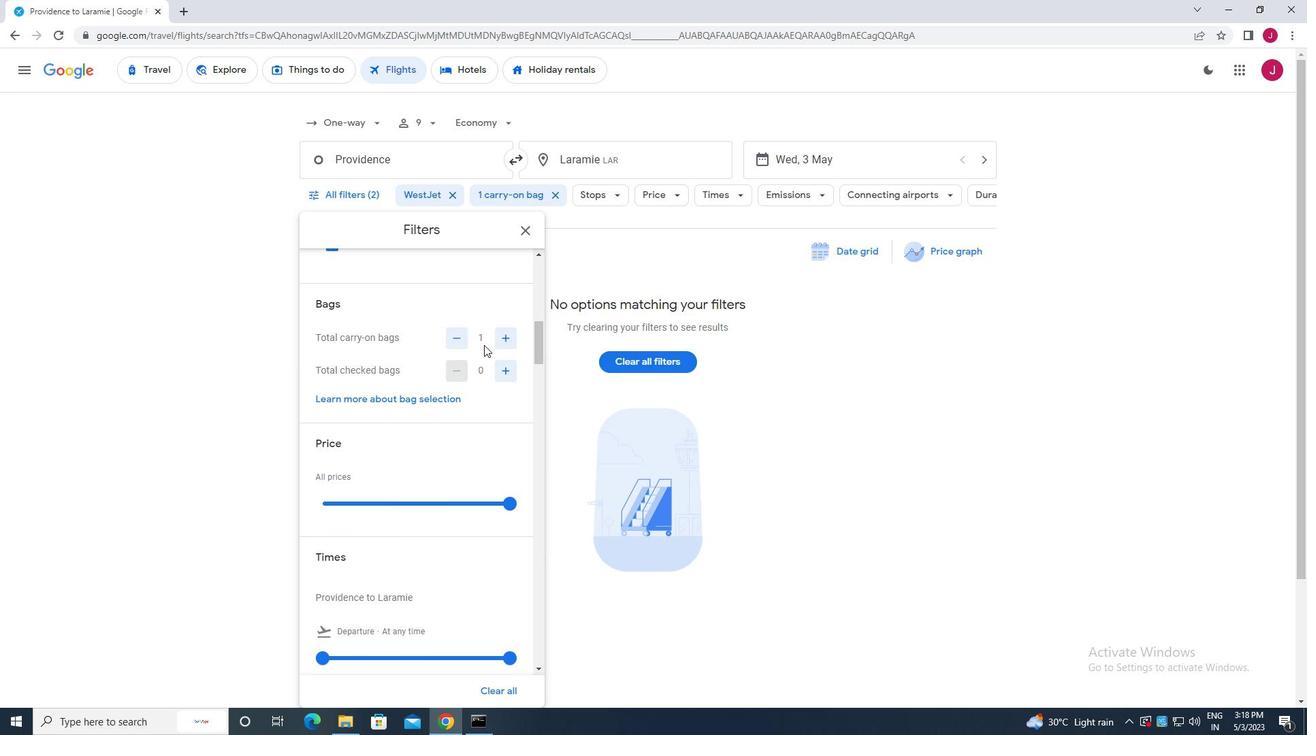 
Action: Mouse scrolled (484, 344) with delta (0, 0)
Screenshot: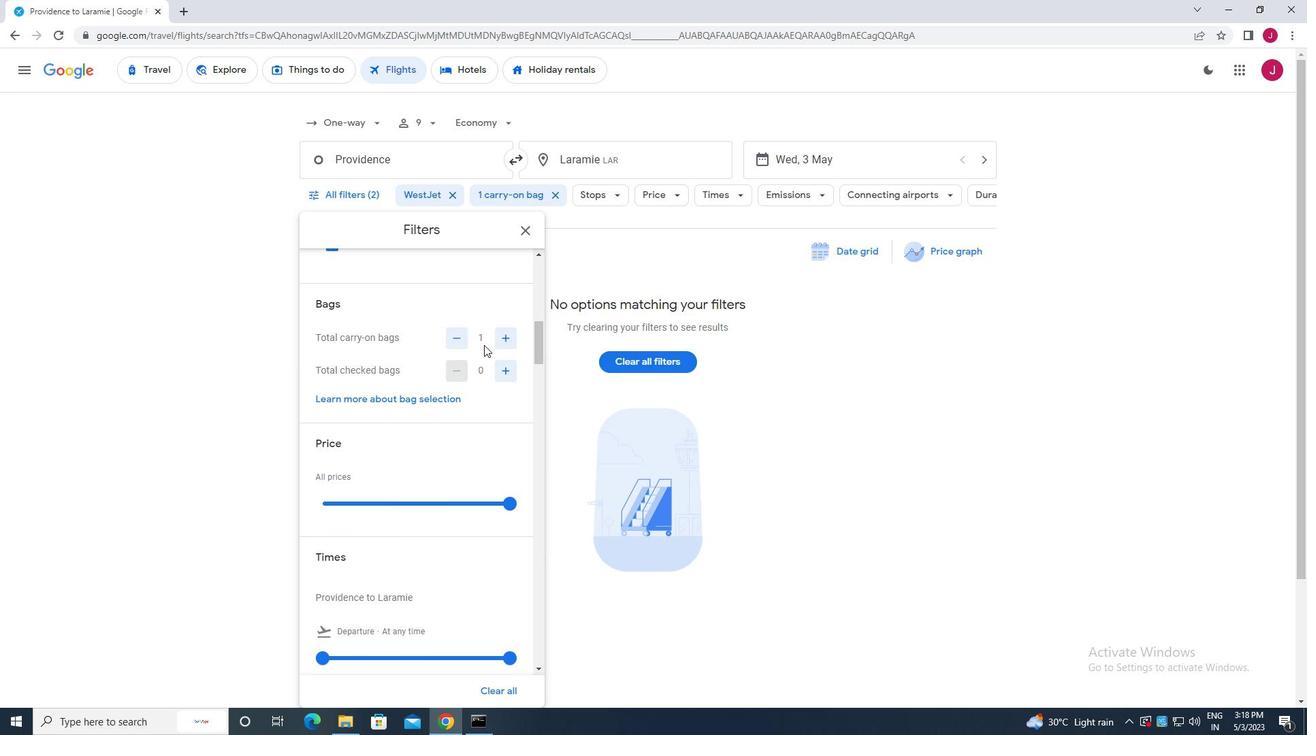 
Action: Mouse moved to (511, 370)
Screenshot: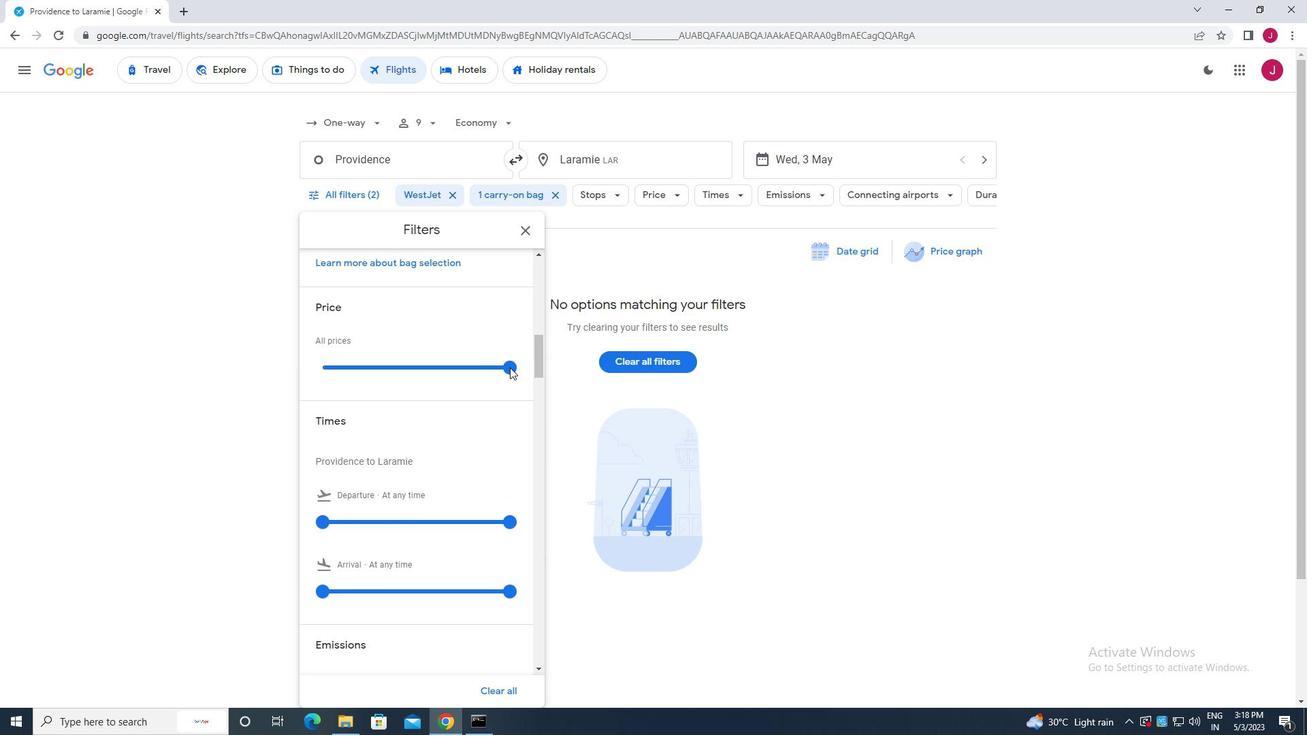 
Action: Mouse pressed left at (511, 370)
Screenshot: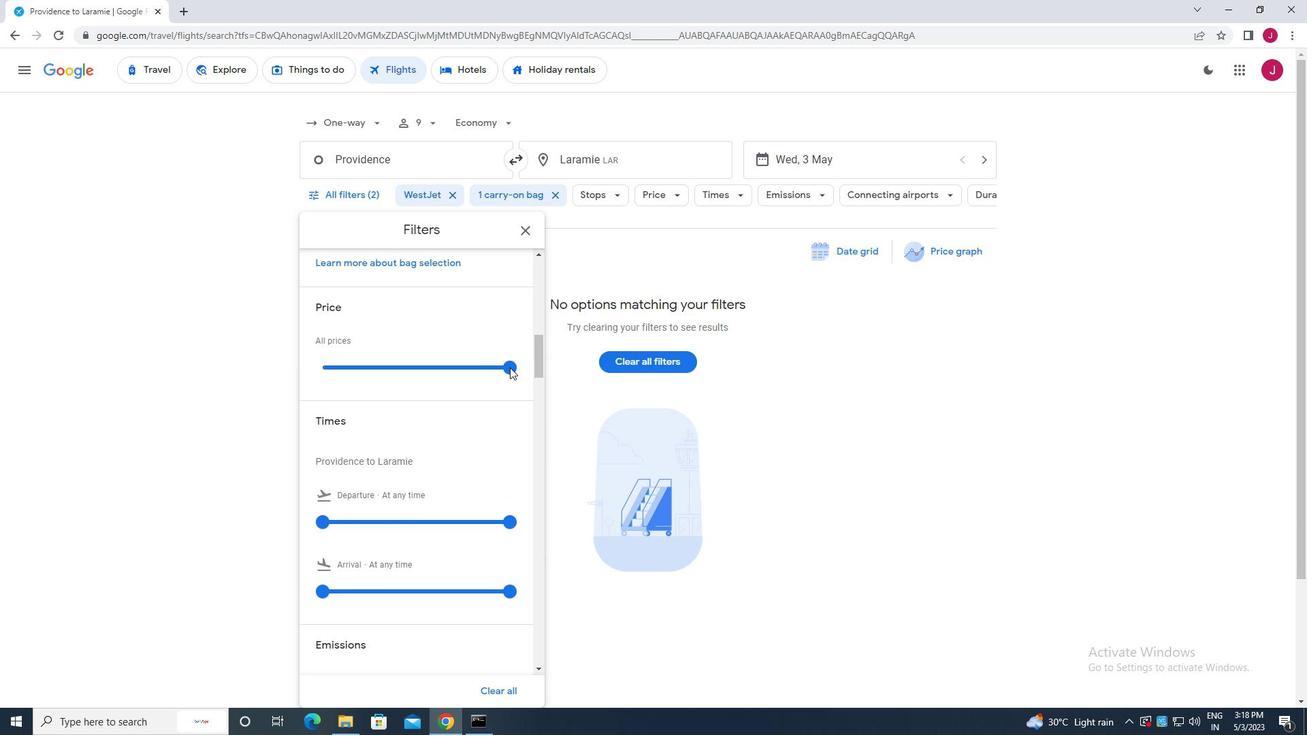 
Action: Mouse moved to (446, 351)
Screenshot: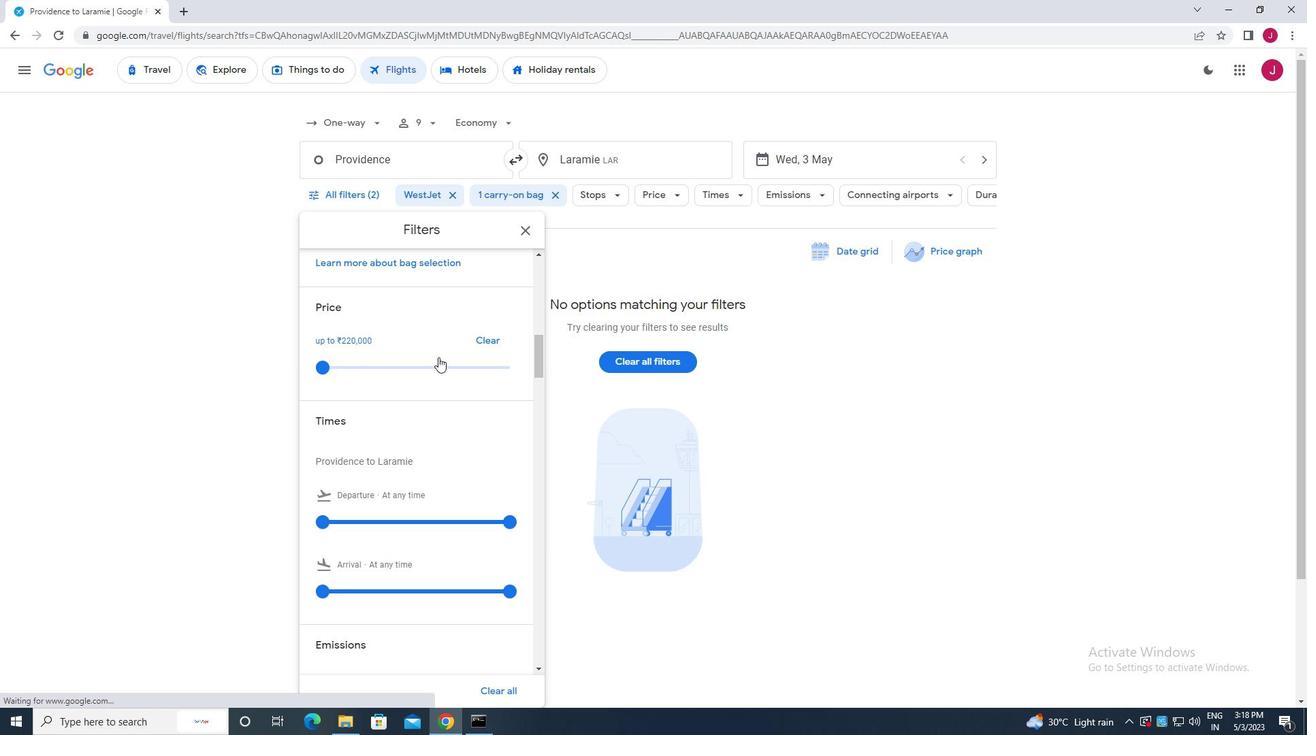 
Action: Mouse scrolled (446, 350) with delta (0, 0)
Screenshot: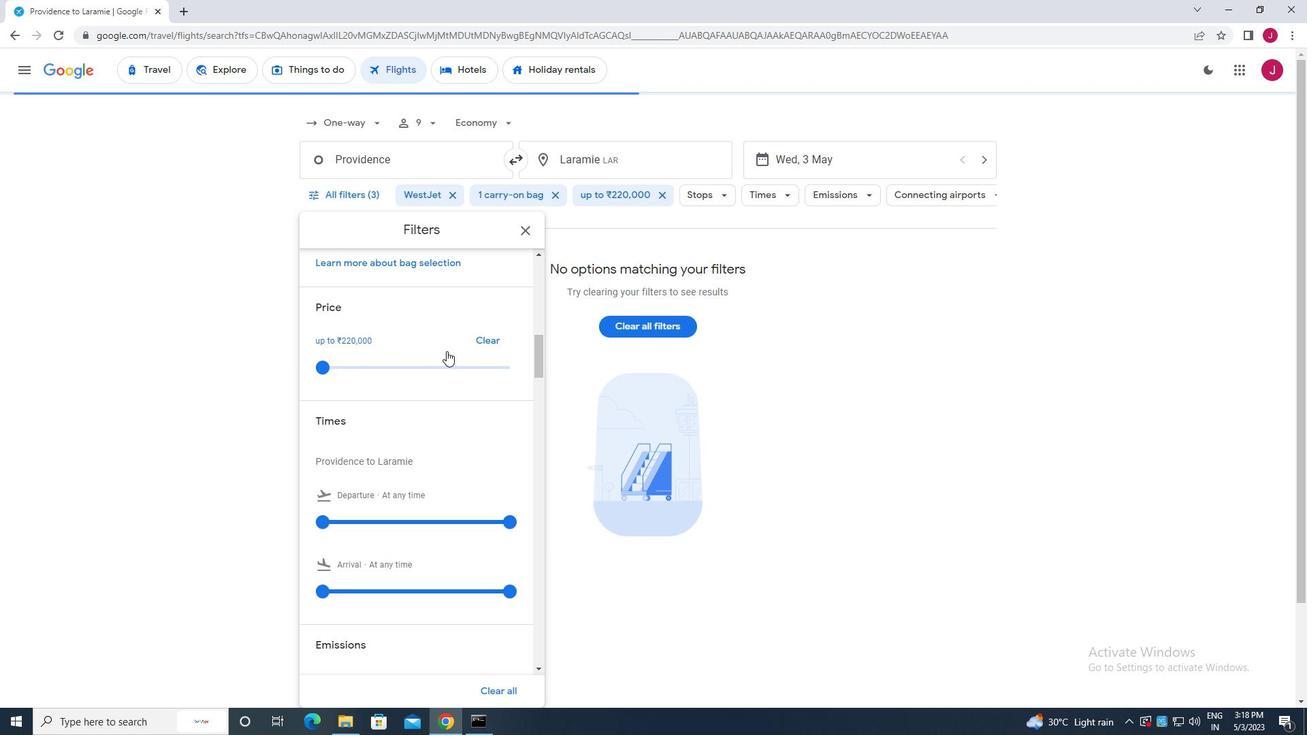 
Action: Mouse scrolled (446, 350) with delta (0, 0)
Screenshot: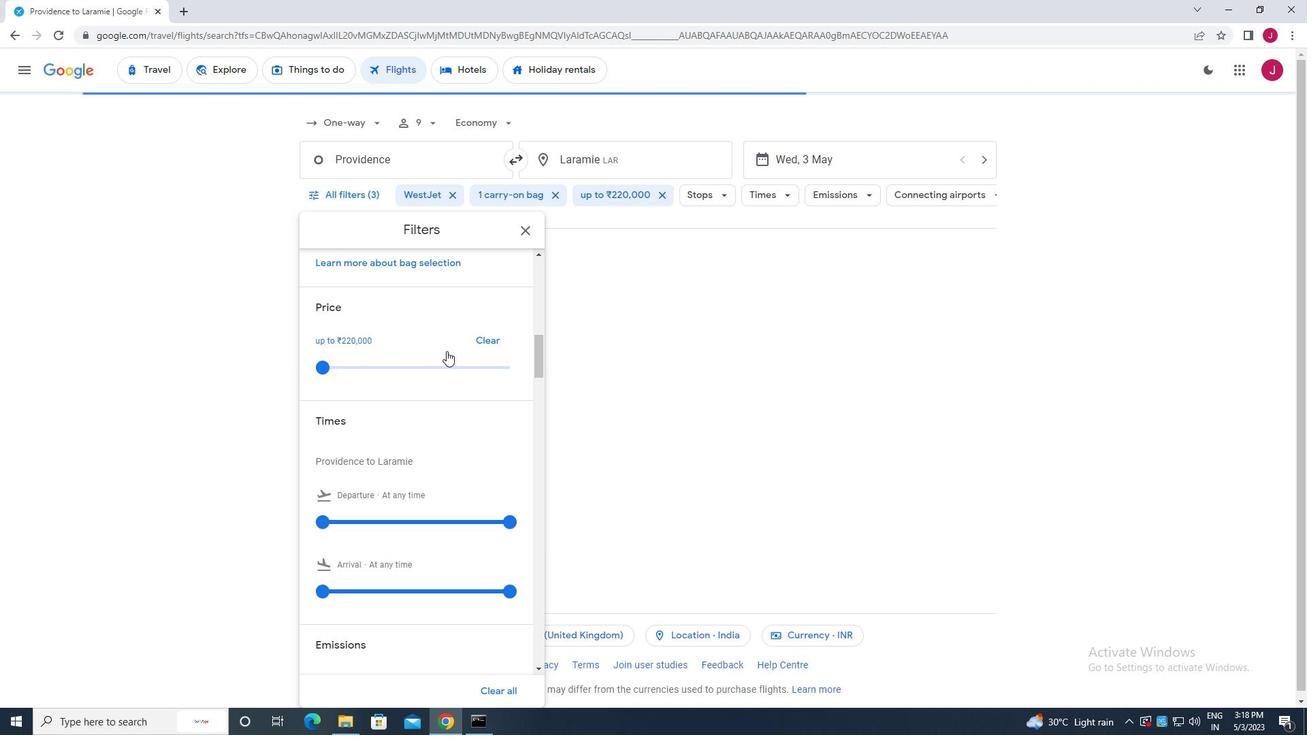 
Action: Mouse scrolled (446, 350) with delta (0, 0)
Screenshot: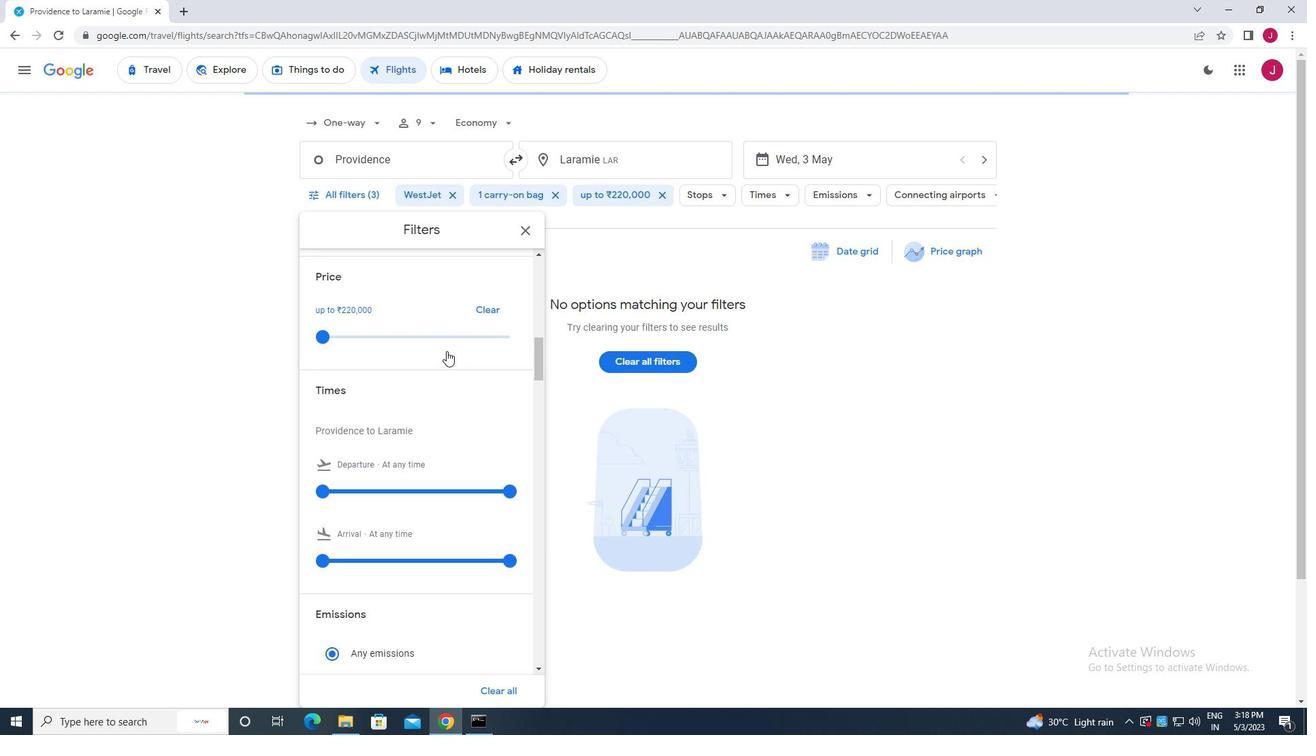 
Action: Mouse moved to (323, 316)
Screenshot: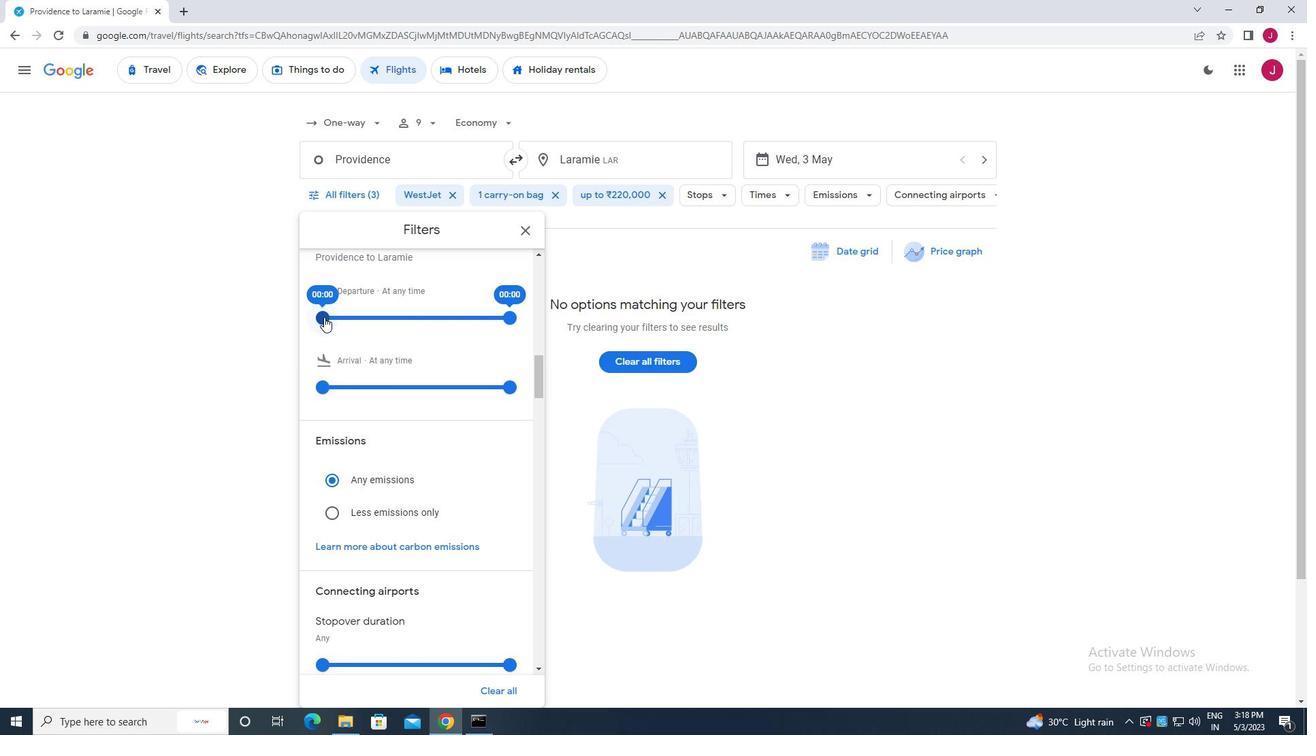 
Action: Mouse pressed left at (323, 316)
Screenshot: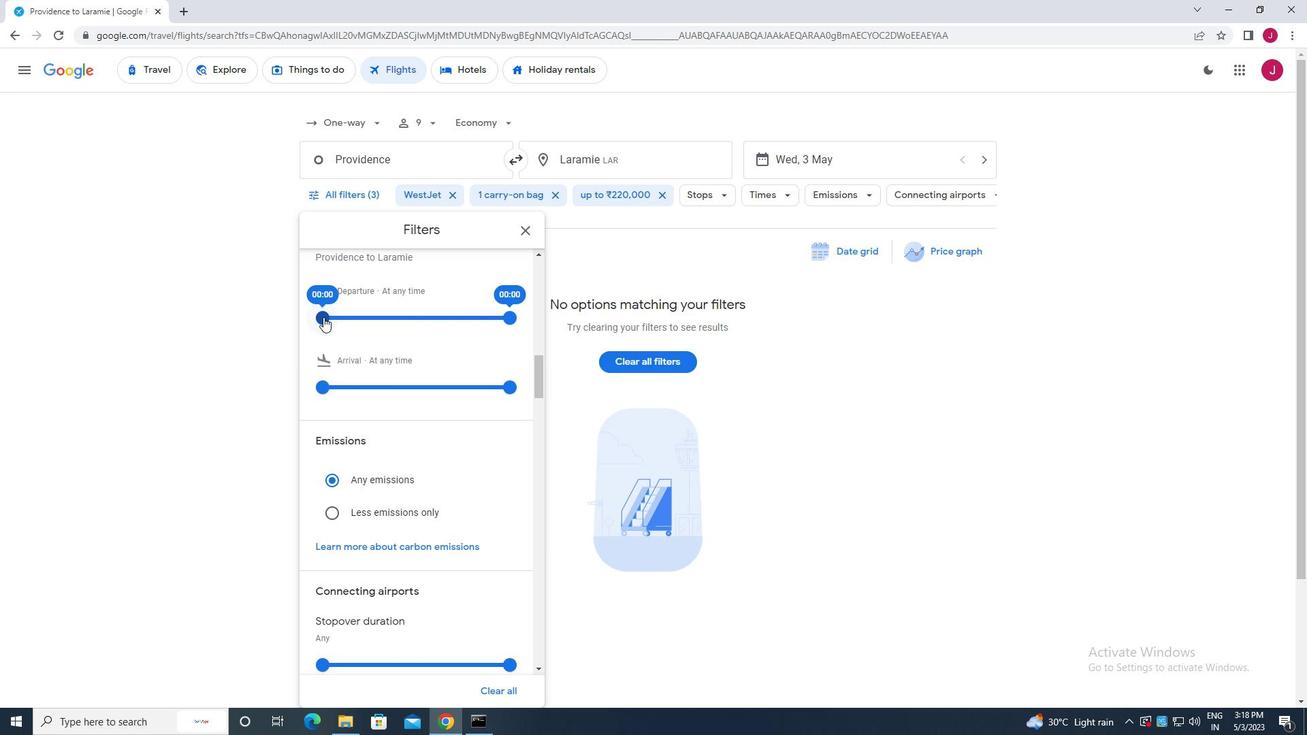 
Action: Mouse moved to (509, 319)
Screenshot: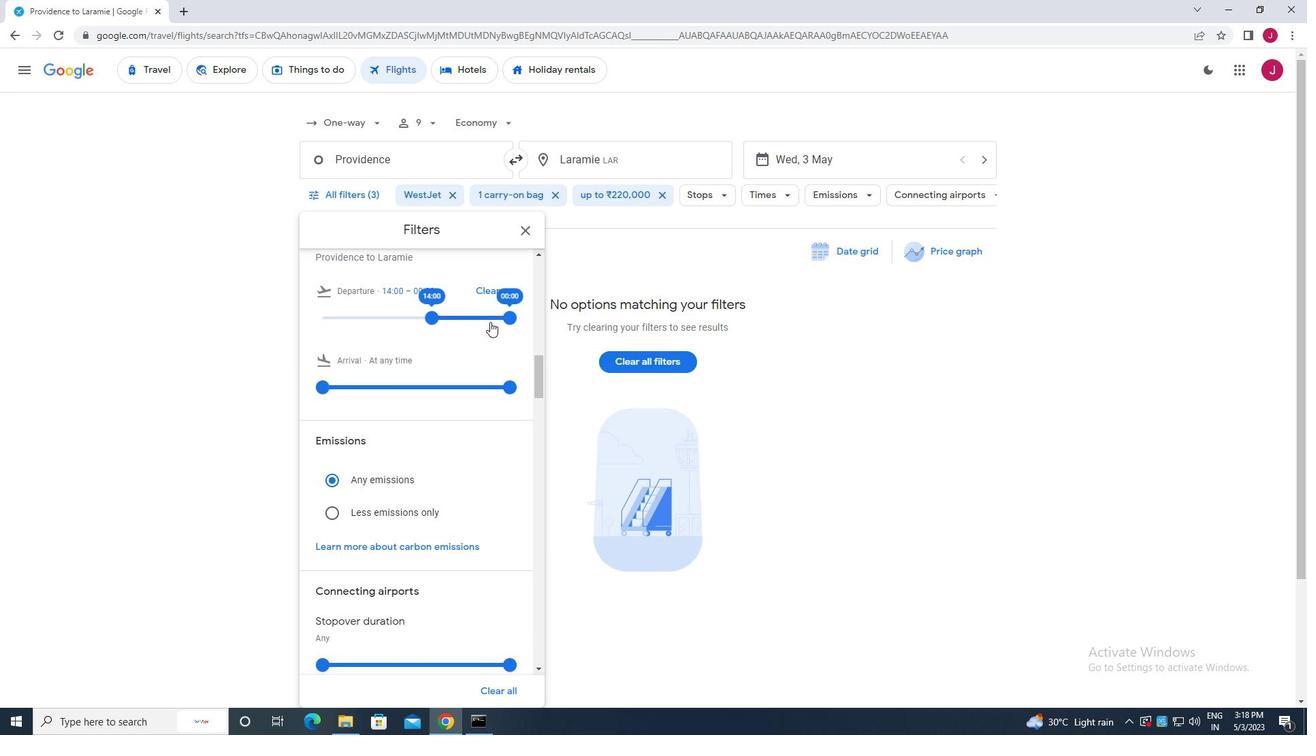 
Action: Mouse pressed left at (509, 319)
Screenshot: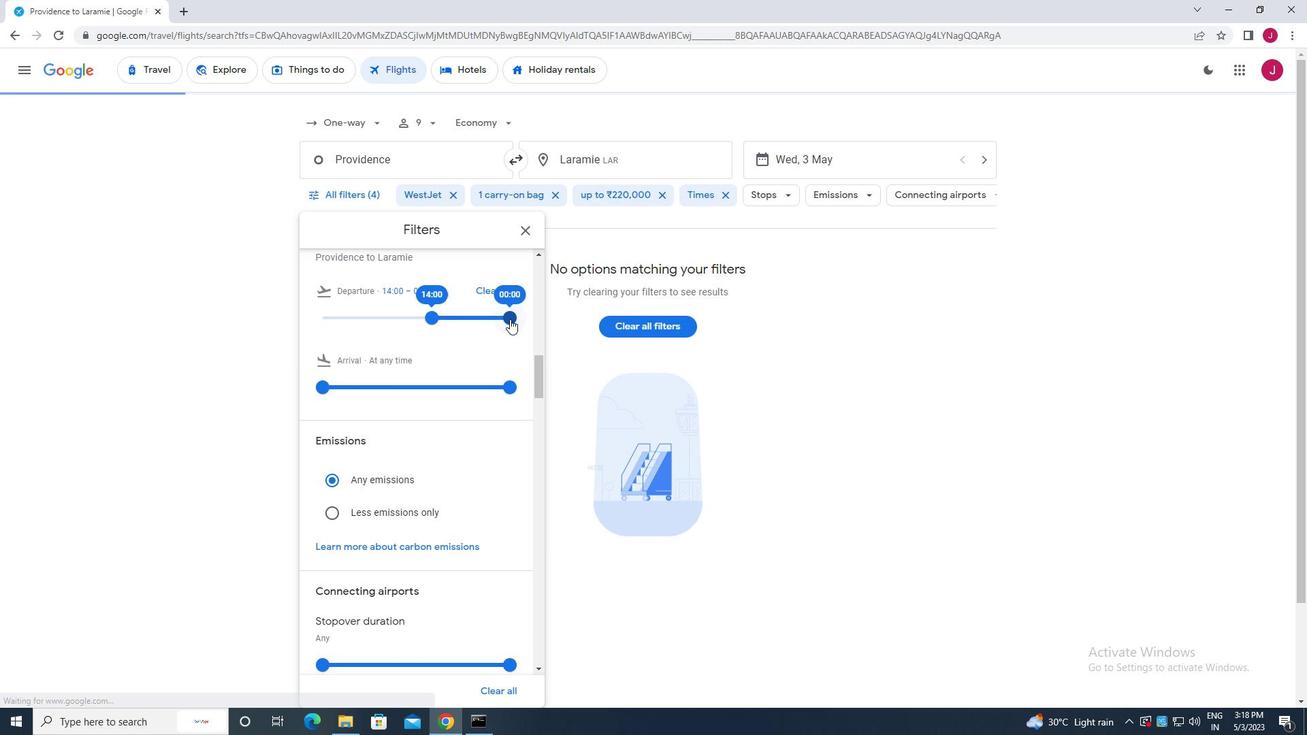 
Action: Mouse moved to (526, 234)
Screenshot: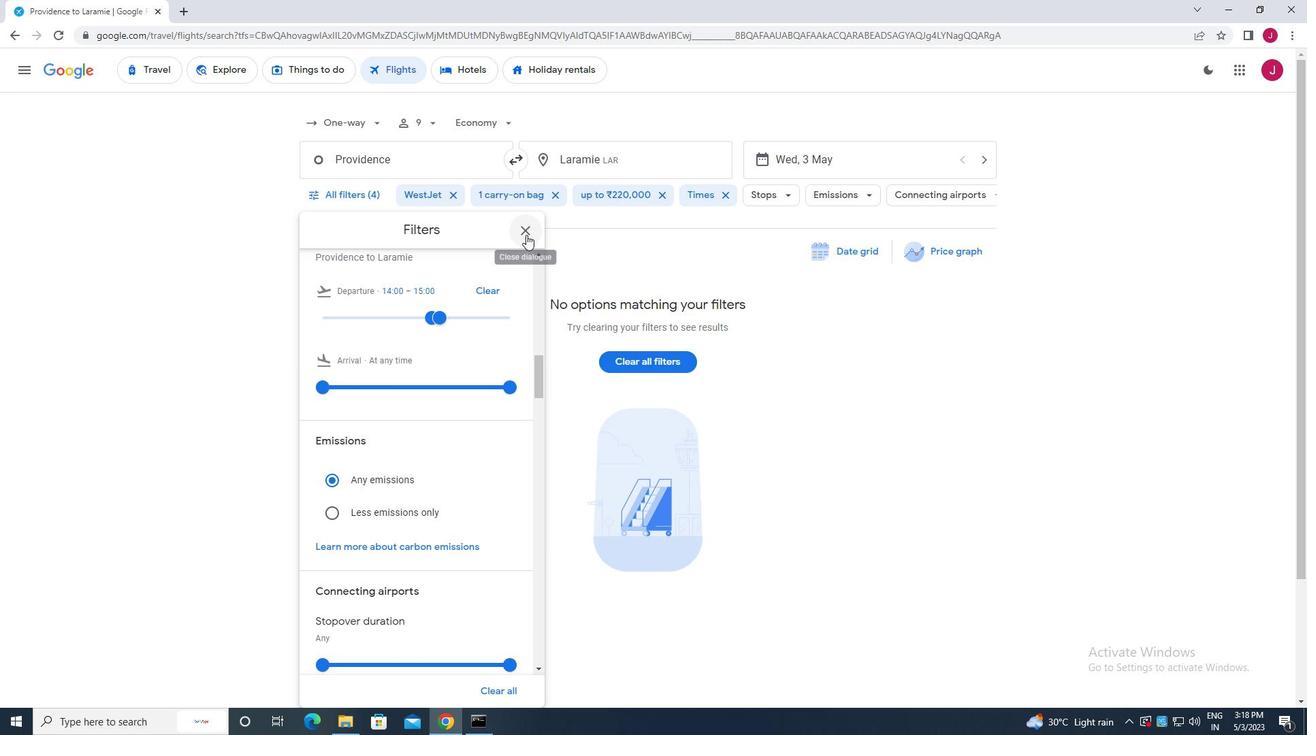 
Action: Mouse pressed left at (526, 234)
Screenshot: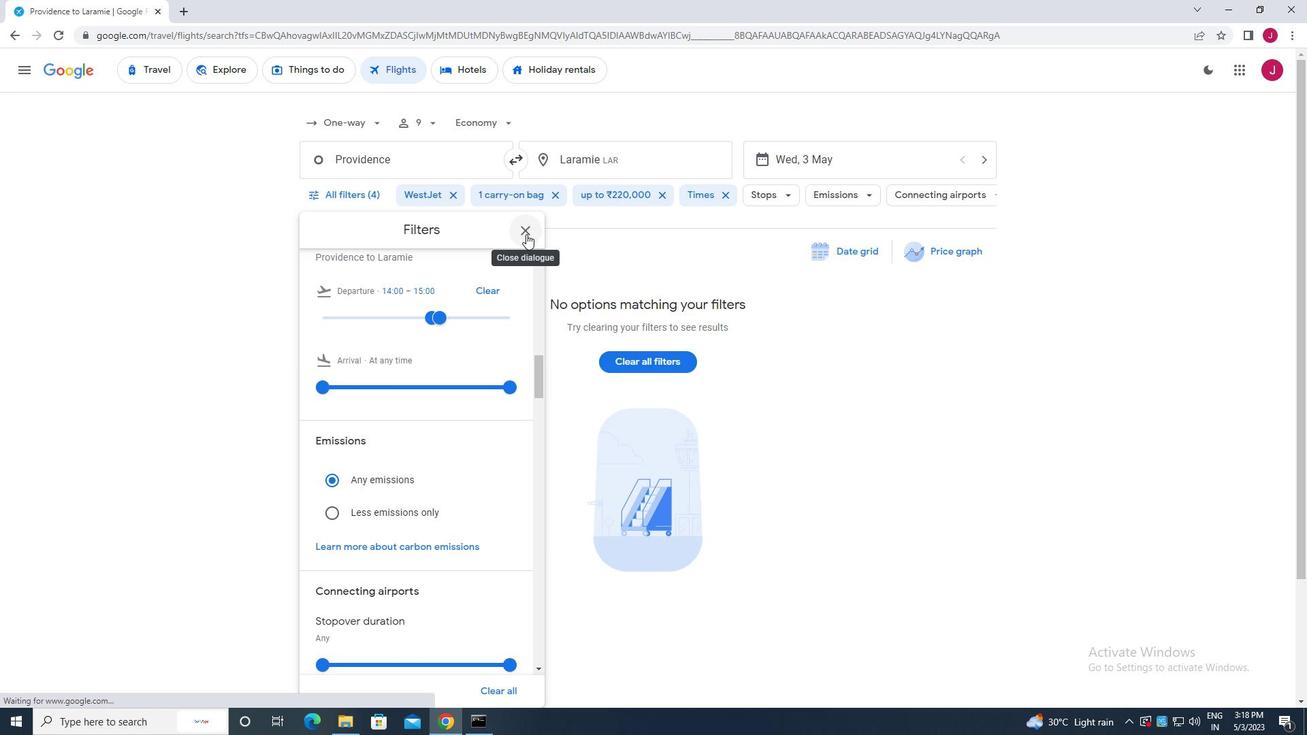 
Action: Mouse moved to (524, 234)
Screenshot: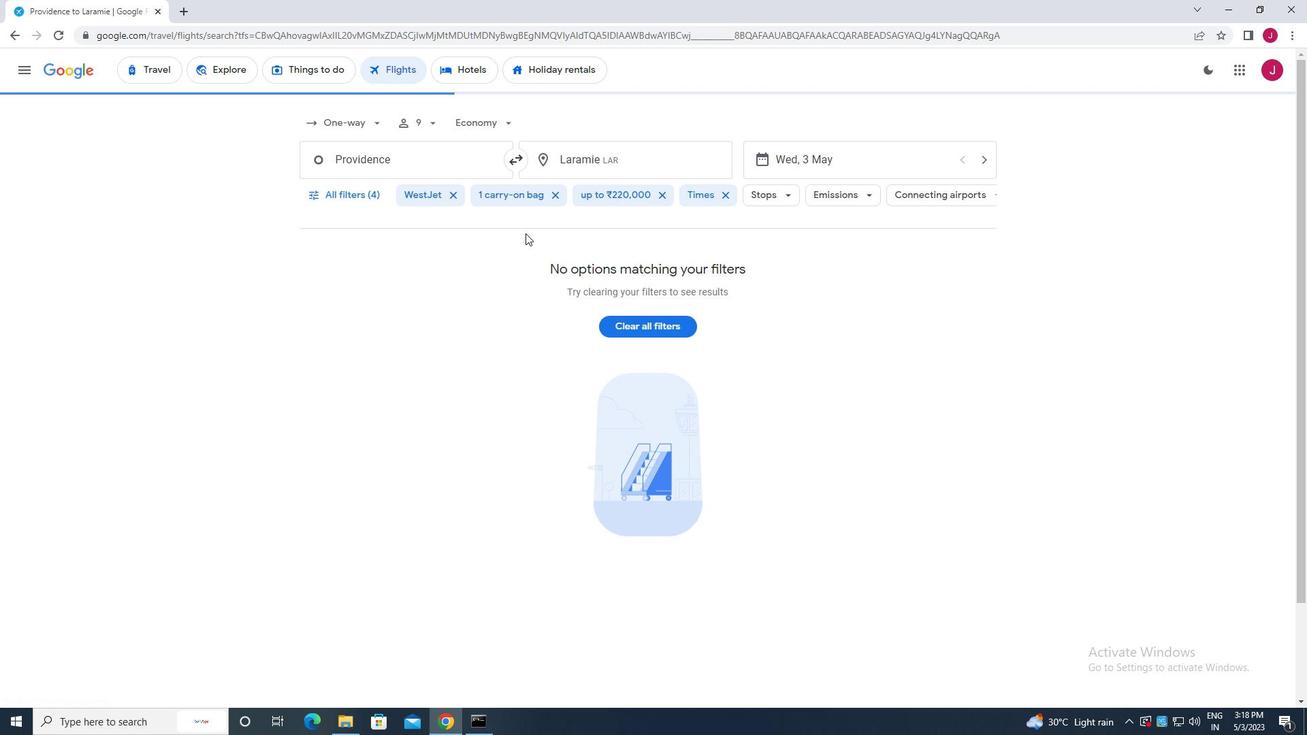 
